 Task: Find a place to stay in Santa Vitória do Palmar, Brazil, from July 7 to July 14 for 1 guest, with a price range of ₹6000 to ₹9600, an entire place with 1 bedroom, host language Spanish, and free cancellation.
Action: Mouse moved to (500, 142)
Screenshot: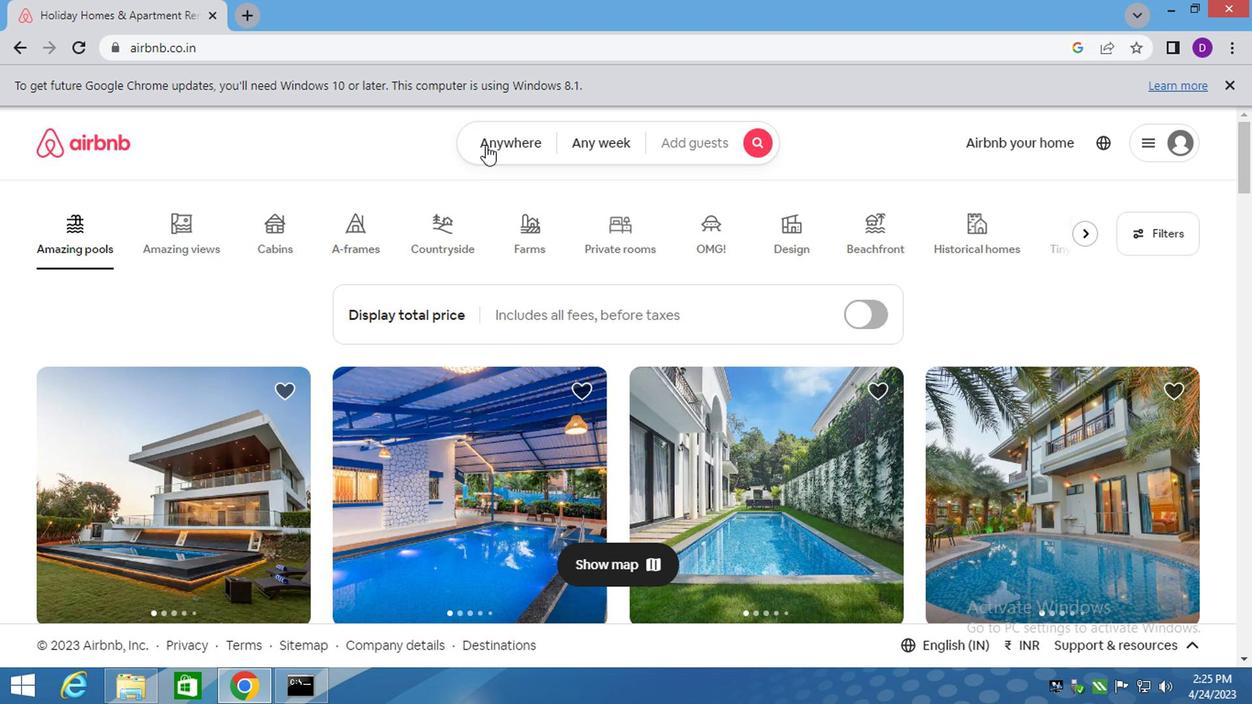 
Action: Mouse pressed left at (500, 142)
Screenshot: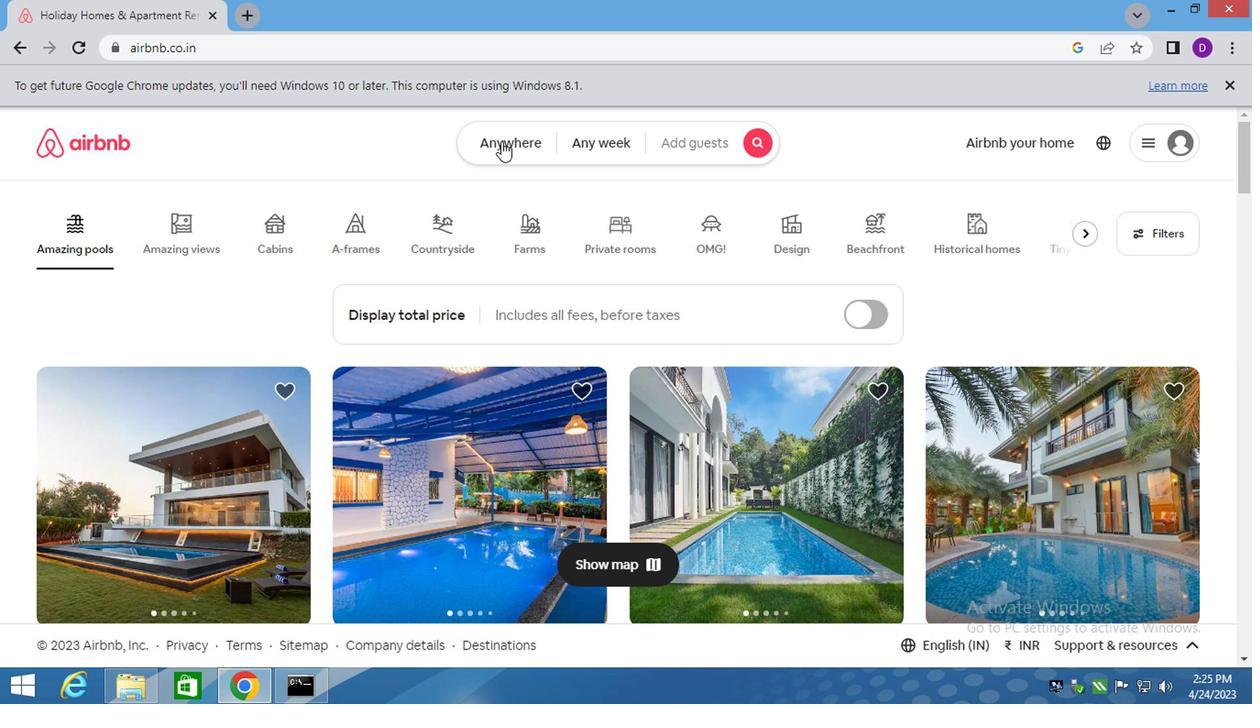 
Action: Mouse moved to (294, 213)
Screenshot: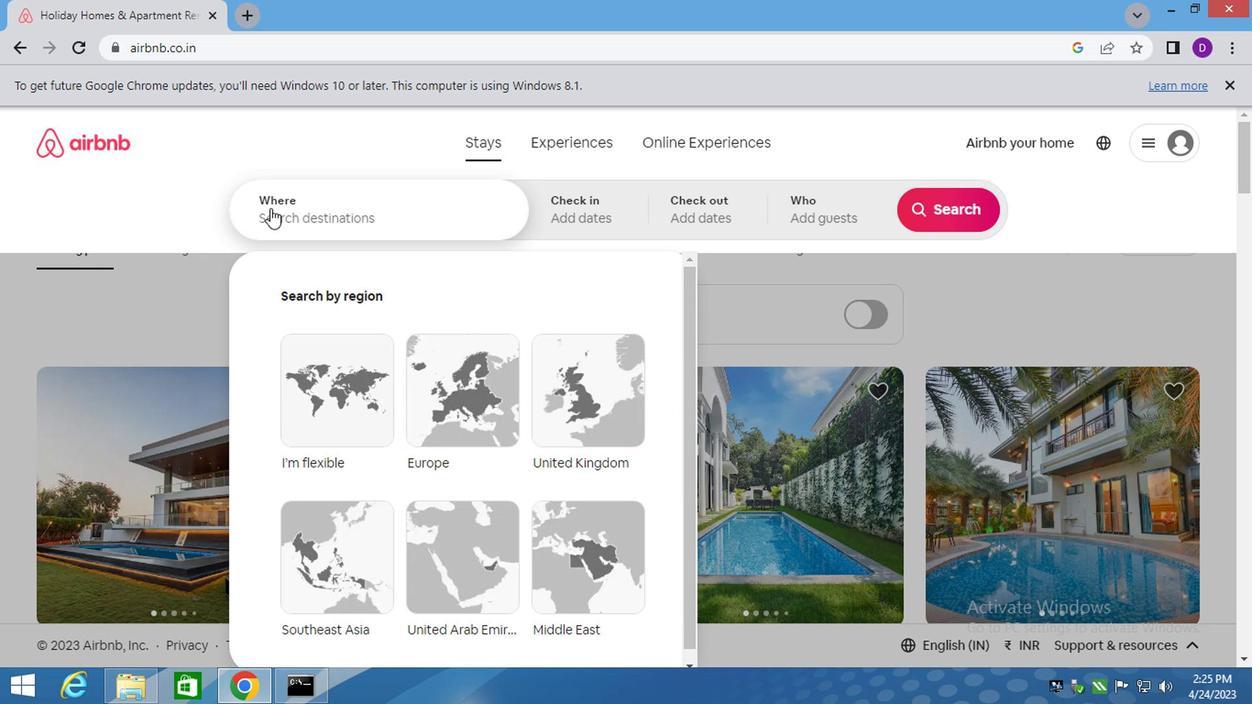 
Action: Mouse pressed left at (294, 213)
Screenshot: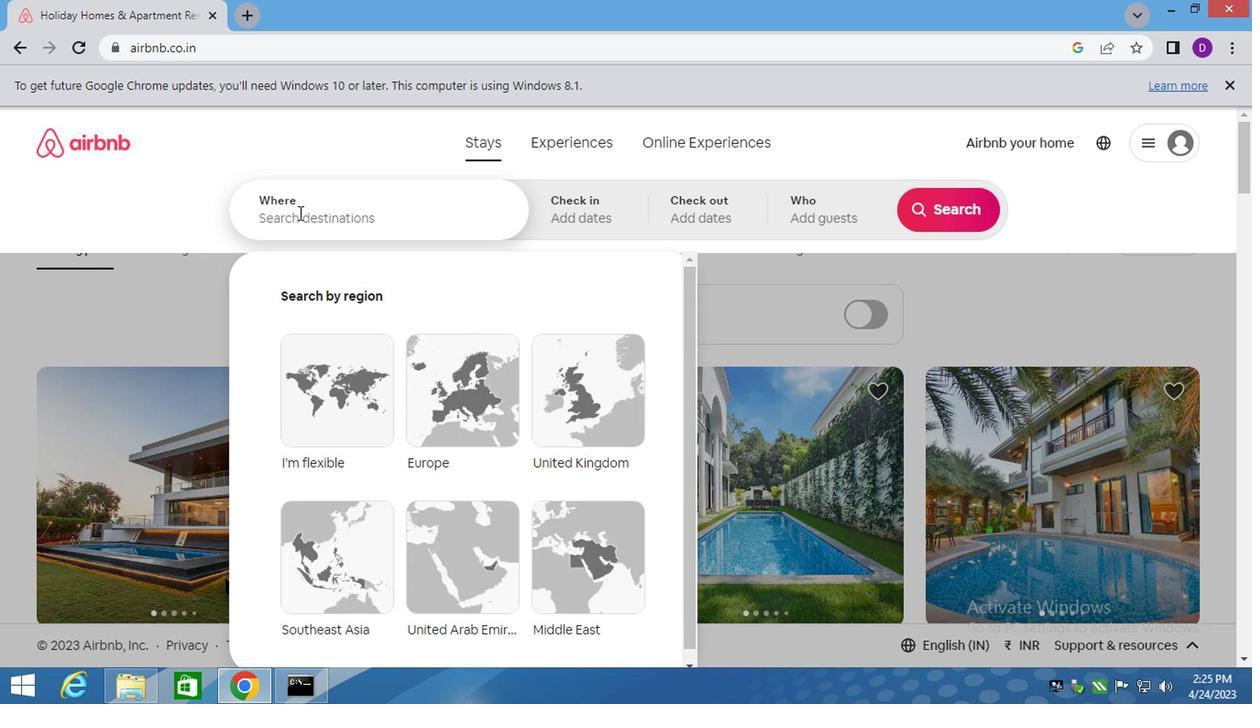 
Action: Mouse moved to (295, 213)
Screenshot: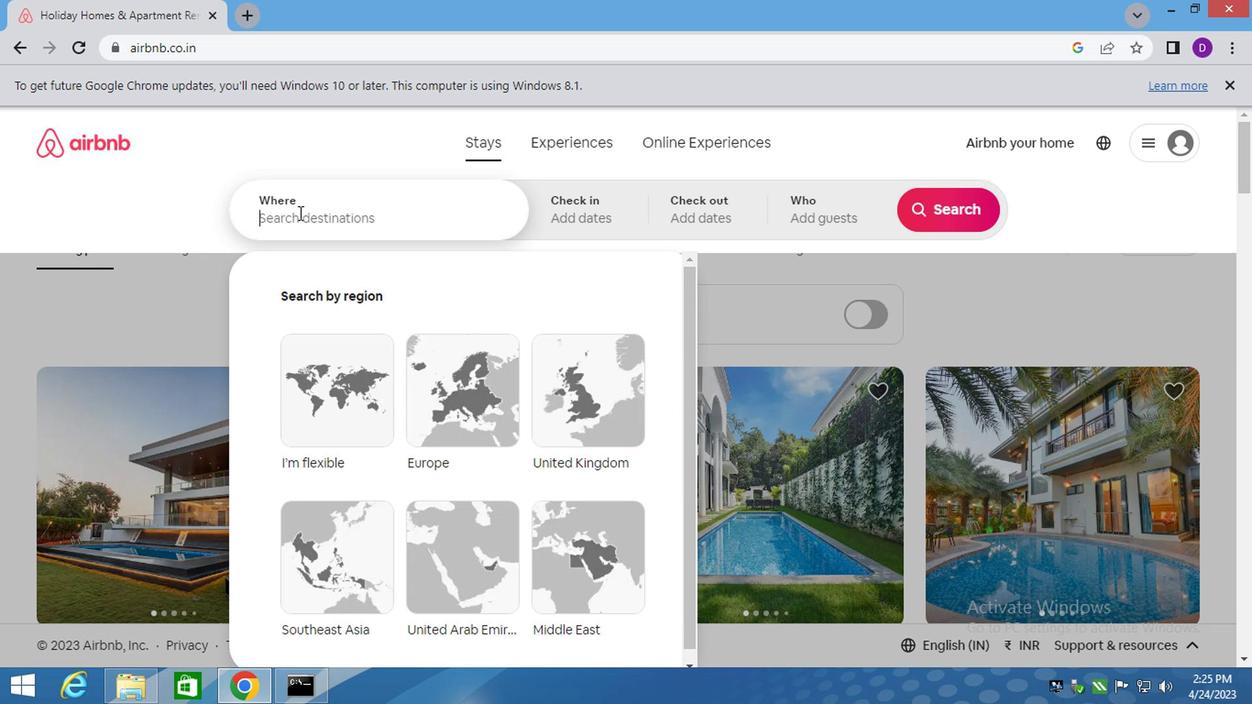 
Action: Key pressed <Key.shift>SANTA<Key.space>VITORIA<Key.shift><Key.shift><Key.shift><Key.shift><Key.shift><Key.shift><Key.shift><Key.space>DO<Key.shift><Key.shift><Key.shift><Key.shift><Key.shift><Key.shift><Key.shift><Key.space>
Screenshot: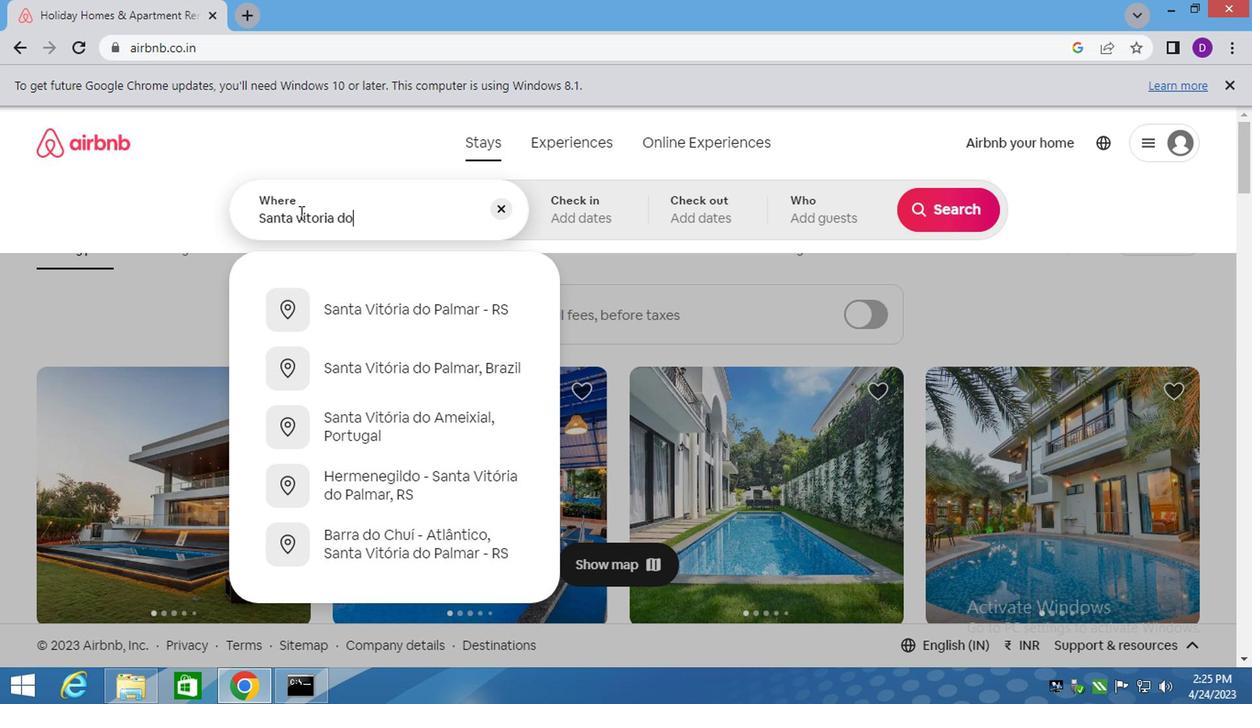 
Action: Mouse moved to (399, 367)
Screenshot: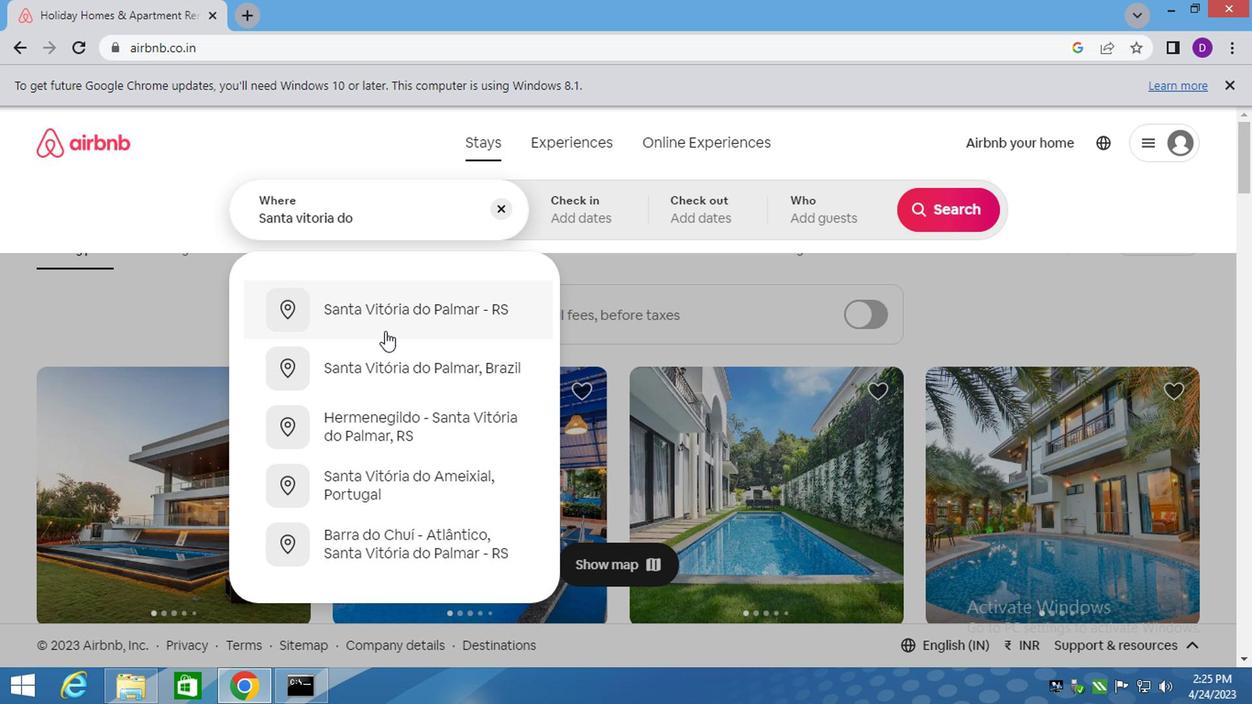 
Action: Mouse pressed left at (399, 367)
Screenshot: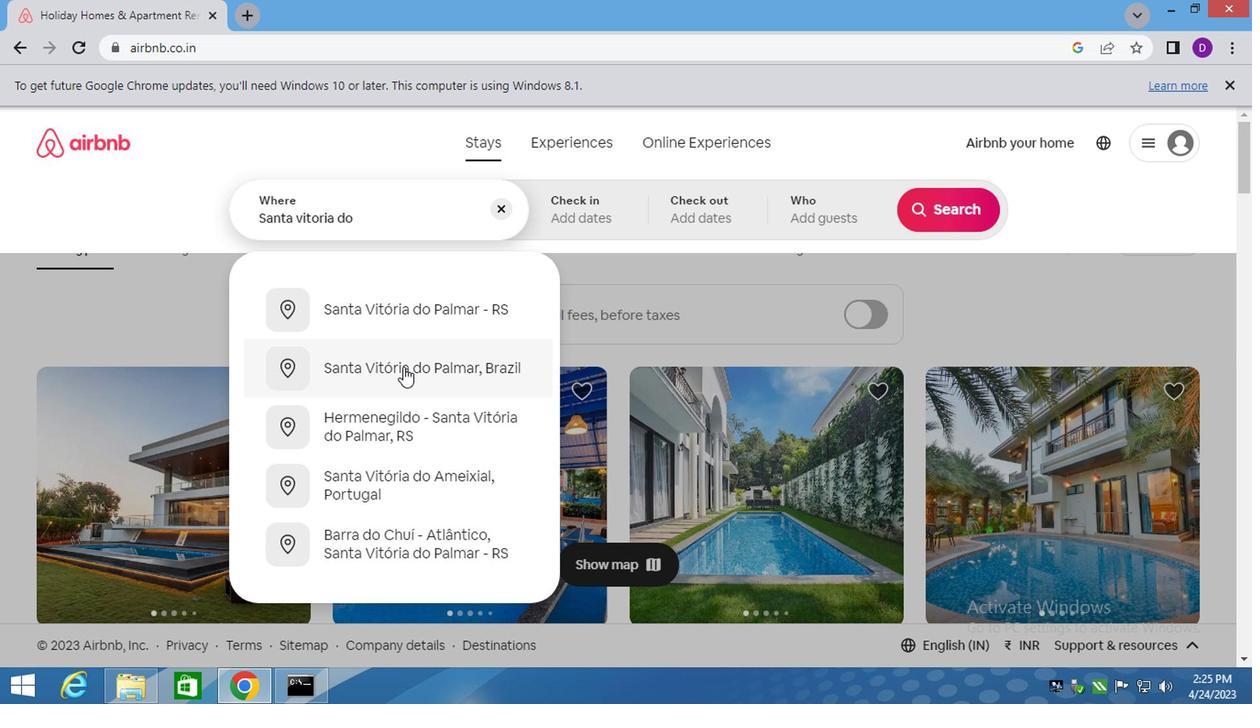 
Action: Mouse moved to (935, 358)
Screenshot: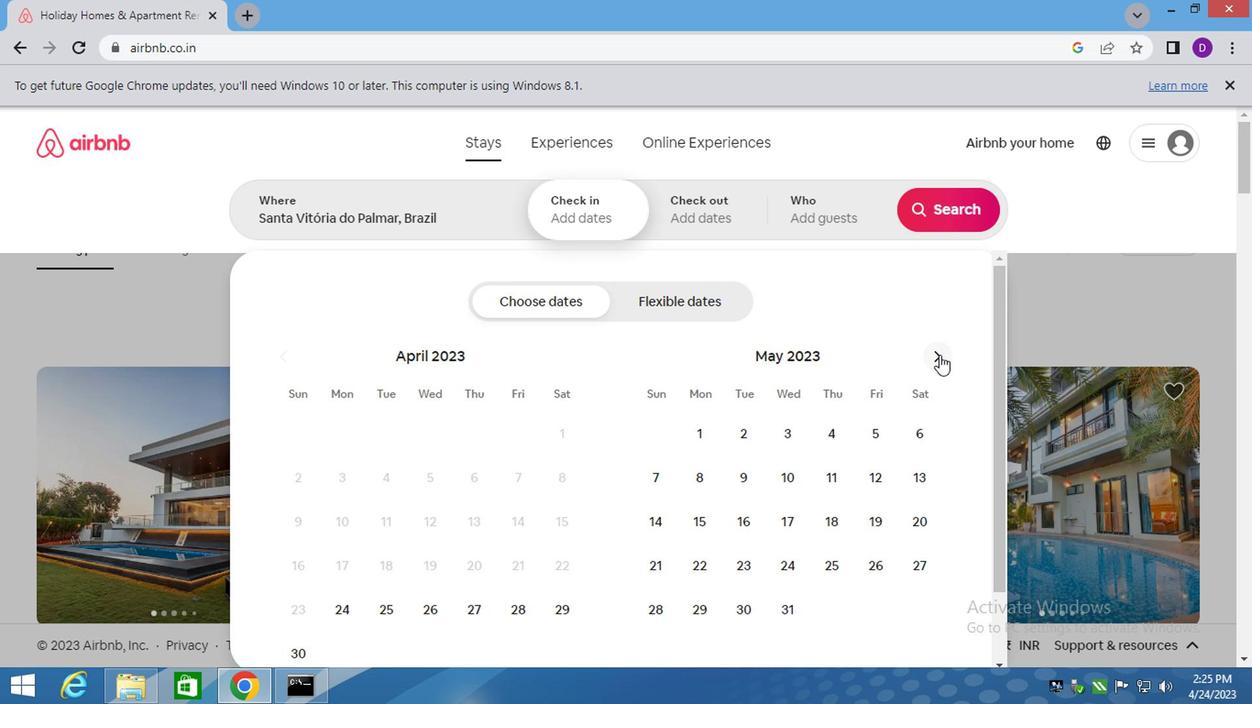 
Action: Mouse pressed left at (935, 358)
Screenshot: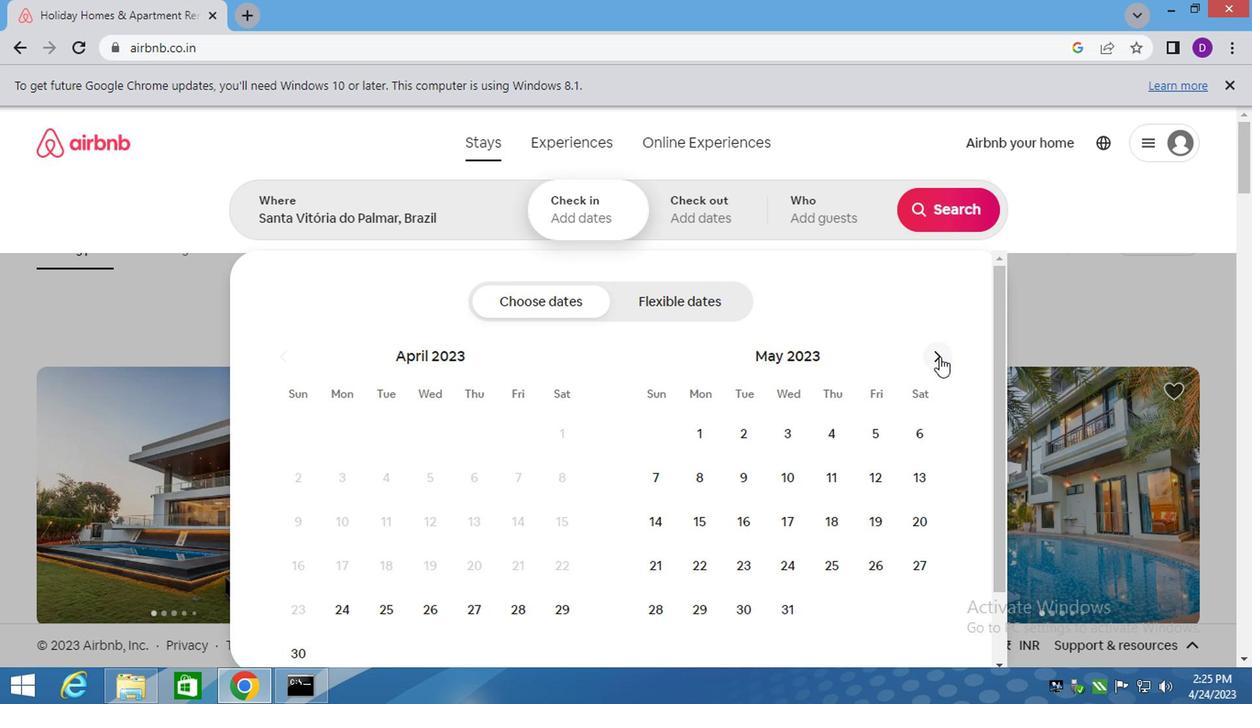
Action: Mouse pressed left at (935, 358)
Screenshot: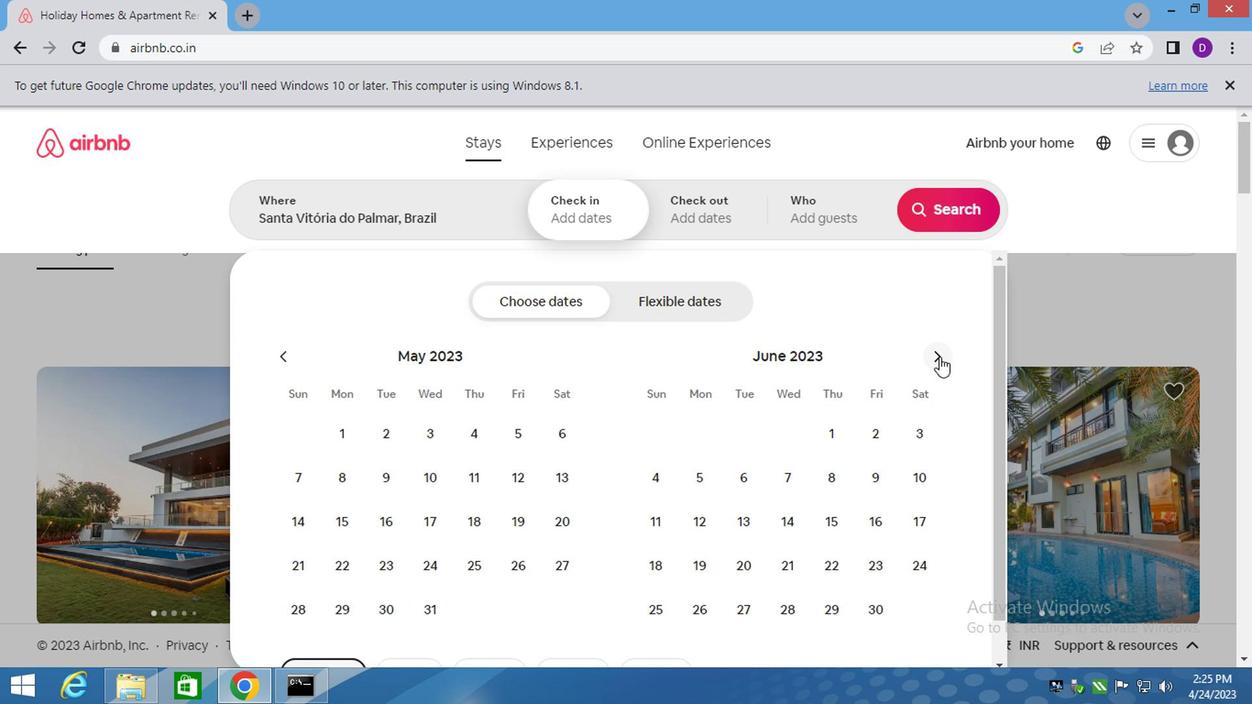 
Action: Mouse moved to (862, 484)
Screenshot: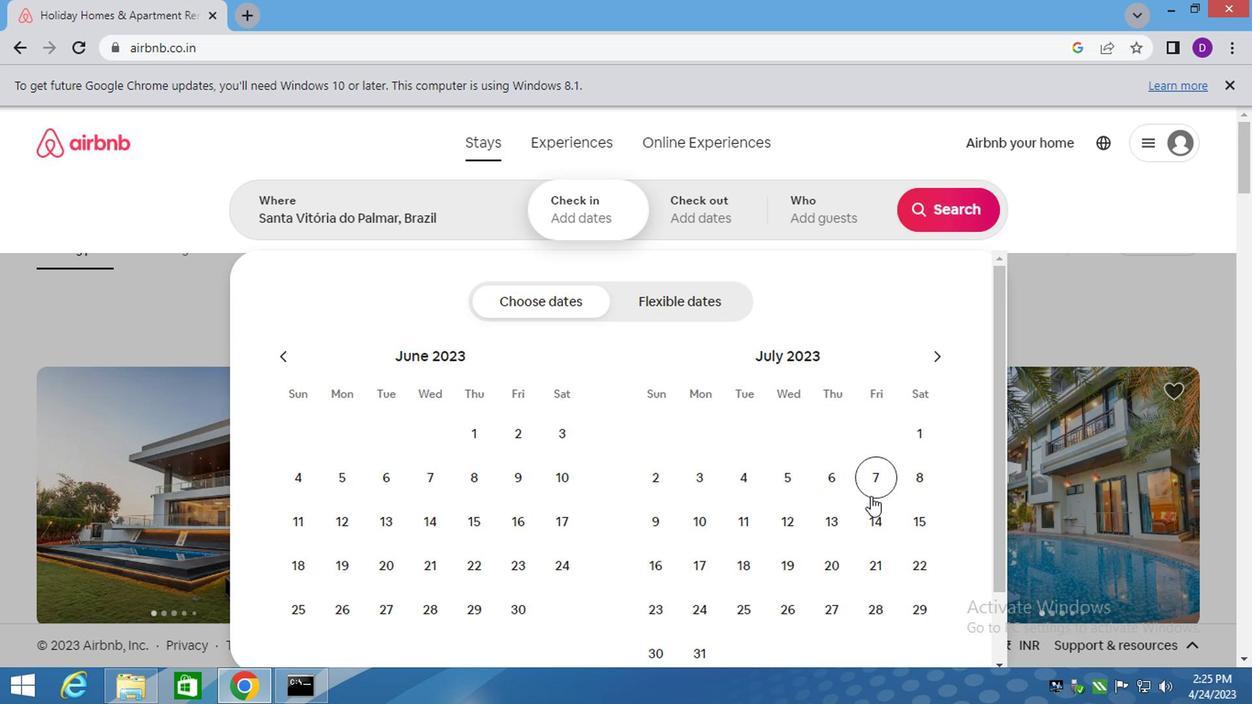 
Action: Mouse pressed left at (862, 484)
Screenshot: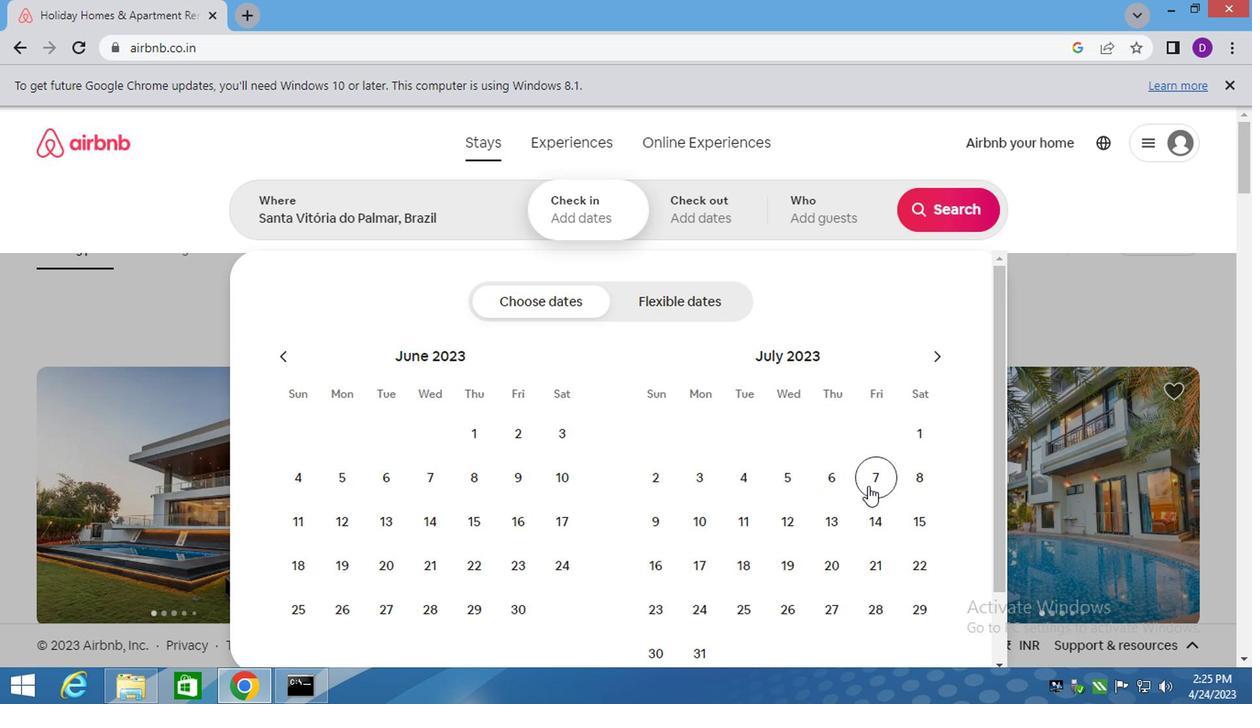 
Action: Mouse moved to (873, 521)
Screenshot: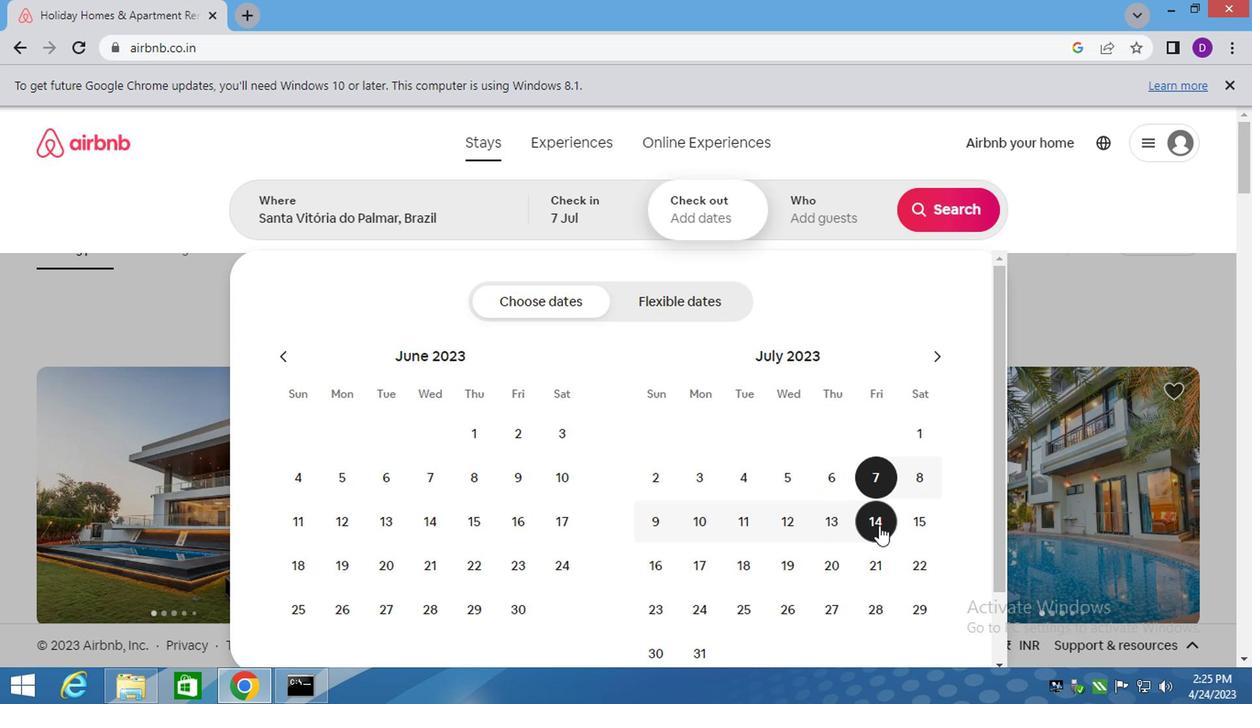 
Action: Mouse pressed left at (873, 521)
Screenshot: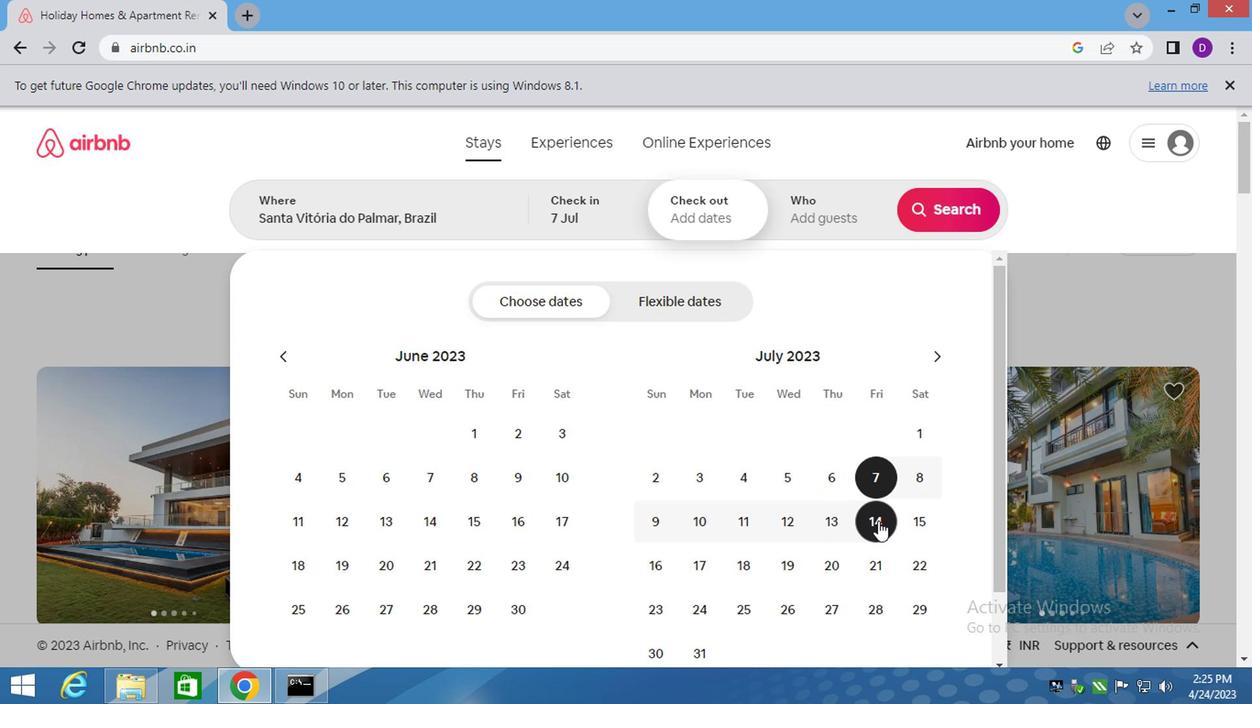 
Action: Mouse moved to (853, 215)
Screenshot: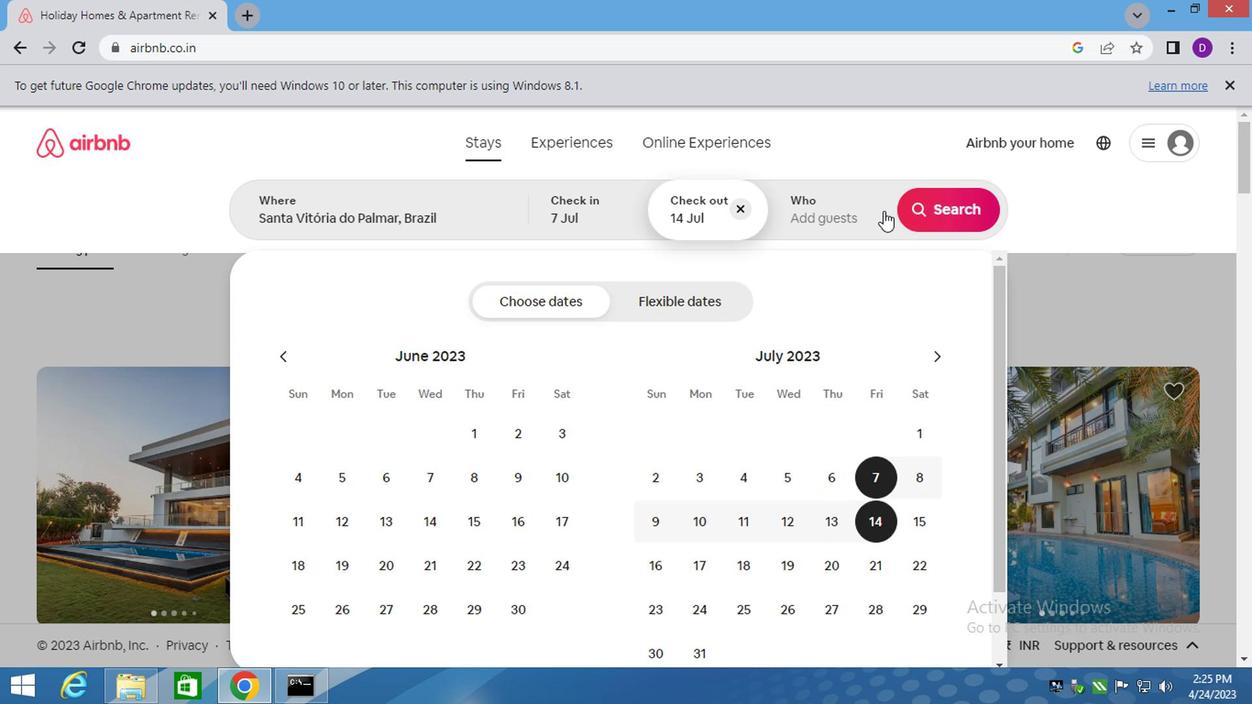 
Action: Mouse pressed left at (853, 215)
Screenshot: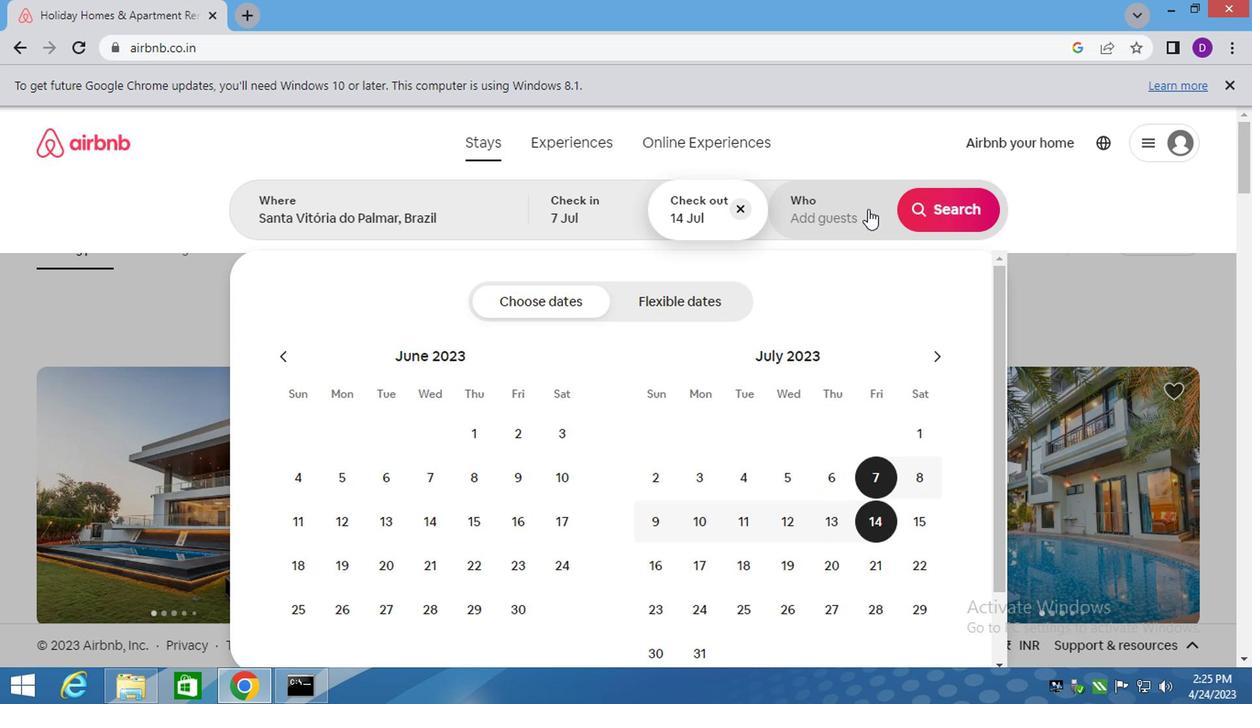 
Action: Mouse moved to (953, 311)
Screenshot: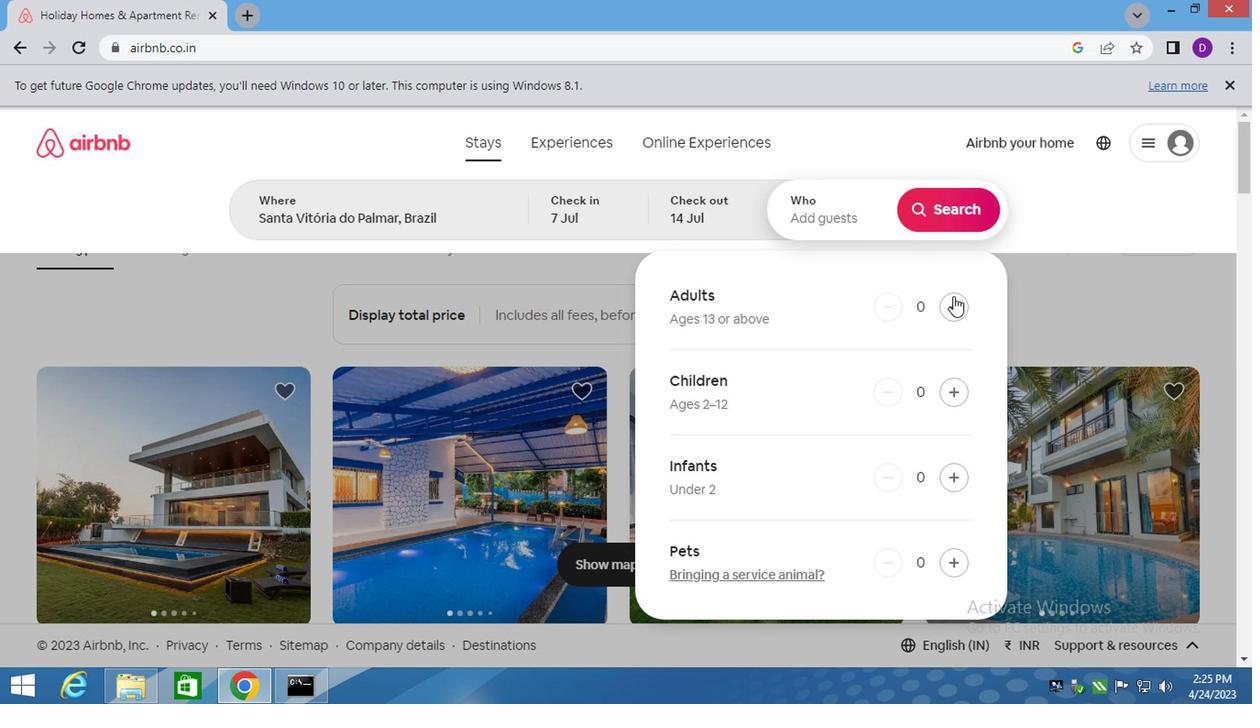 
Action: Mouse pressed left at (953, 311)
Screenshot: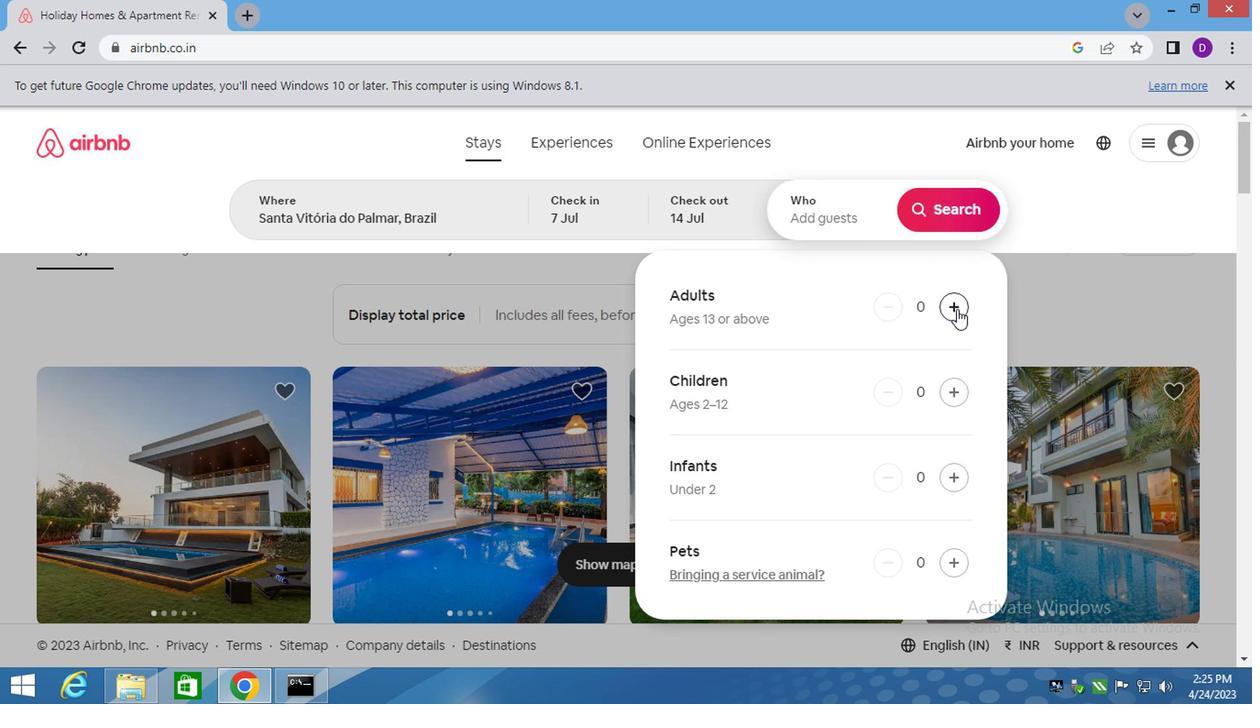 
Action: Mouse moved to (942, 206)
Screenshot: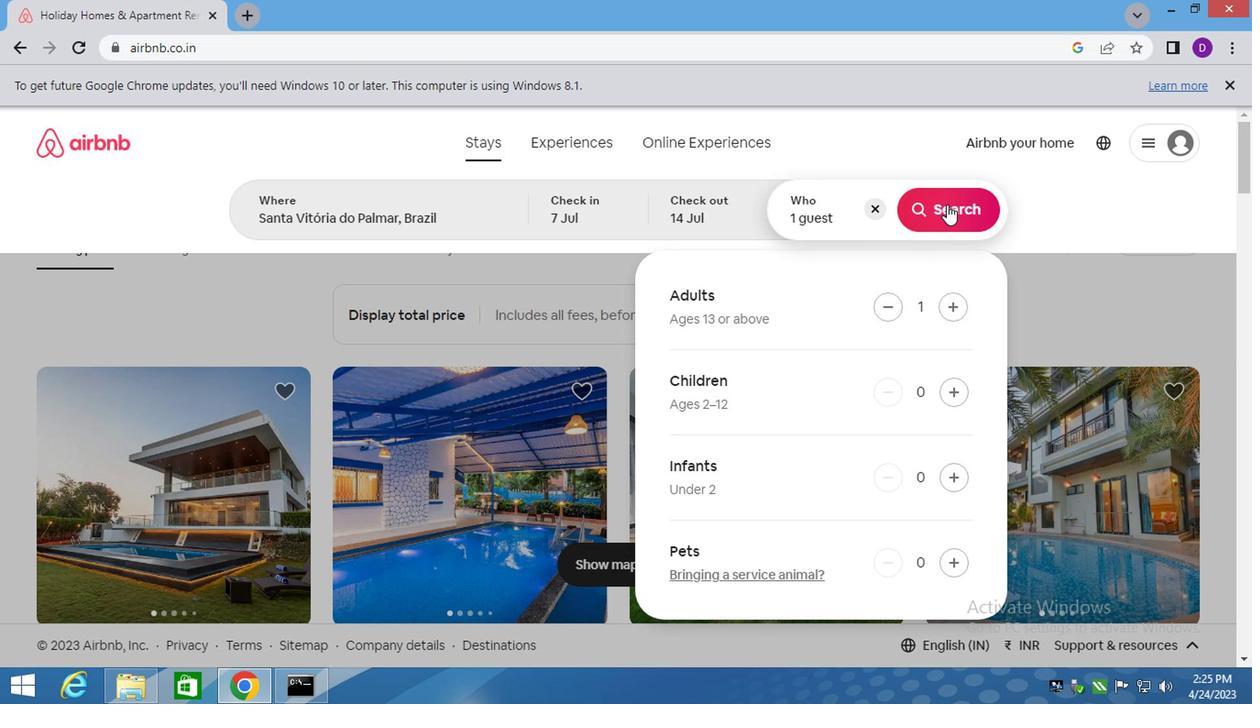 
Action: Mouse pressed left at (942, 206)
Screenshot: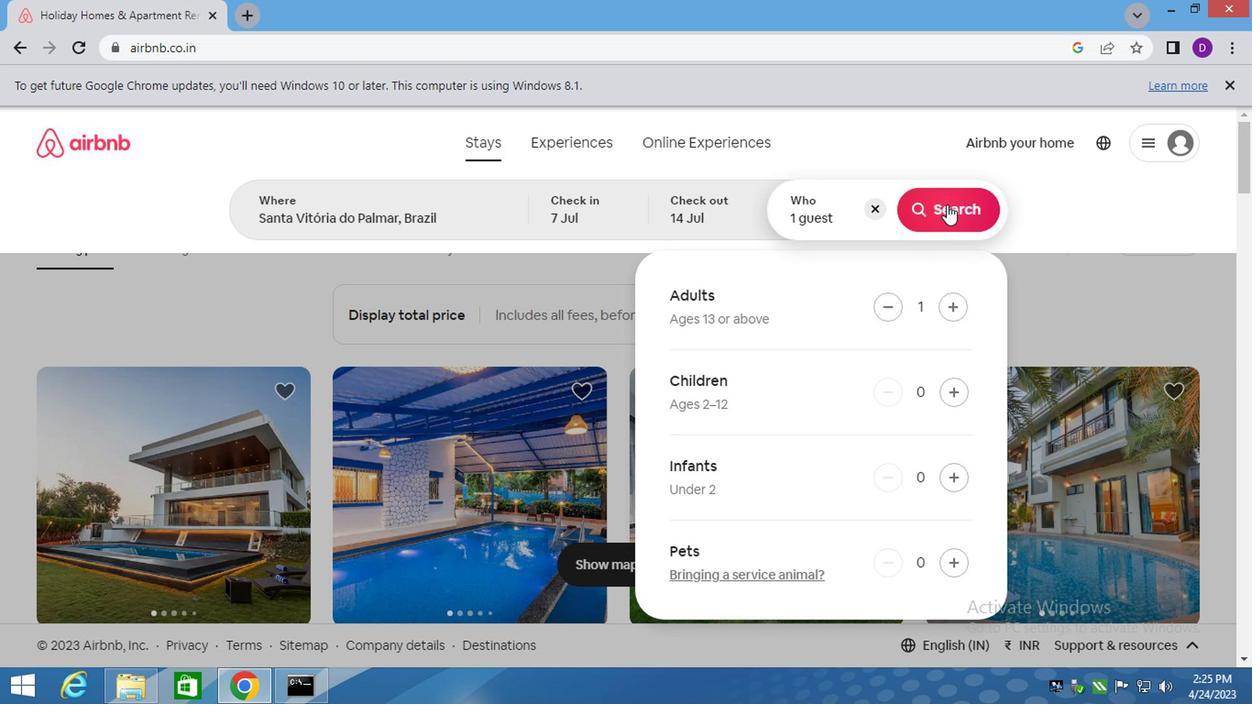 
Action: Mouse moved to (1157, 216)
Screenshot: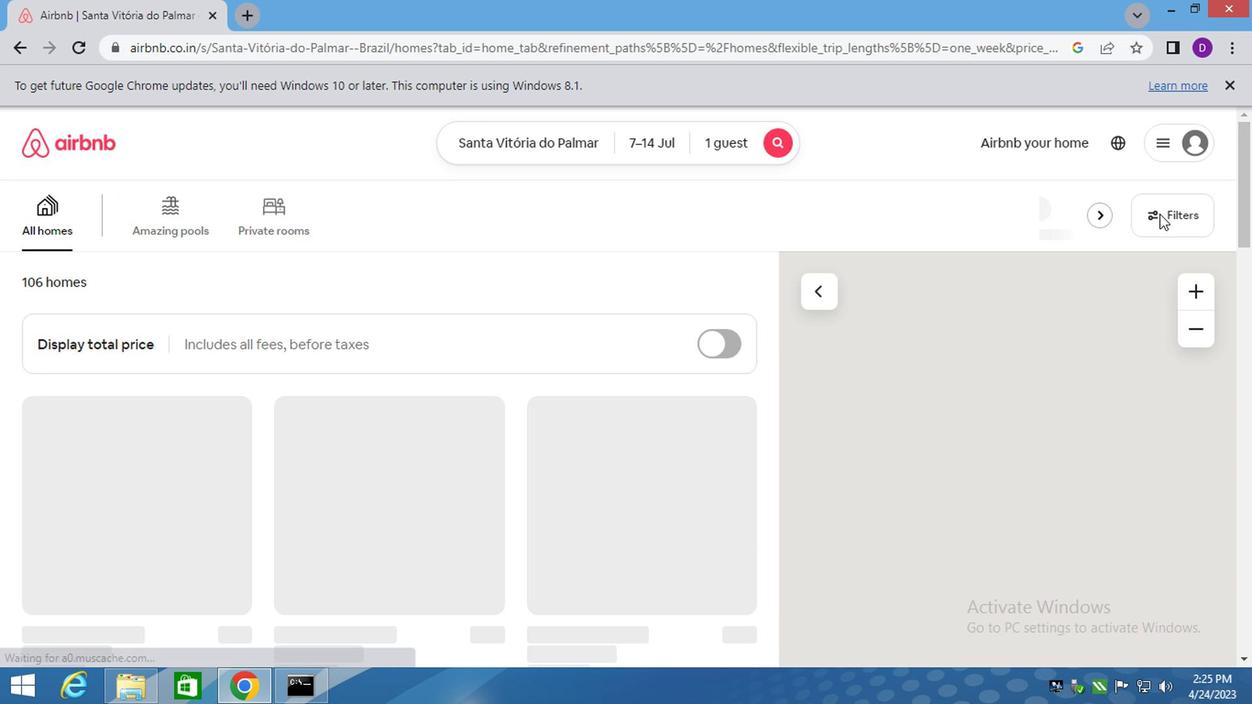 
Action: Mouse pressed left at (1157, 216)
Screenshot: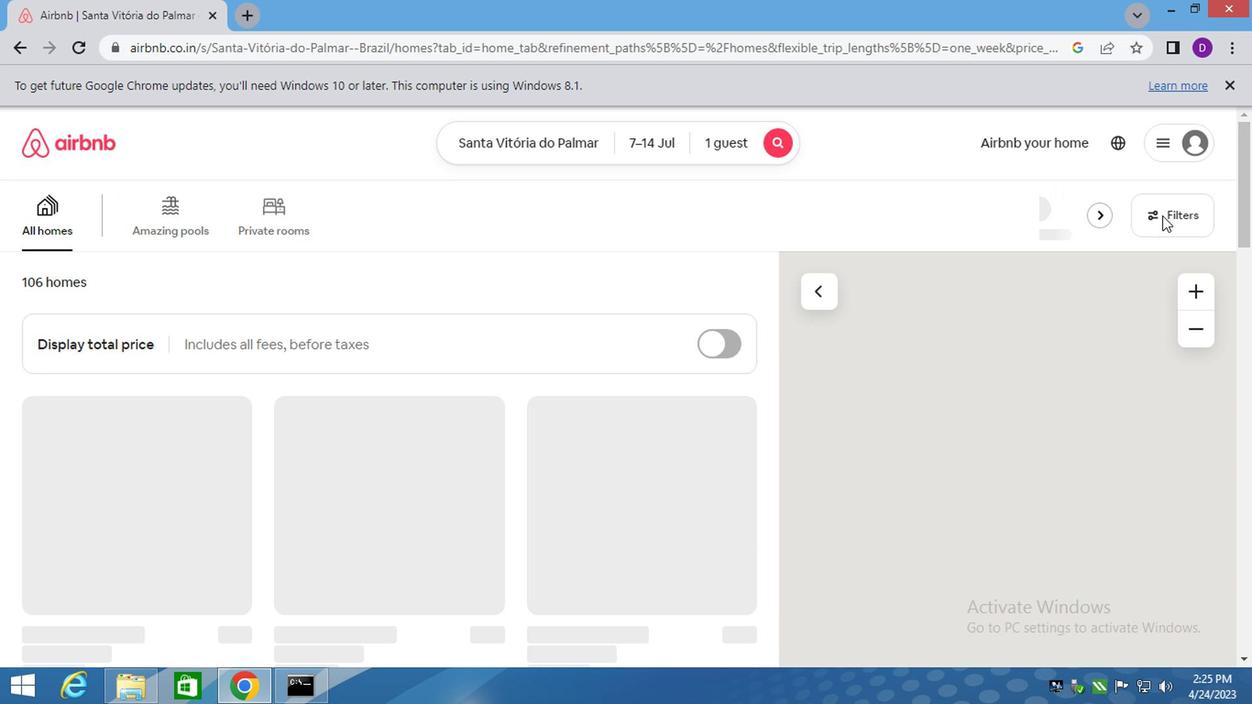 
Action: Mouse moved to (367, 444)
Screenshot: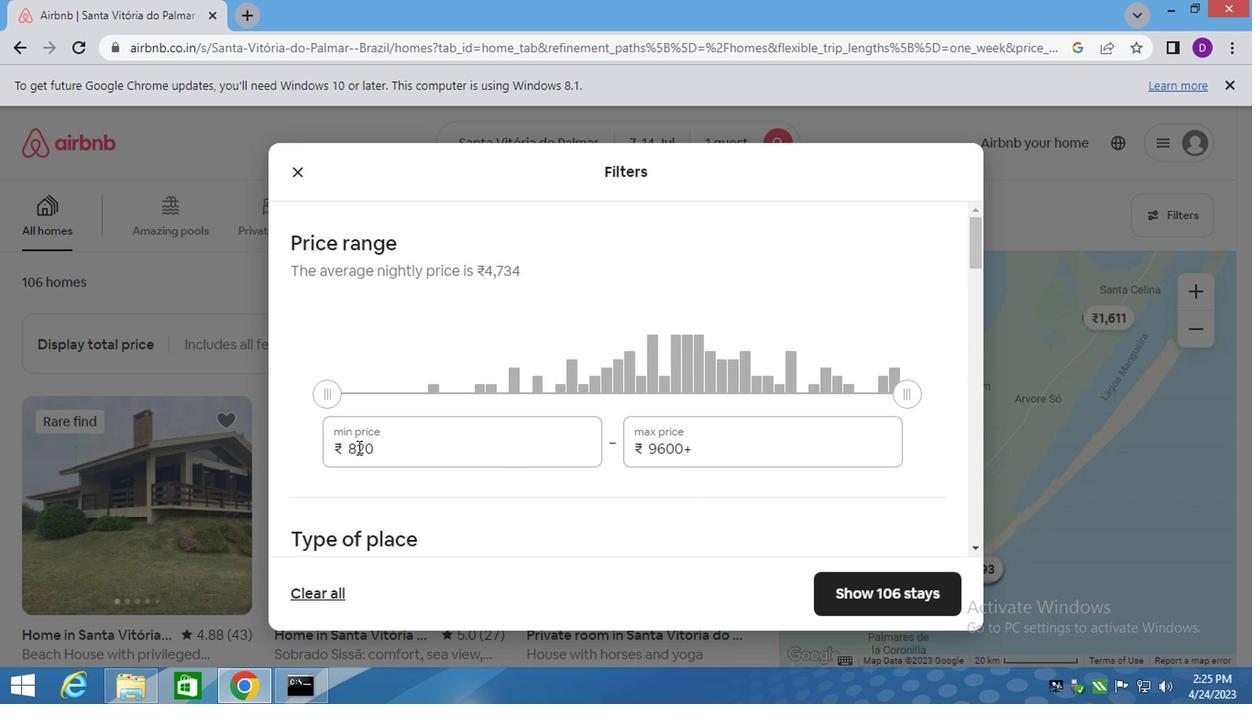 
Action: Mouse pressed left at (367, 444)
Screenshot: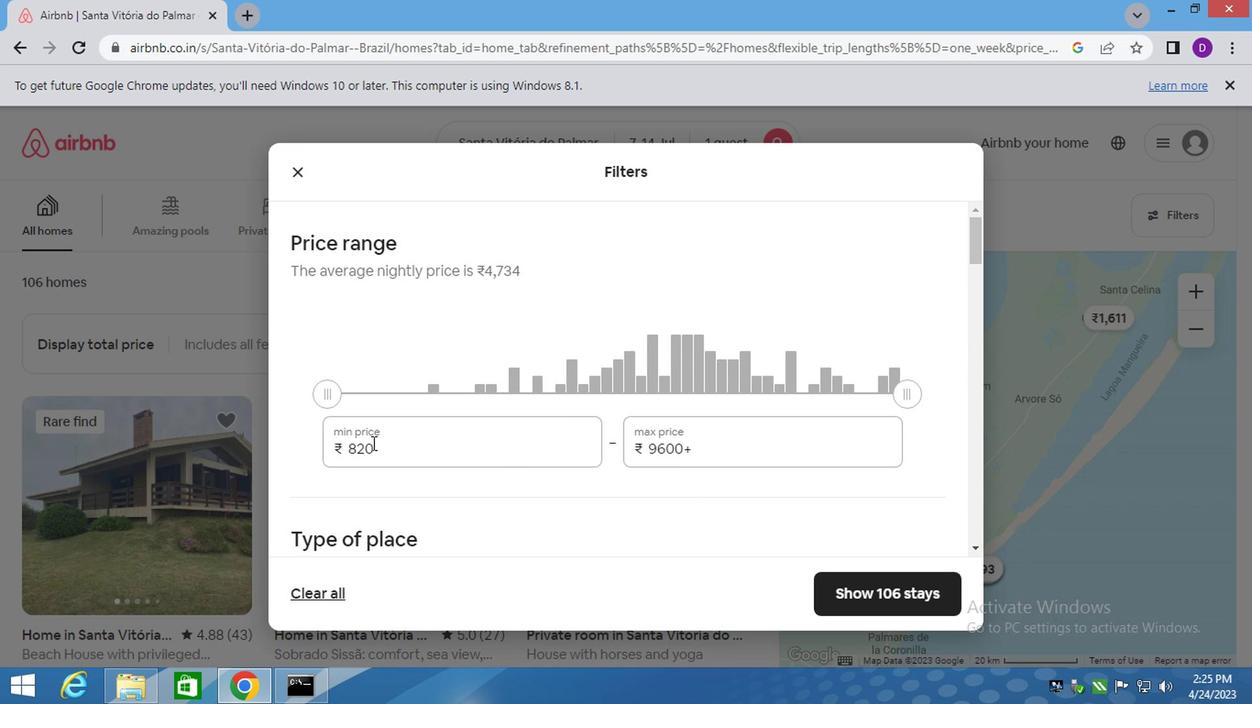 
Action: Mouse pressed left at (367, 444)
Screenshot: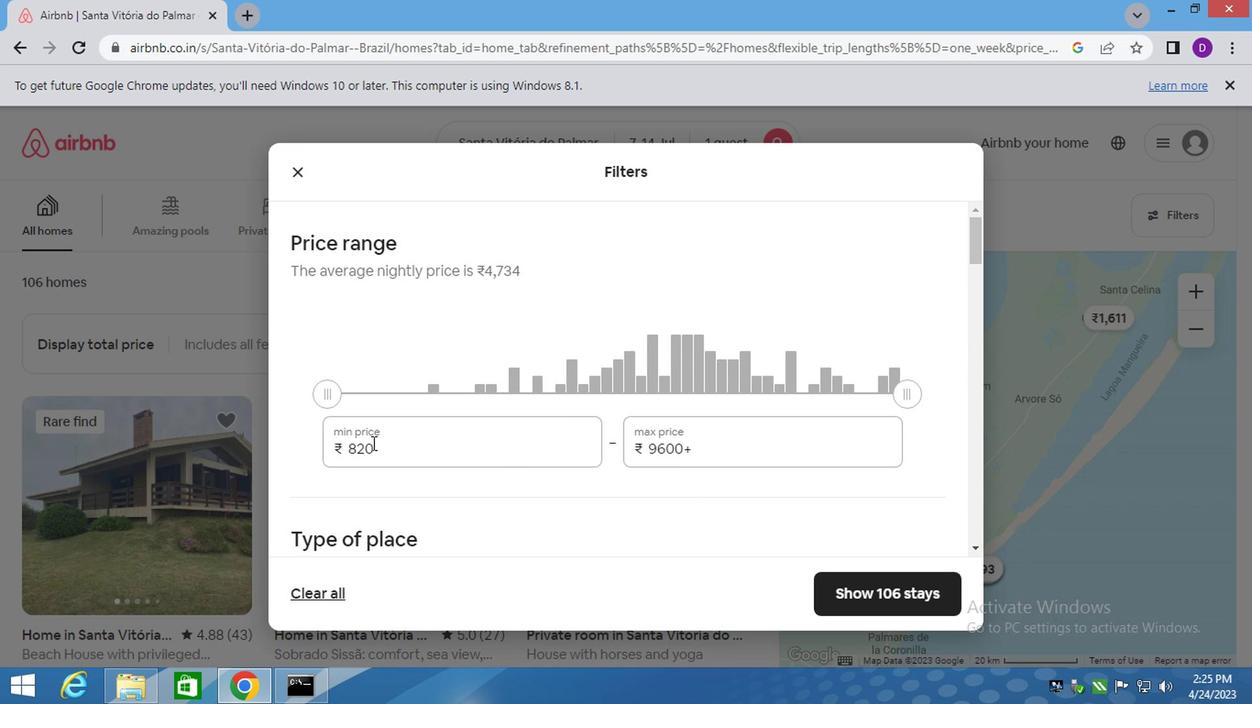 
Action: Key pressed 6000
Screenshot: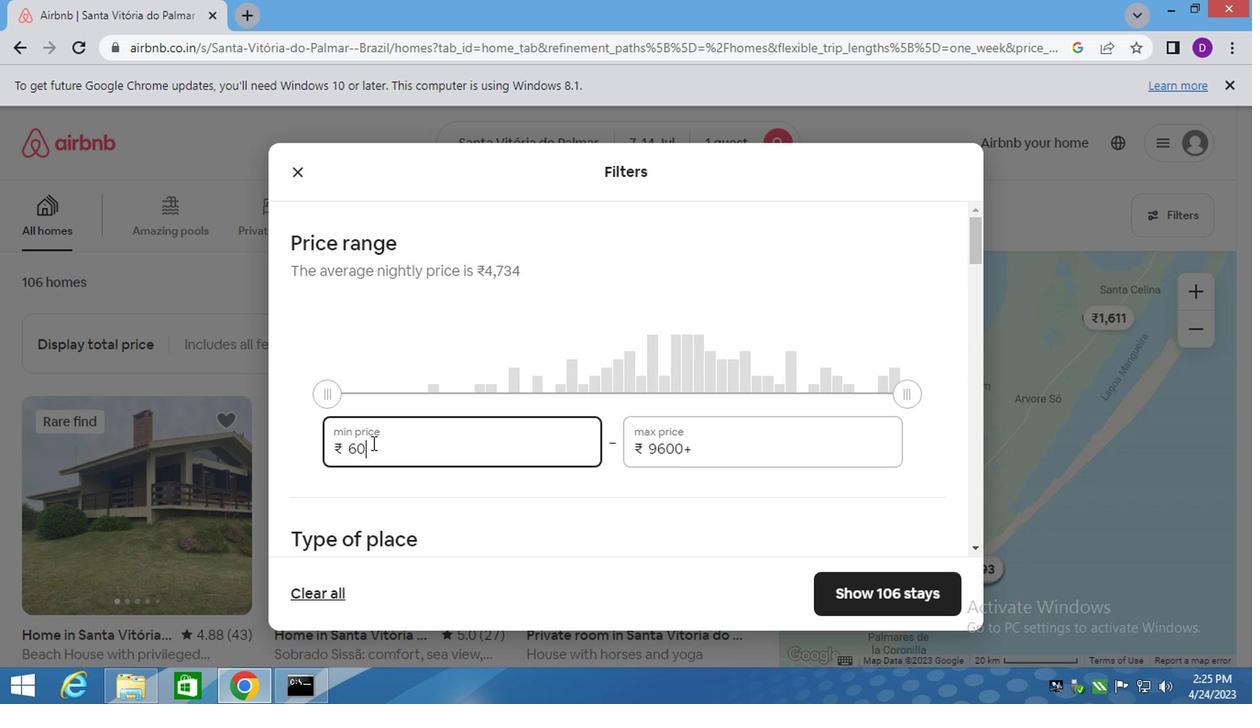 
Action: Mouse moved to (646, 442)
Screenshot: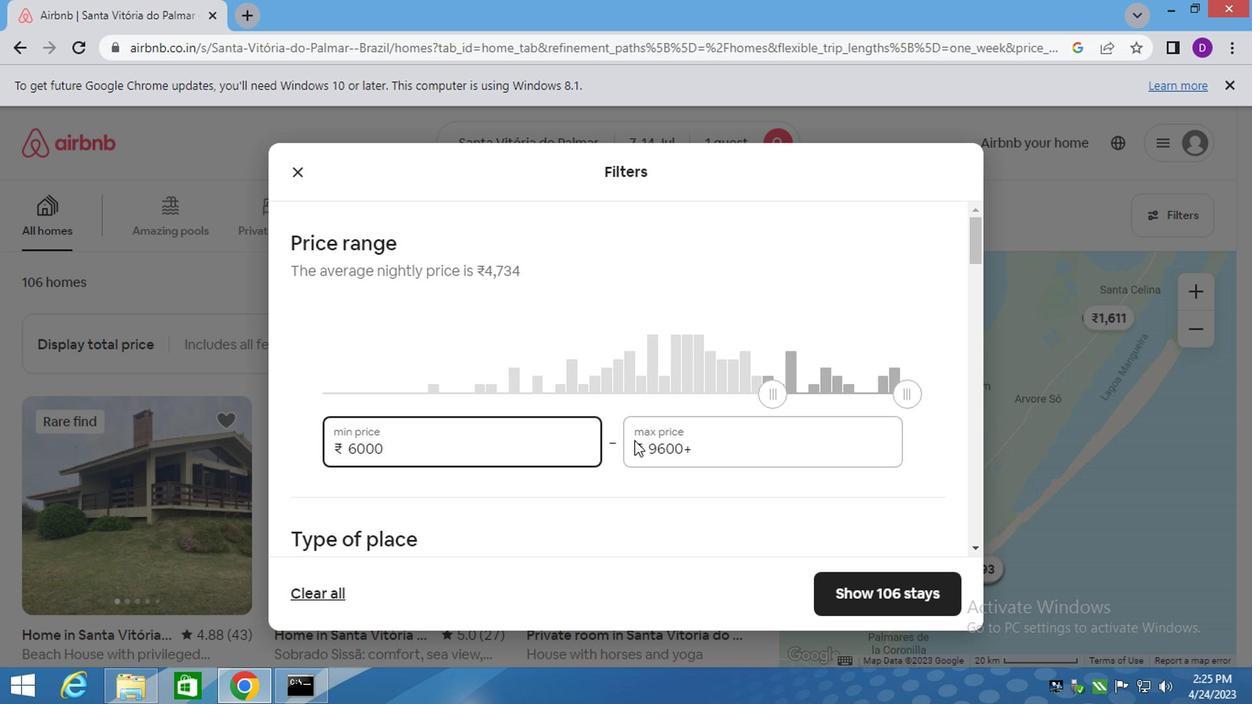 
Action: Mouse pressed left at (646, 442)
Screenshot: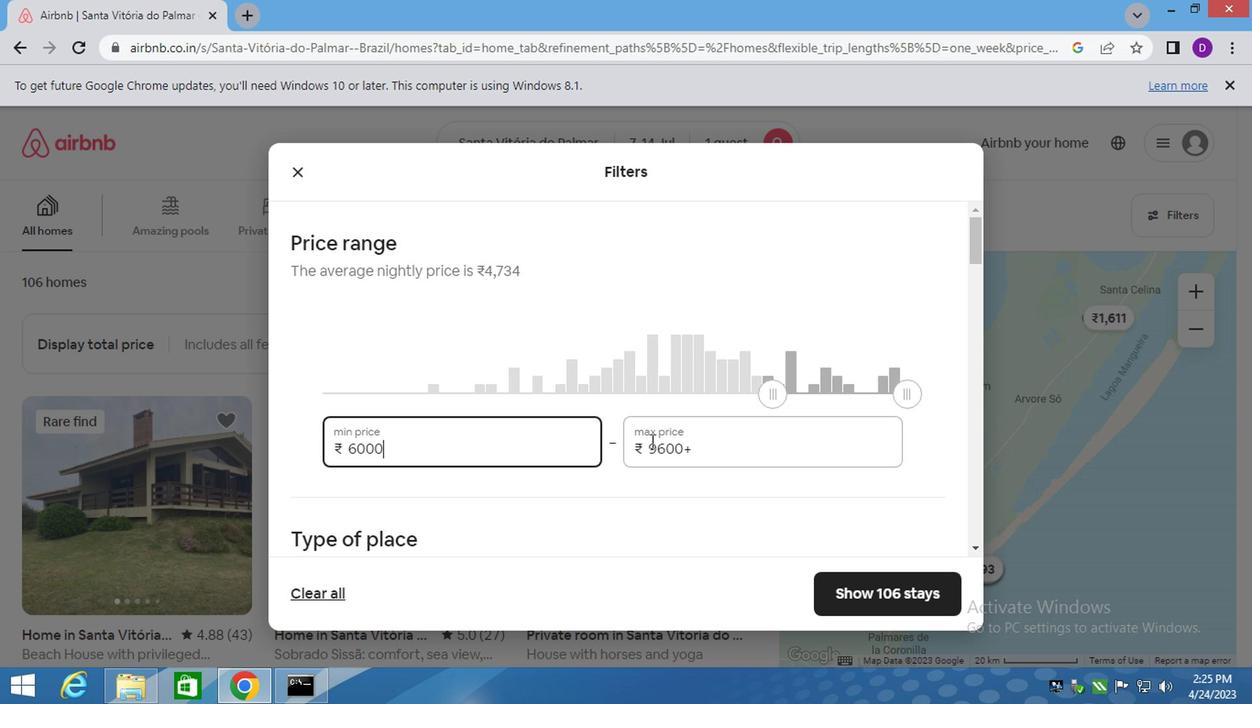 
Action: Mouse pressed left at (646, 442)
Screenshot: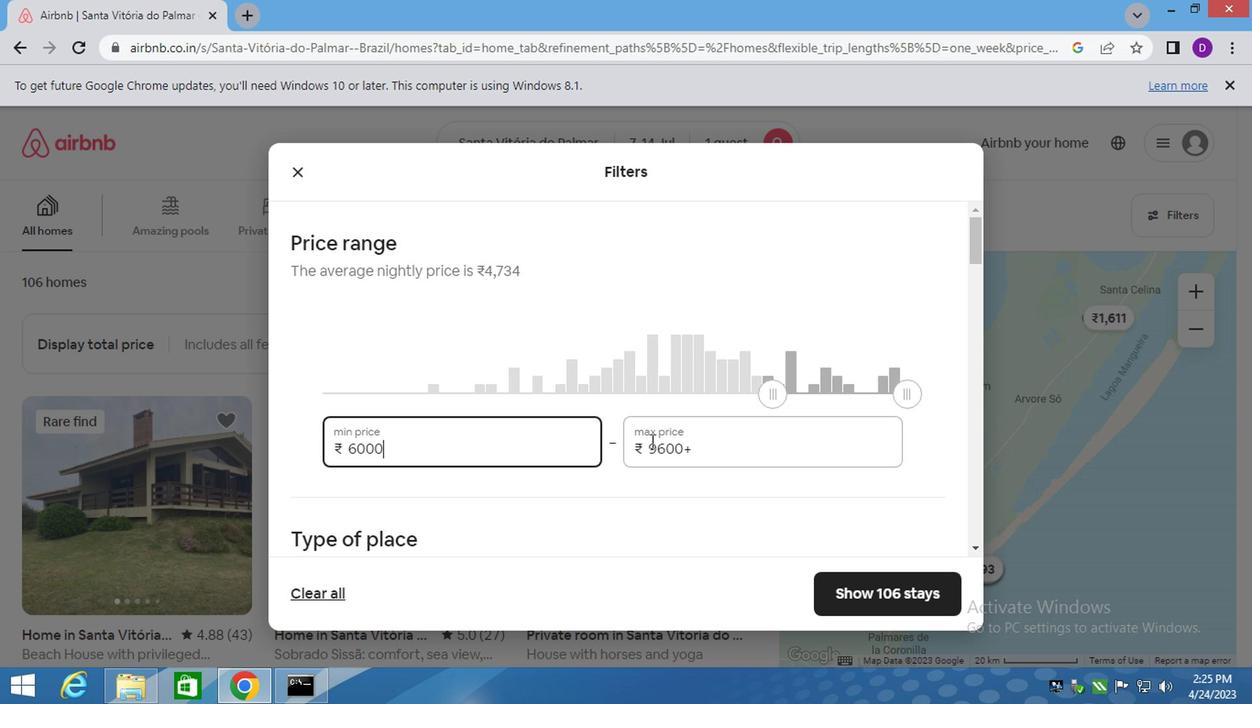 
Action: Mouse pressed left at (646, 442)
Screenshot: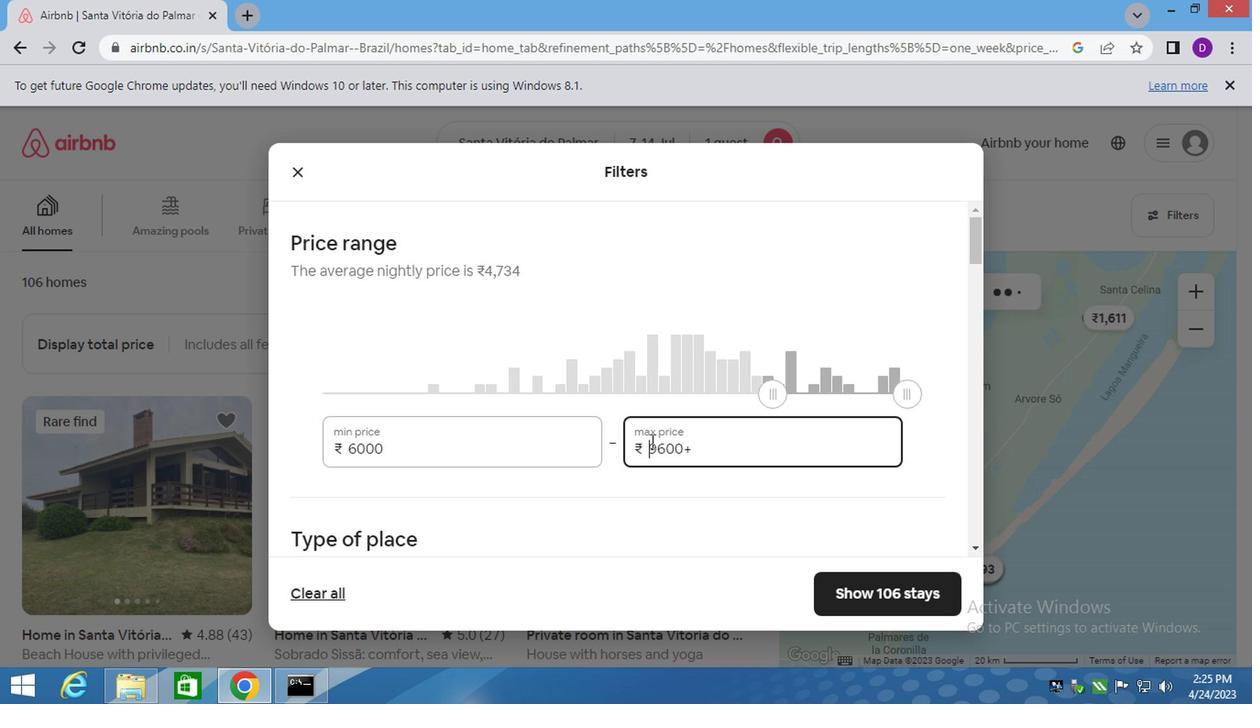 
Action: Key pressed 14000
Screenshot: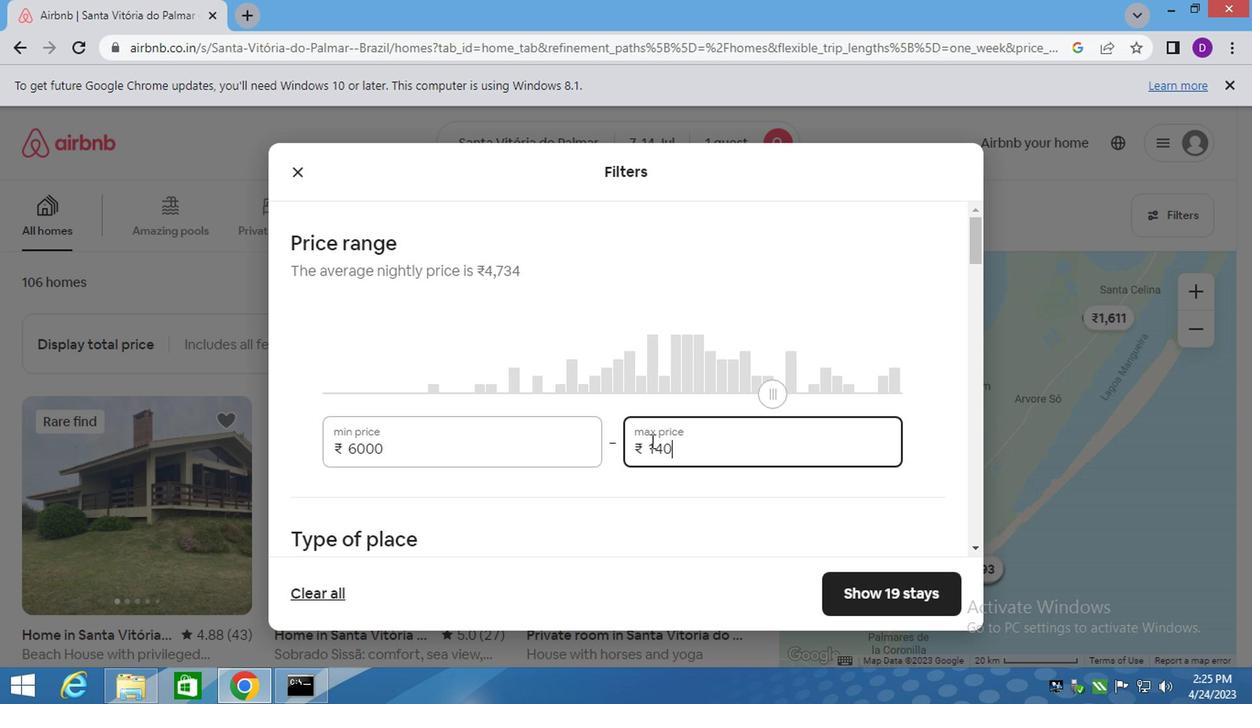 
Action: Mouse moved to (644, 451)
Screenshot: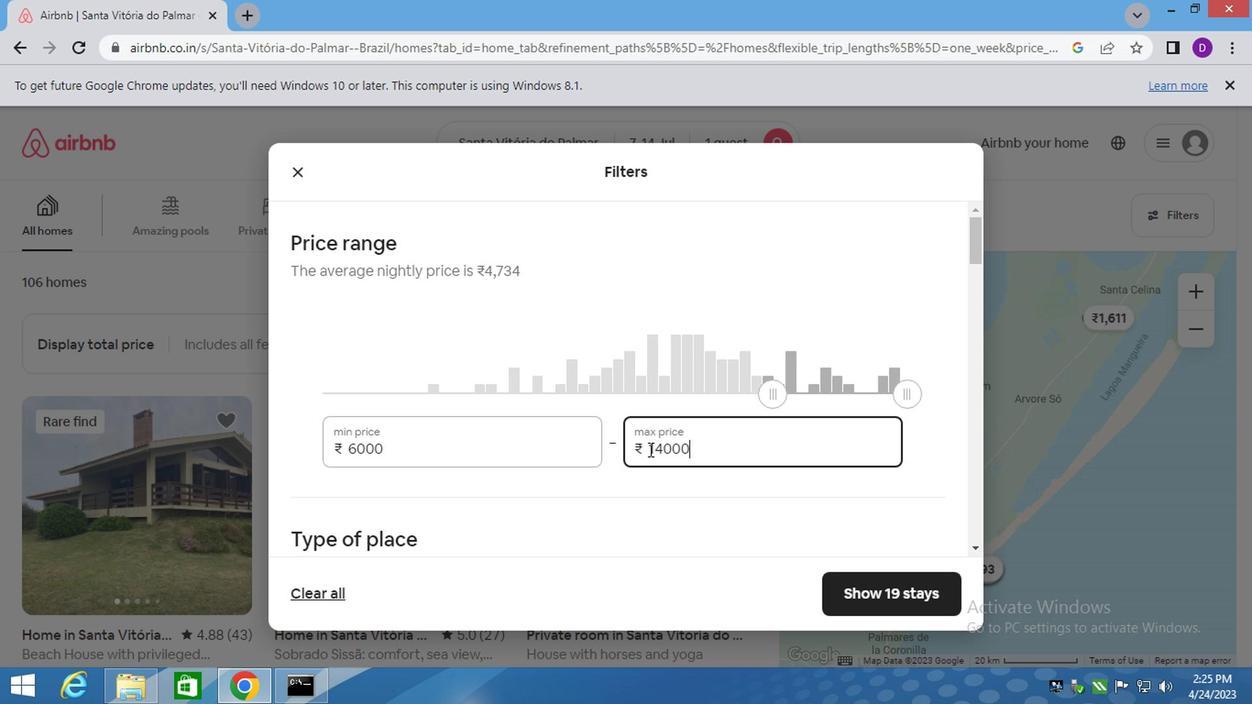 
Action: Mouse scrolled (644, 451) with delta (0, 0)
Screenshot: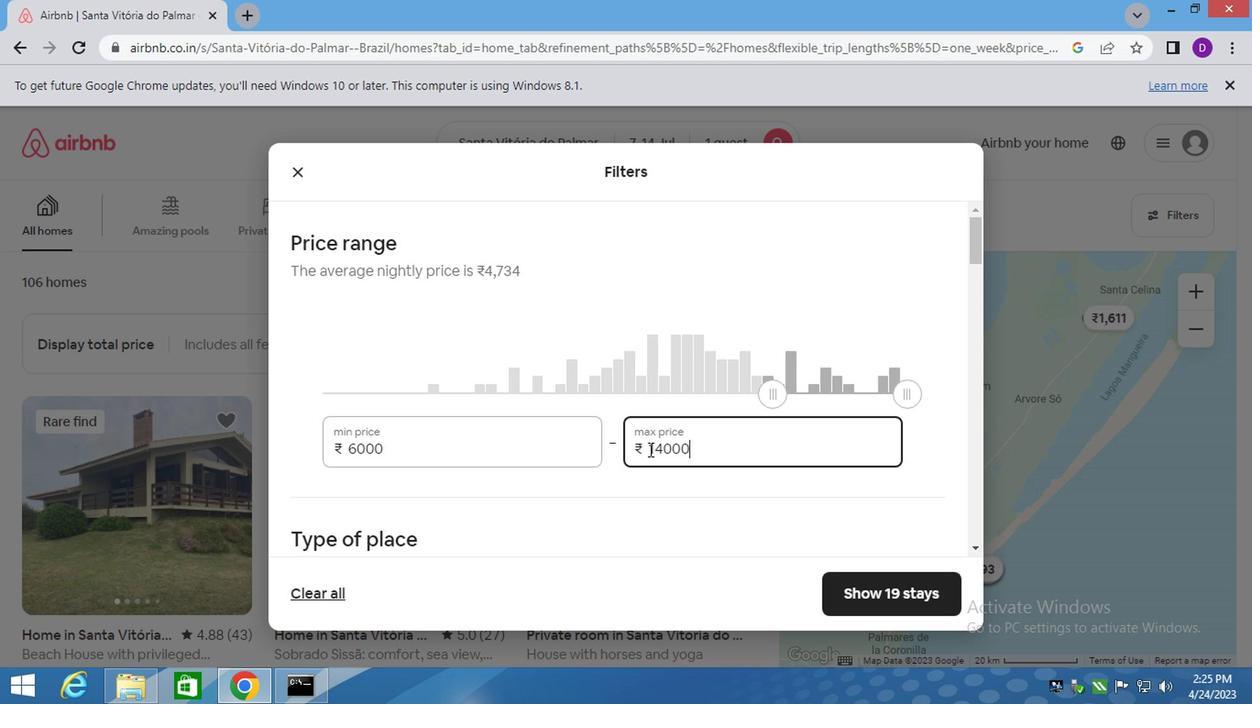 
Action: Mouse scrolled (644, 451) with delta (0, 0)
Screenshot: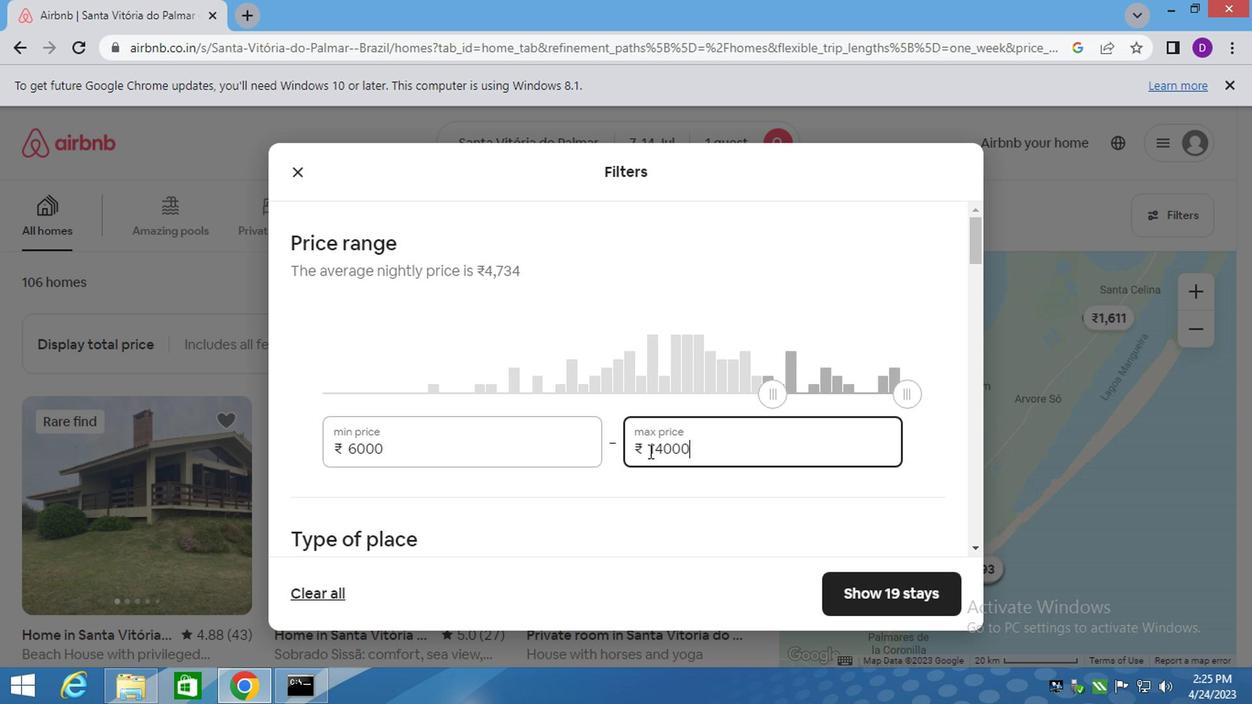
Action: Mouse moved to (405, 406)
Screenshot: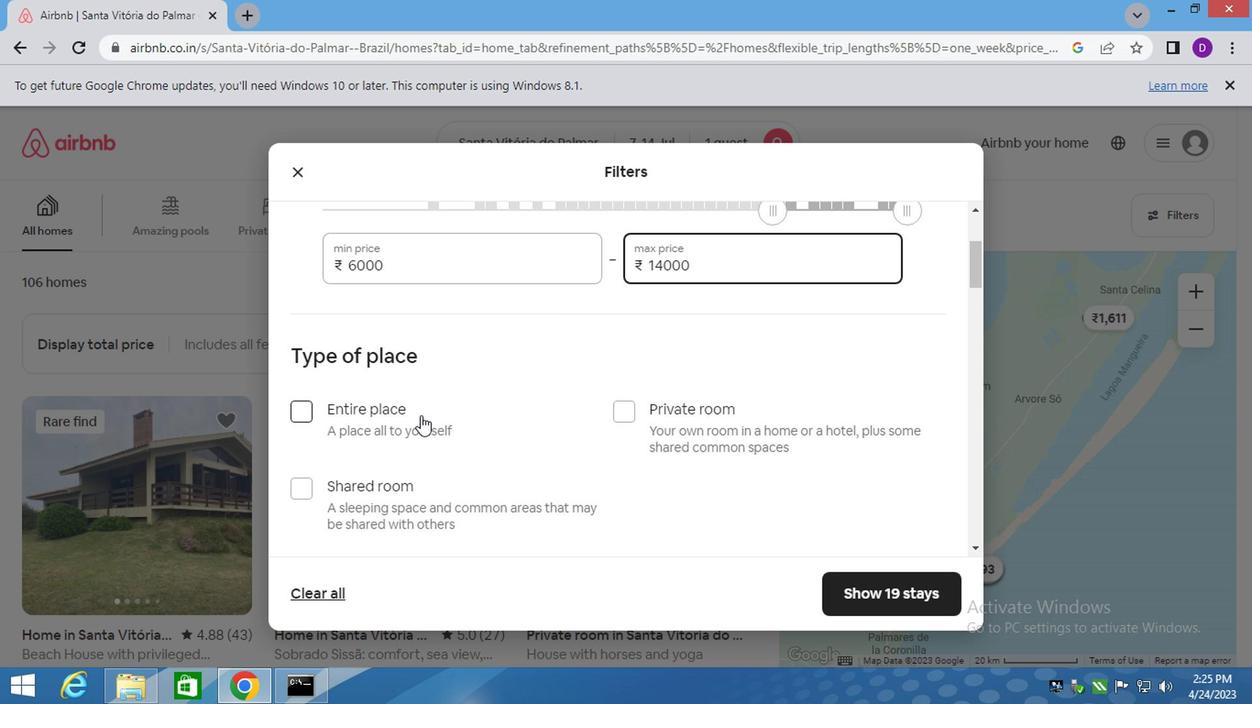 
Action: Mouse pressed left at (405, 406)
Screenshot: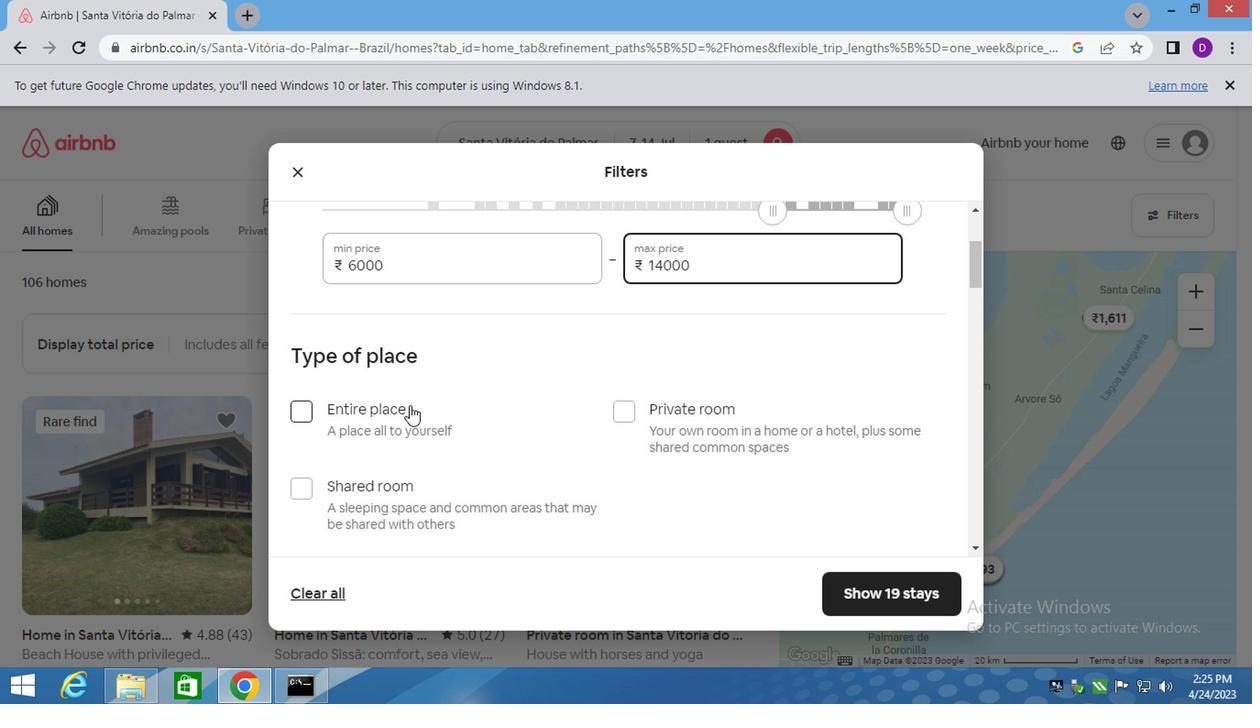 
Action: Mouse moved to (408, 412)
Screenshot: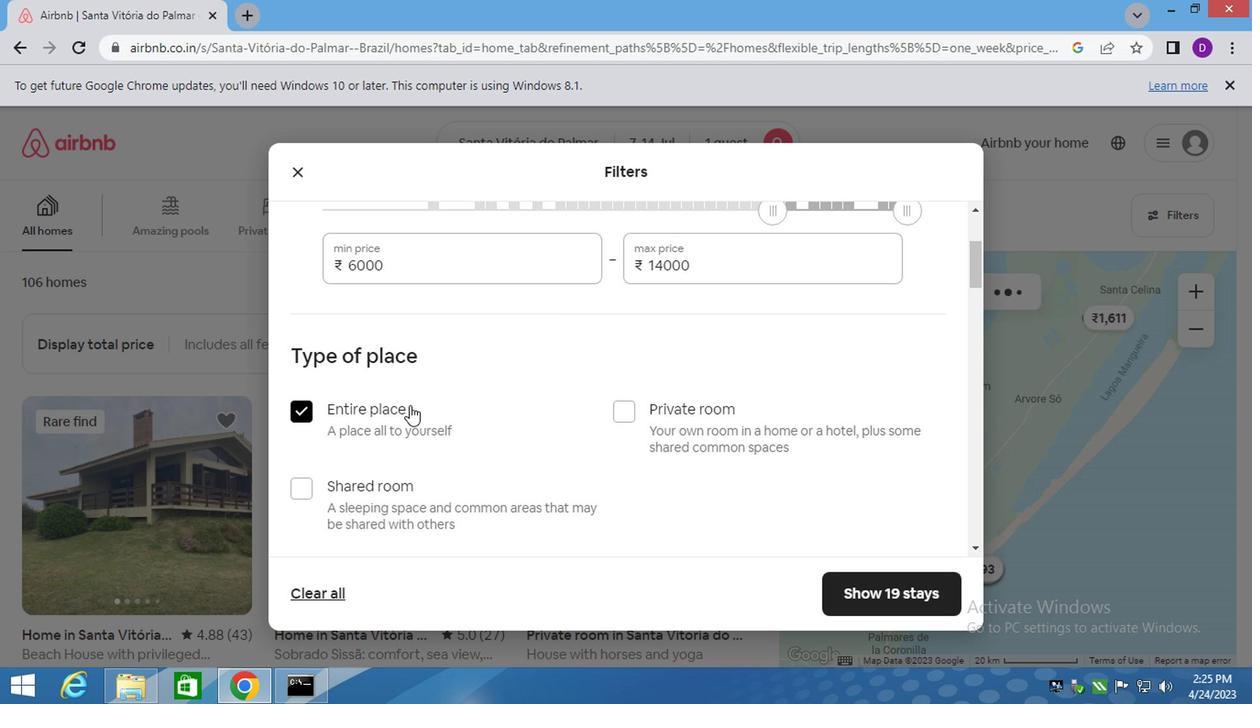 
Action: Mouse scrolled (408, 412) with delta (0, 0)
Screenshot: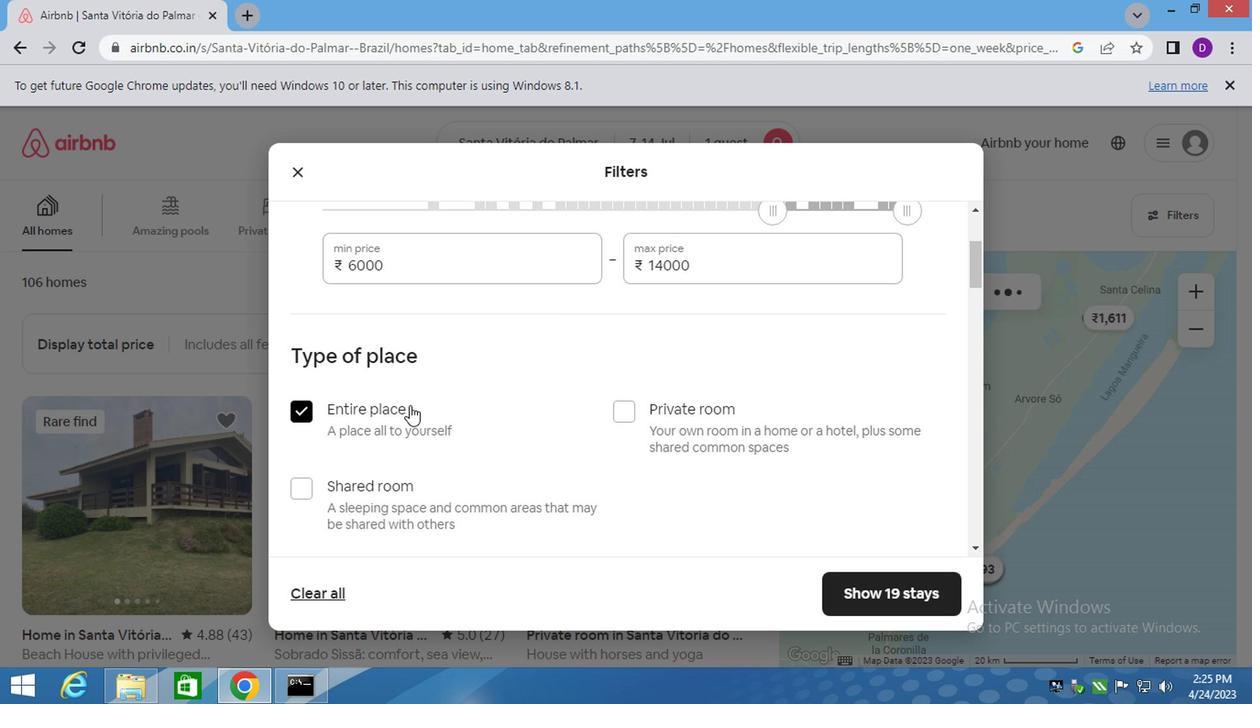 
Action: Mouse moved to (410, 413)
Screenshot: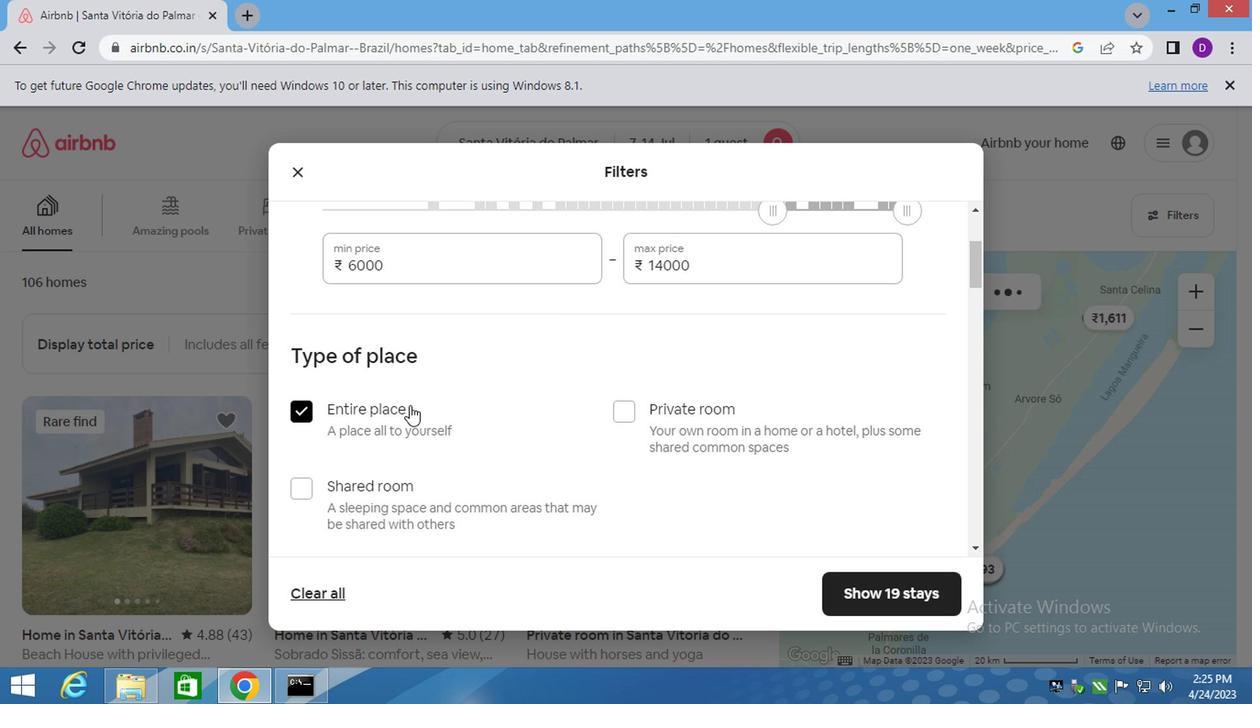 
Action: Mouse scrolled (410, 412) with delta (0, 0)
Screenshot: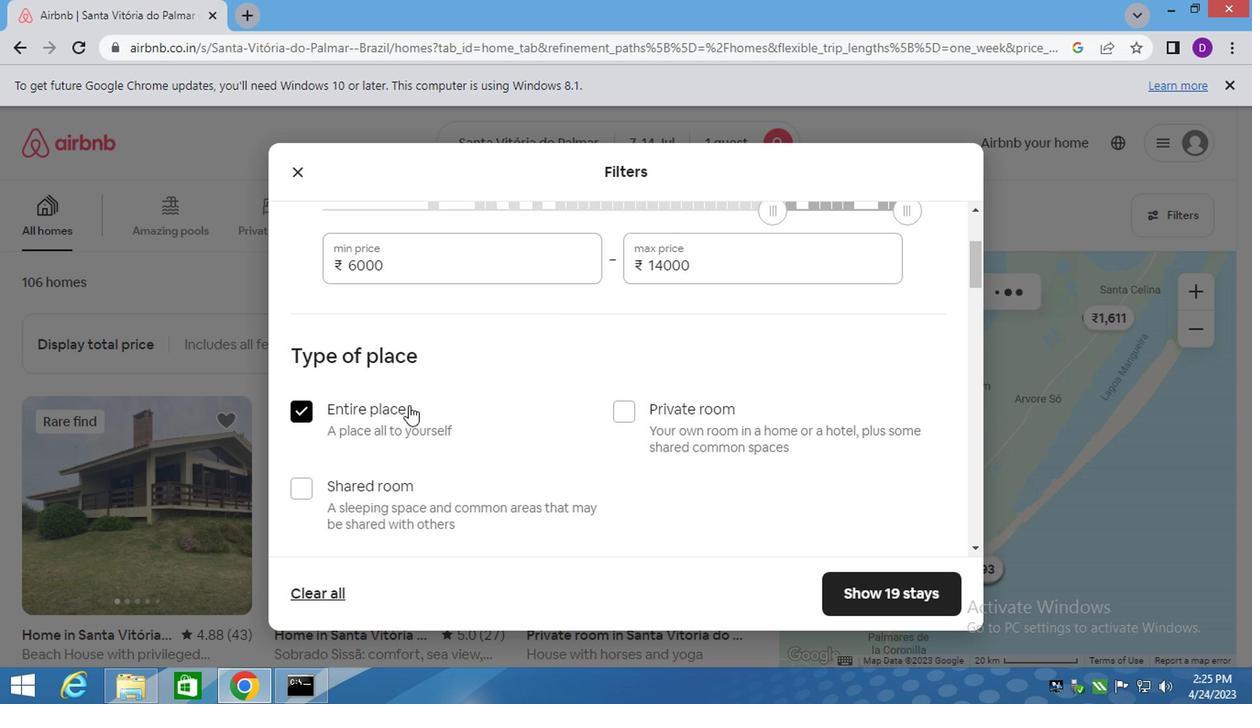 
Action: Mouse moved to (414, 415)
Screenshot: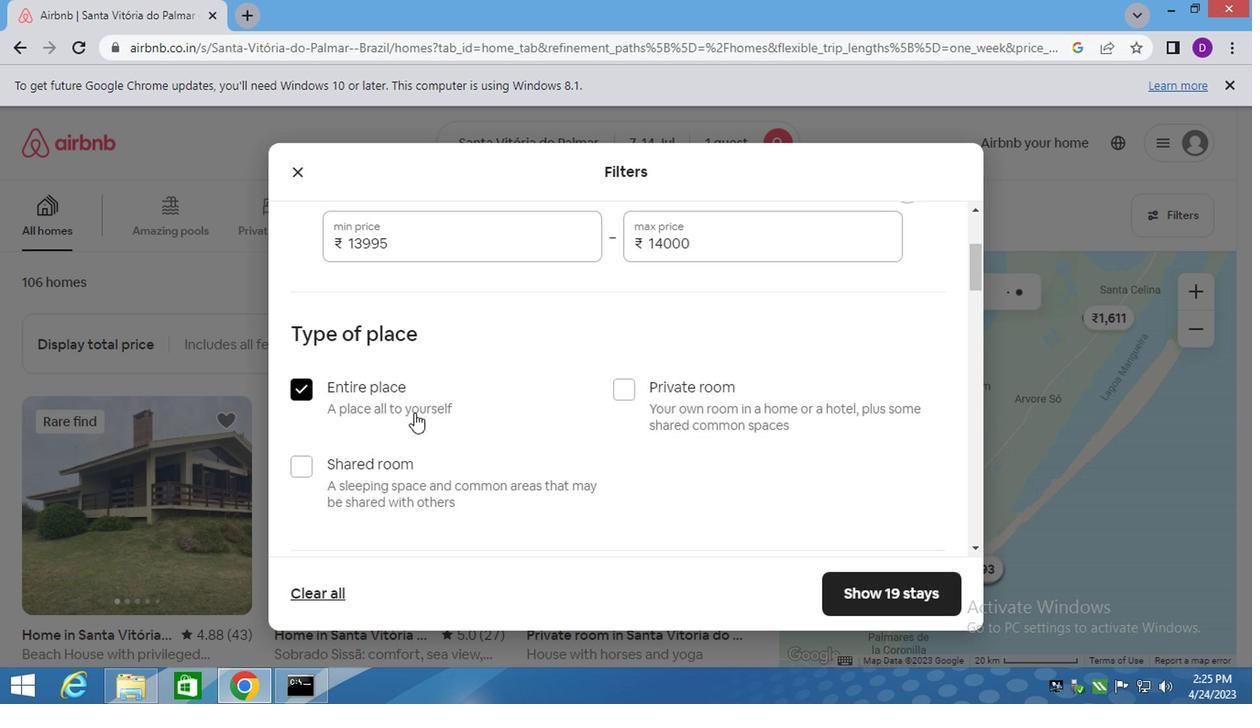 
Action: Mouse scrolled (410, 412) with delta (0, 0)
Screenshot: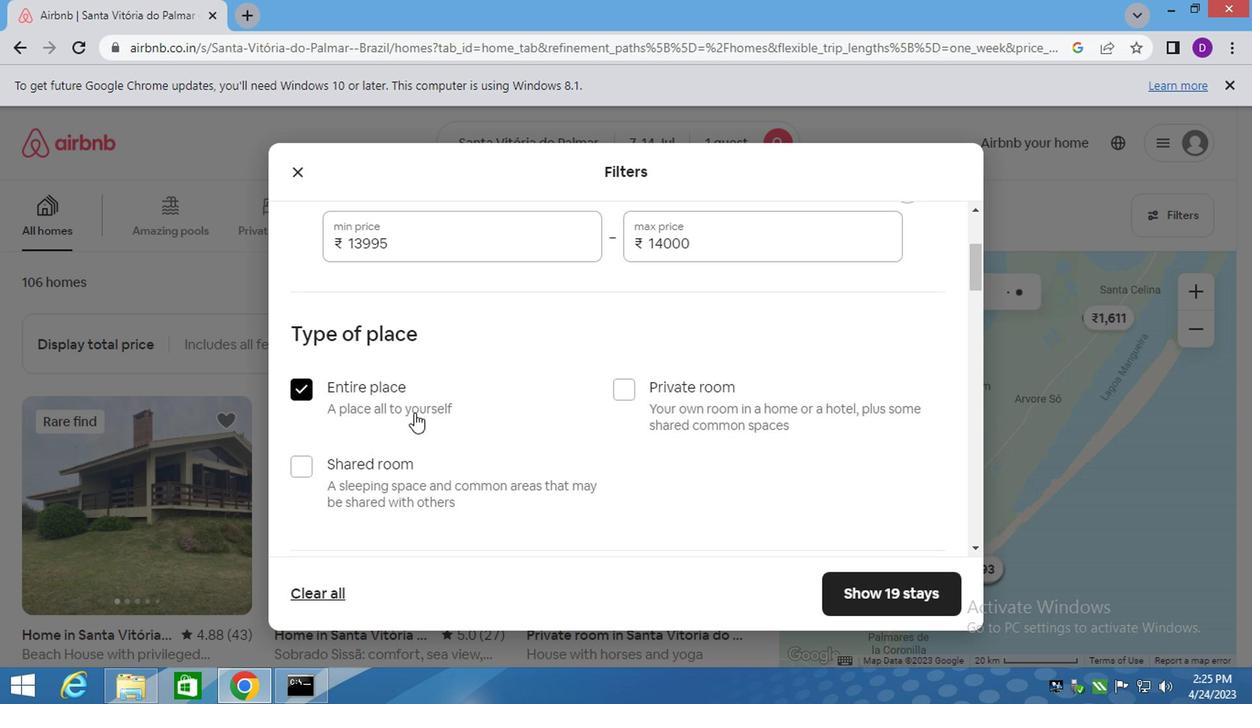 
Action: Mouse scrolled (414, 414) with delta (0, 0)
Screenshot: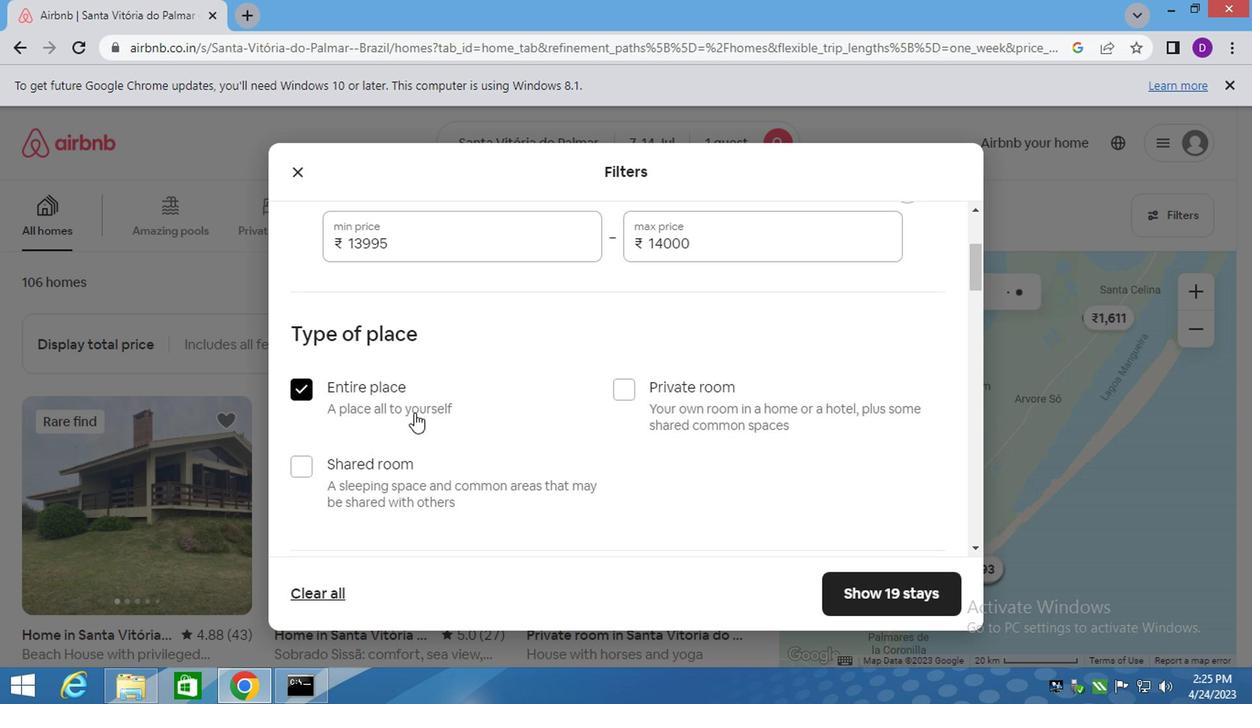 
Action: Mouse moved to (469, 406)
Screenshot: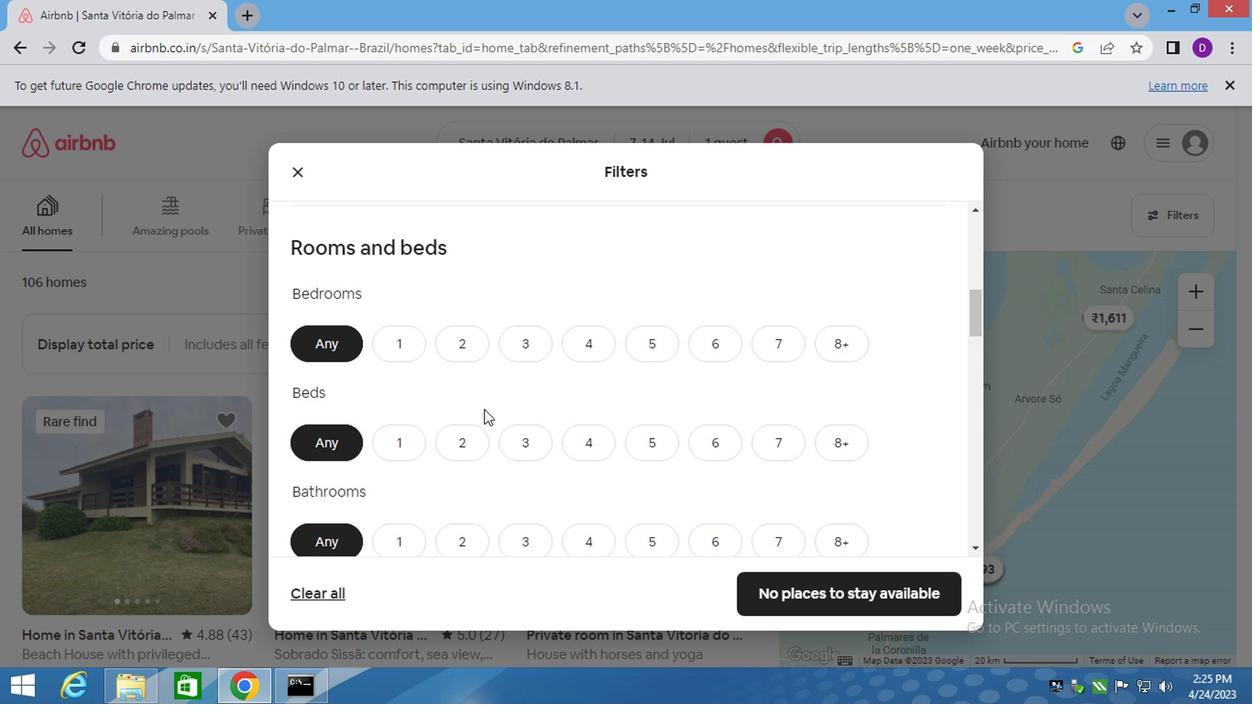 
Action: Mouse scrolled (469, 407) with delta (0, 1)
Screenshot: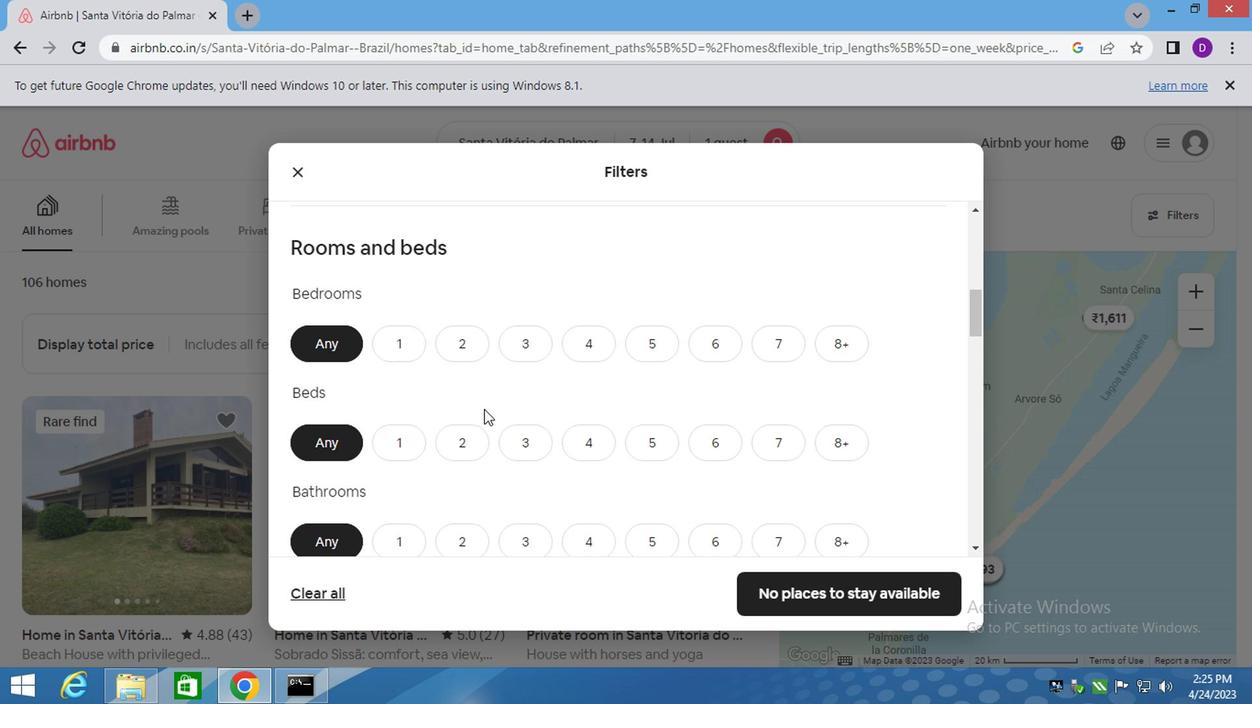 
Action: Mouse moved to (469, 405)
Screenshot: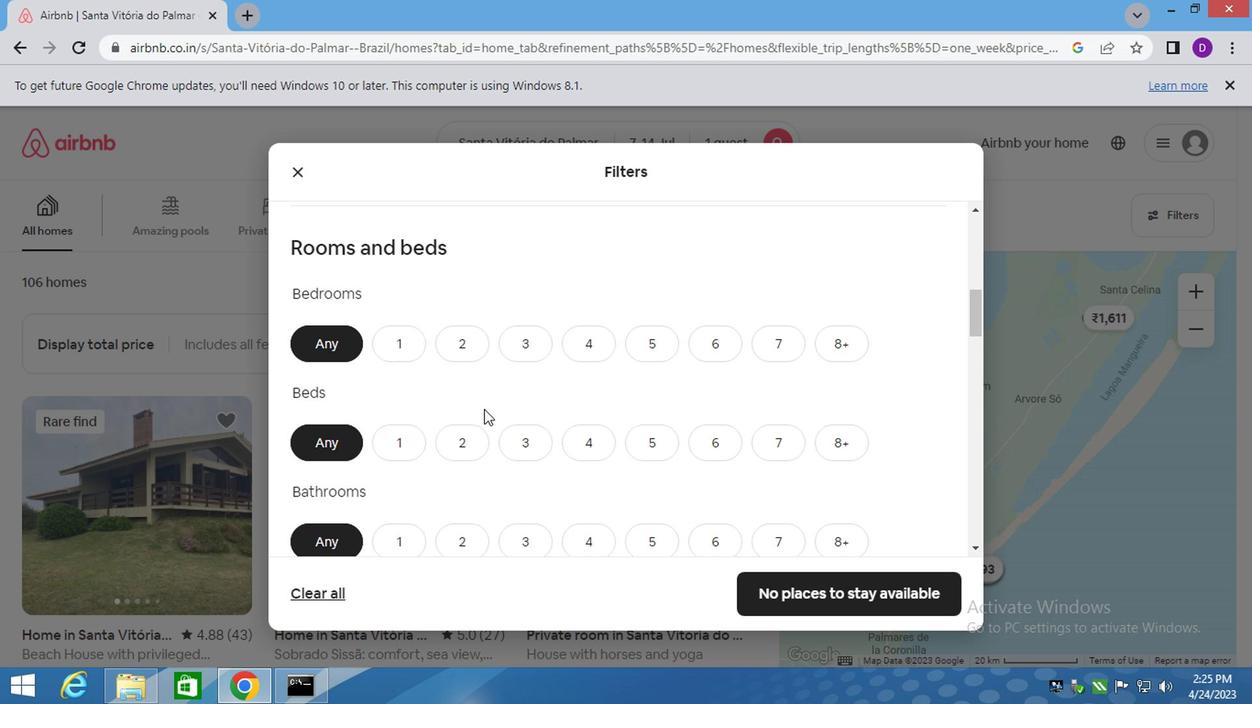 
Action: Mouse scrolled (469, 406) with delta (0, 0)
Screenshot: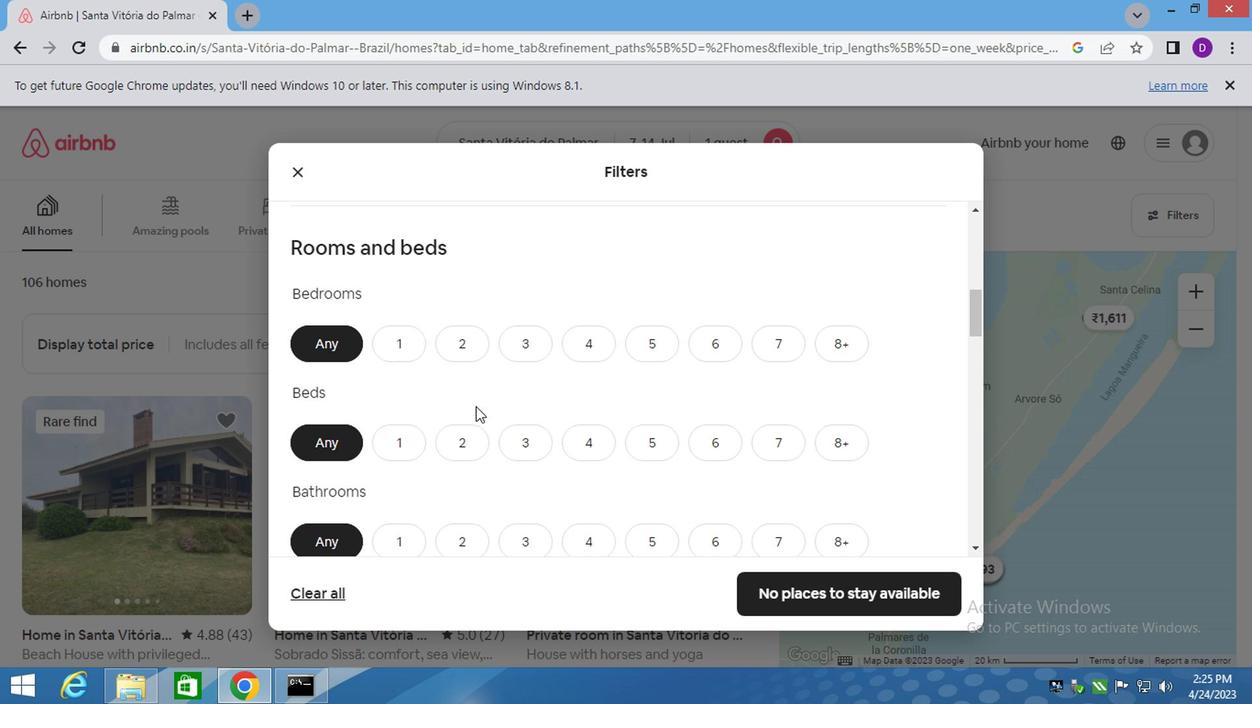 
Action: Mouse moved to (469, 405)
Screenshot: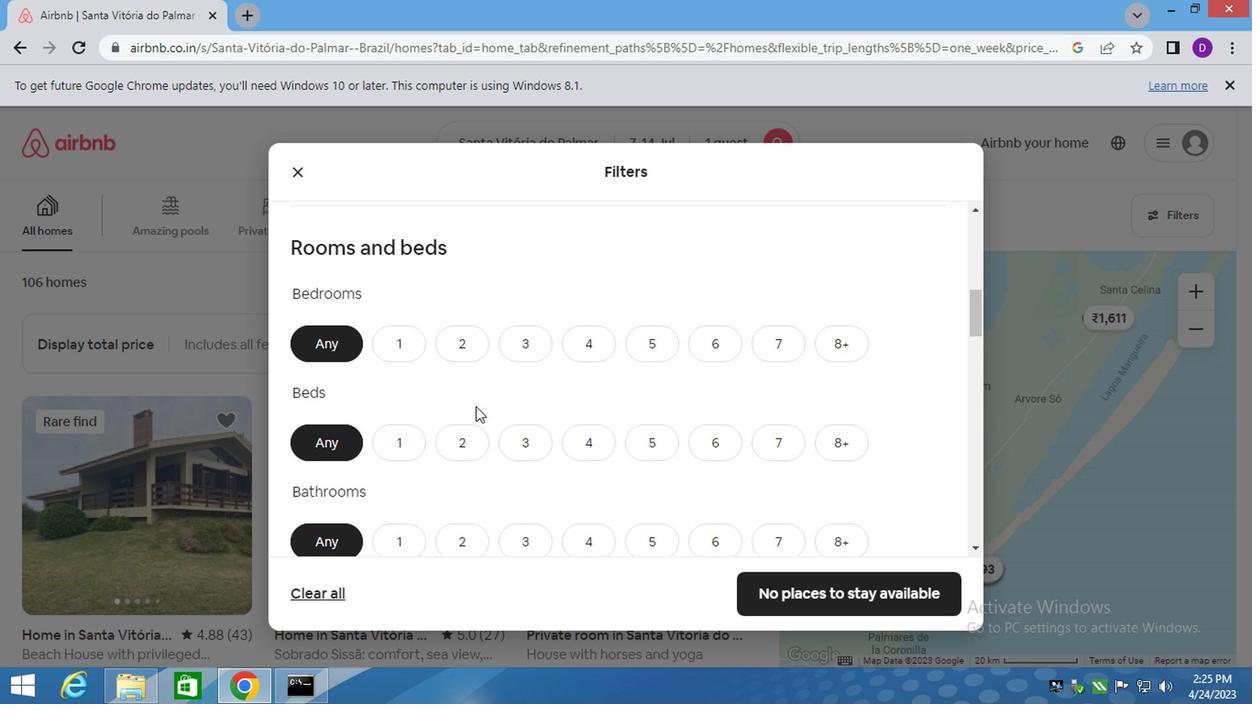 
Action: Mouse scrolled (469, 406) with delta (0, 0)
Screenshot: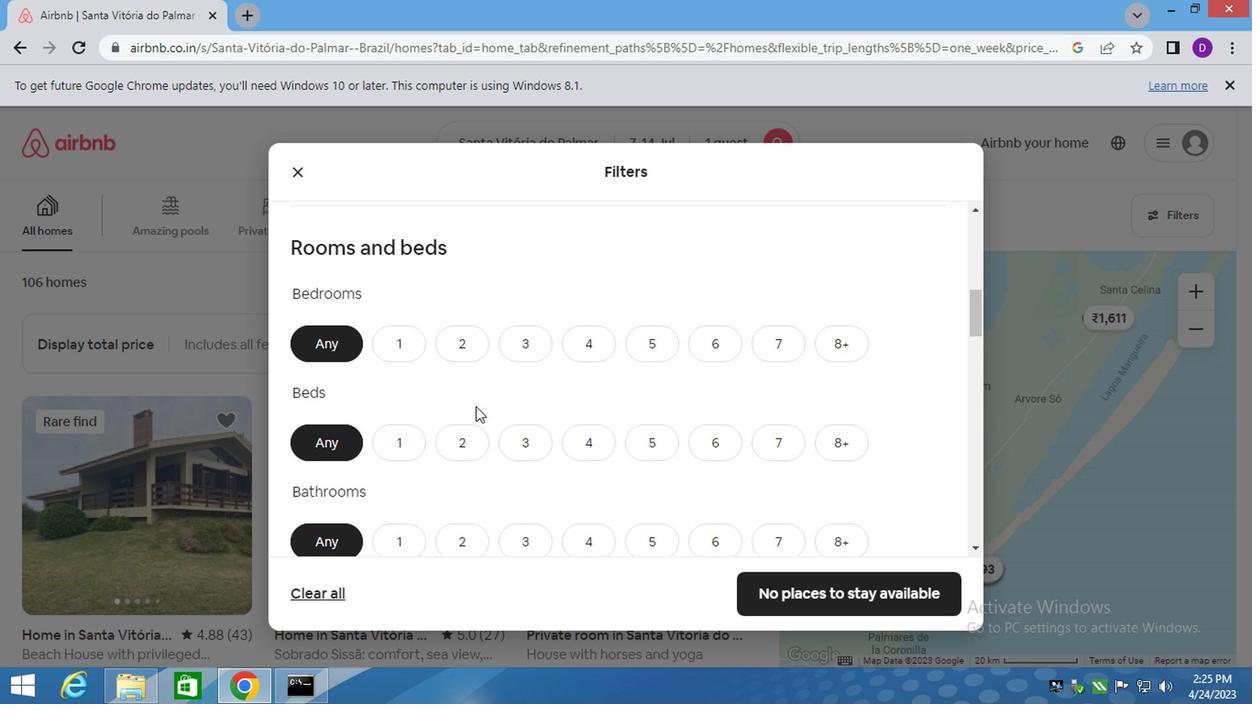 
Action: Mouse moved to (375, 395)
Screenshot: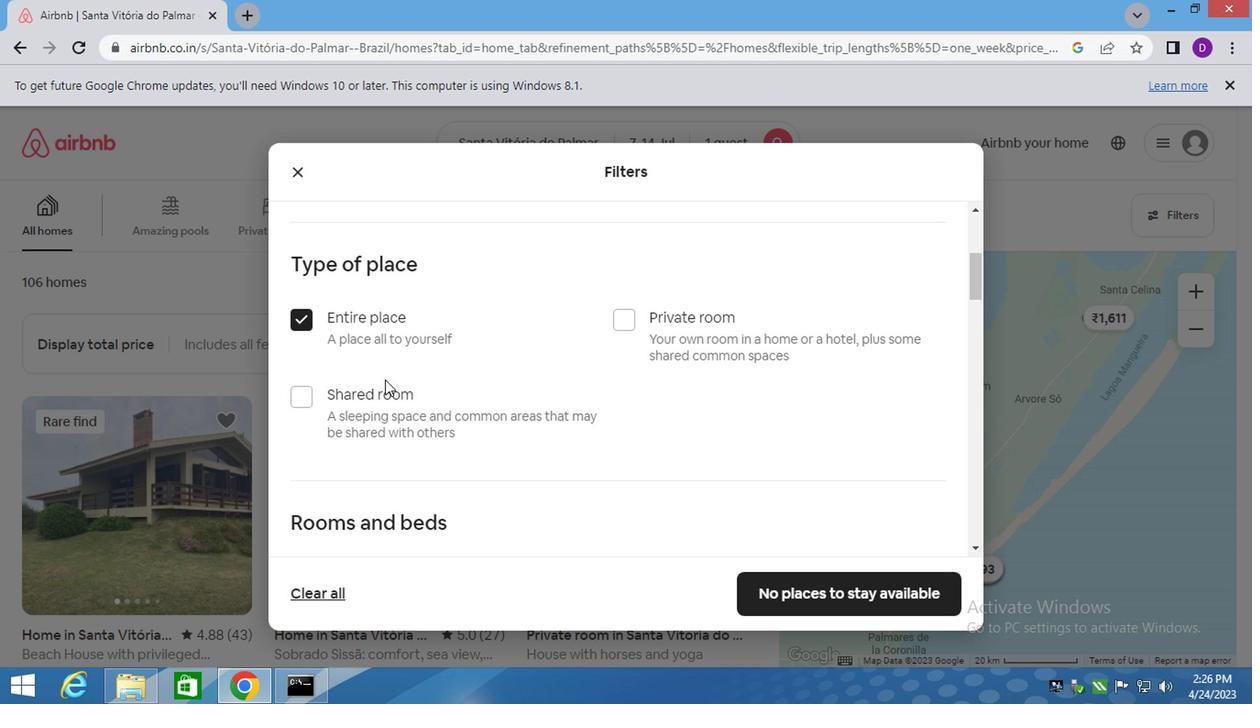 
Action: Mouse pressed left at (375, 395)
Screenshot: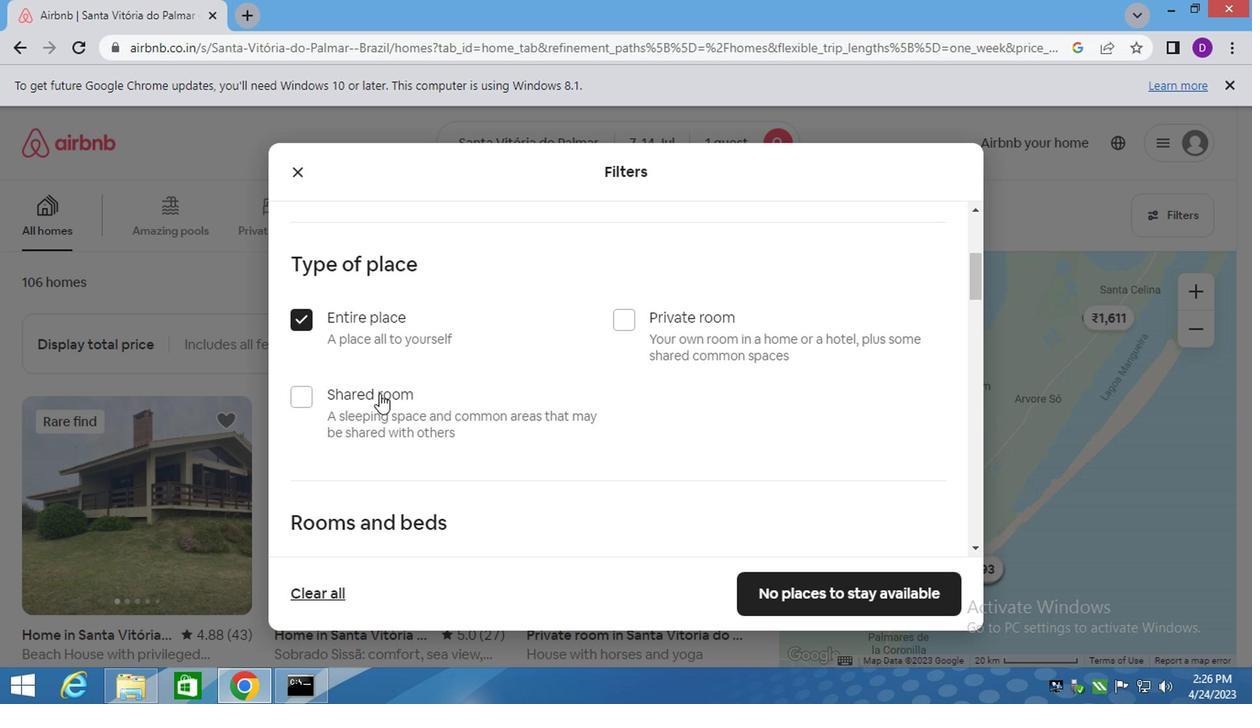 
Action: Mouse moved to (365, 324)
Screenshot: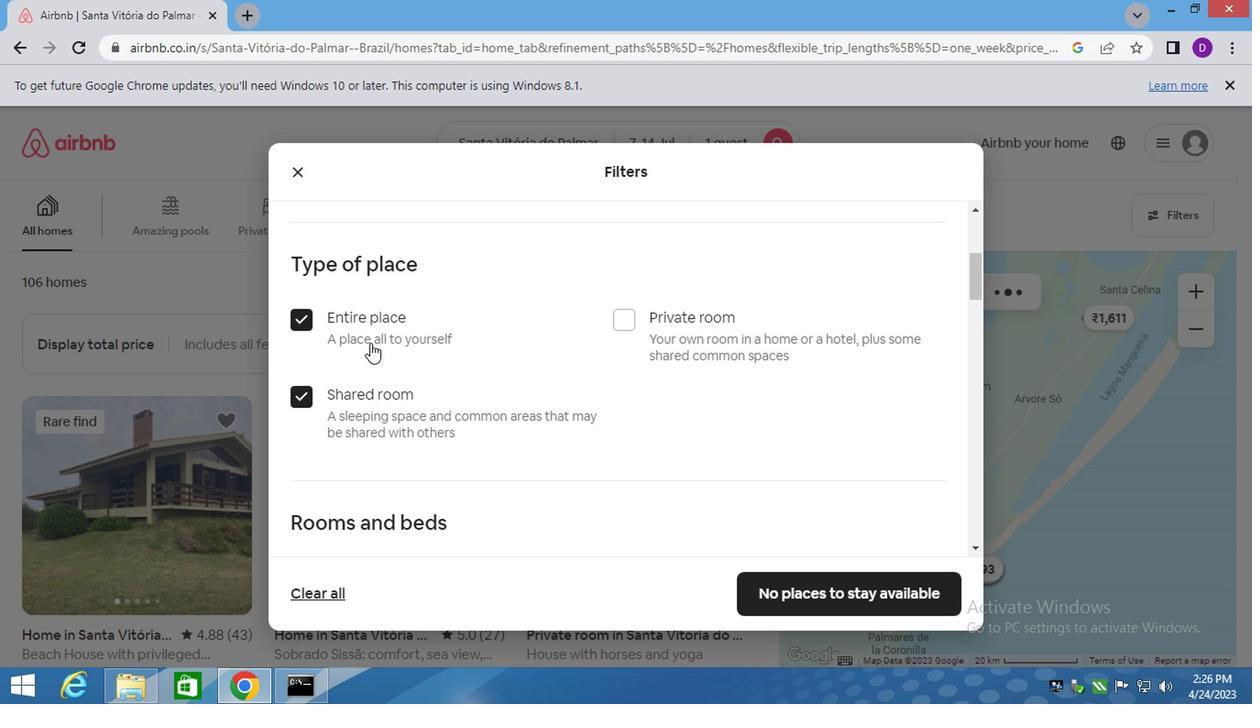 
Action: Mouse pressed left at (365, 324)
Screenshot: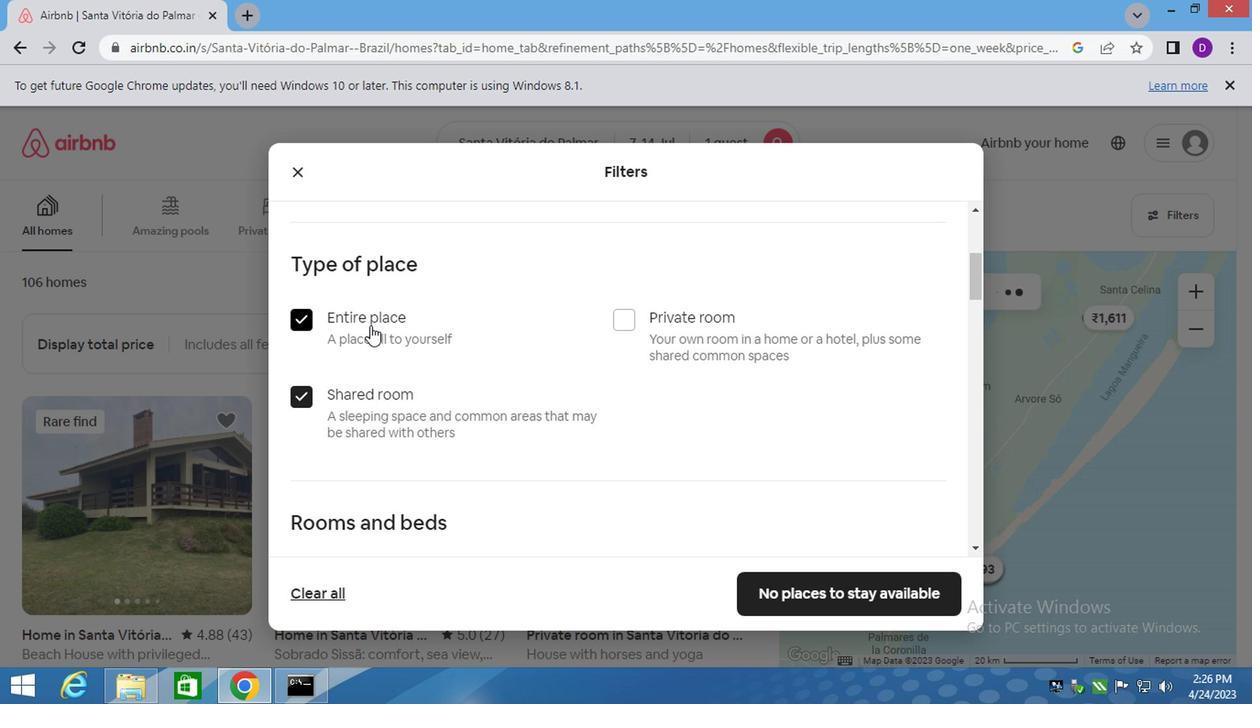 
Action: Mouse moved to (481, 386)
Screenshot: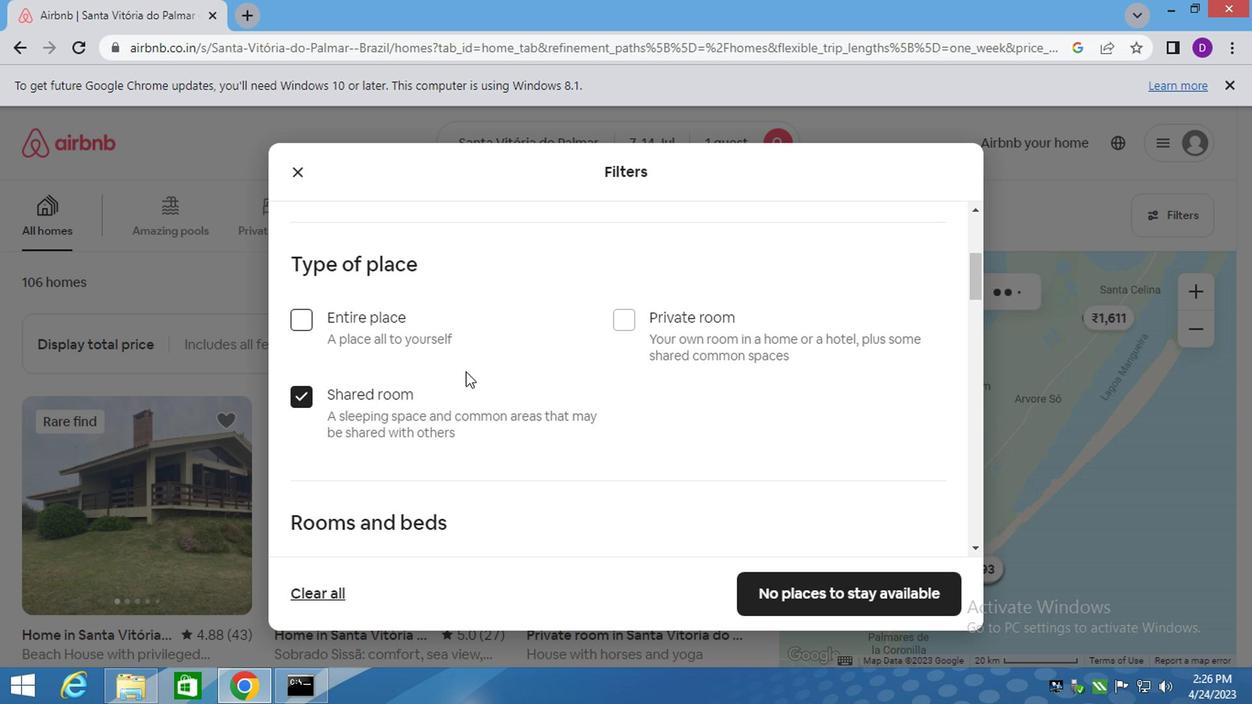 
Action: Mouse scrolled (480, 384) with delta (0, -1)
Screenshot: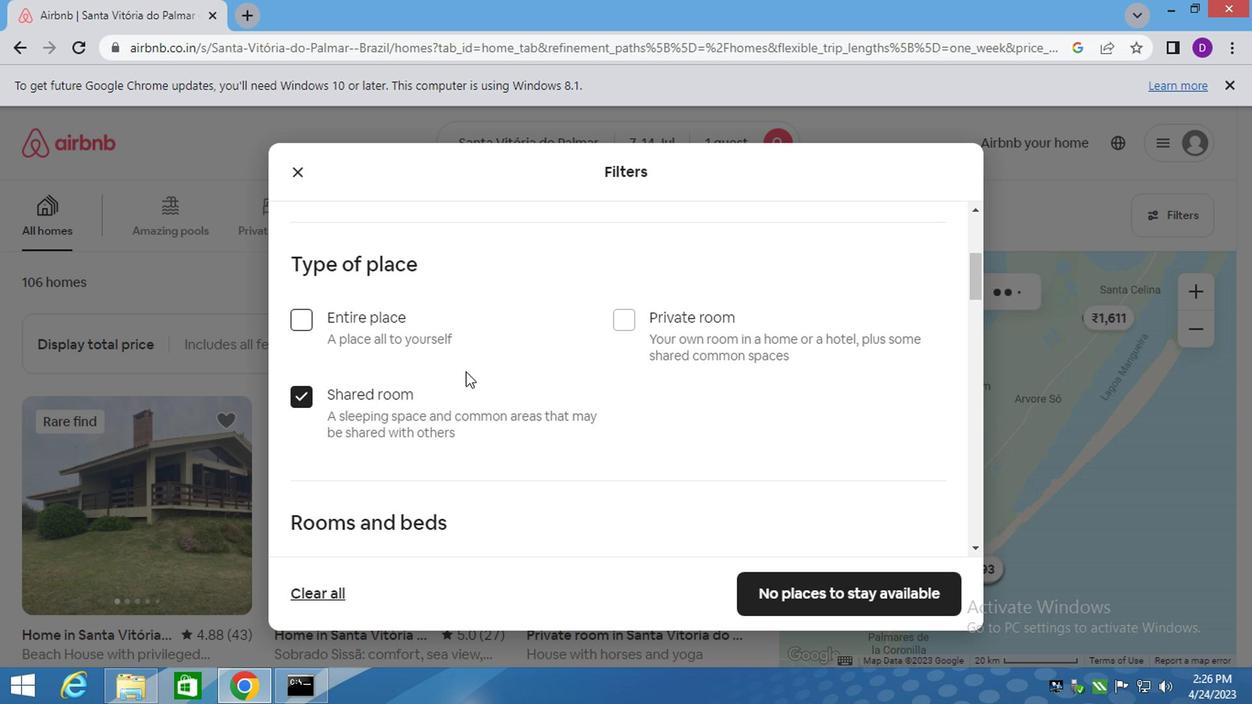 
Action: Mouse moved to (485, 390)
Screenshot: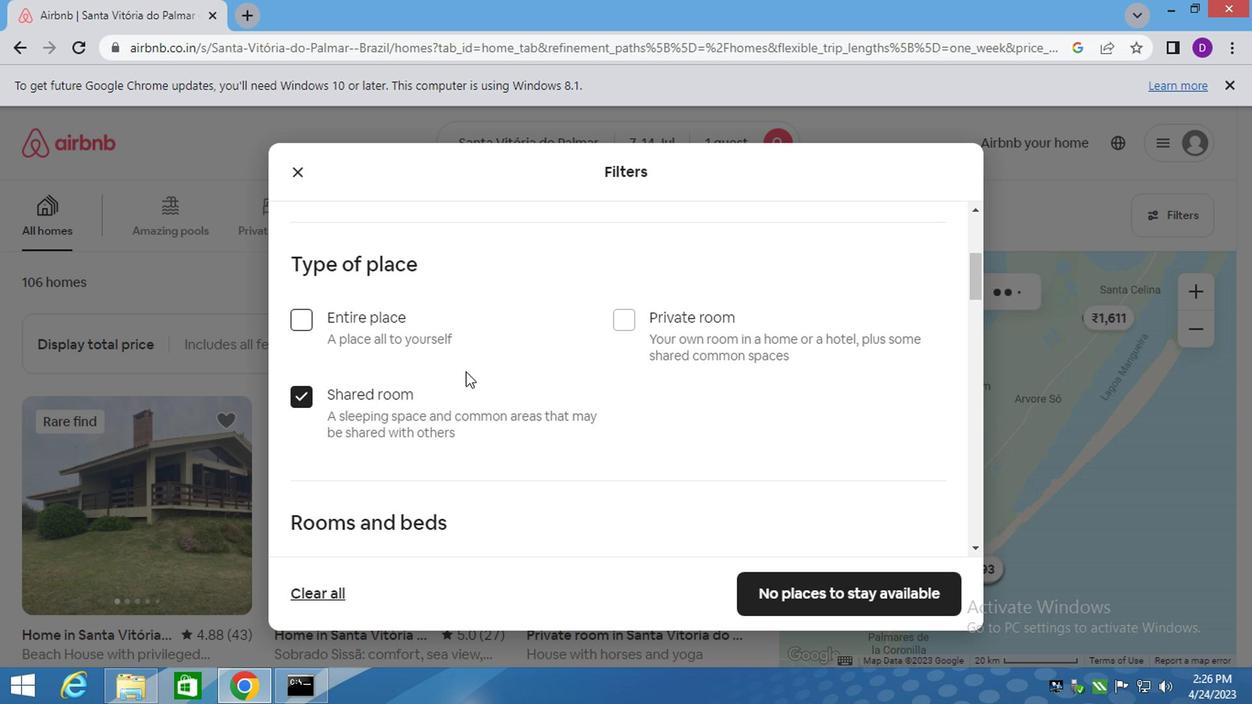 
Action: Mouse scrolled (485, 388) with delta (0, -1)
Screenshot: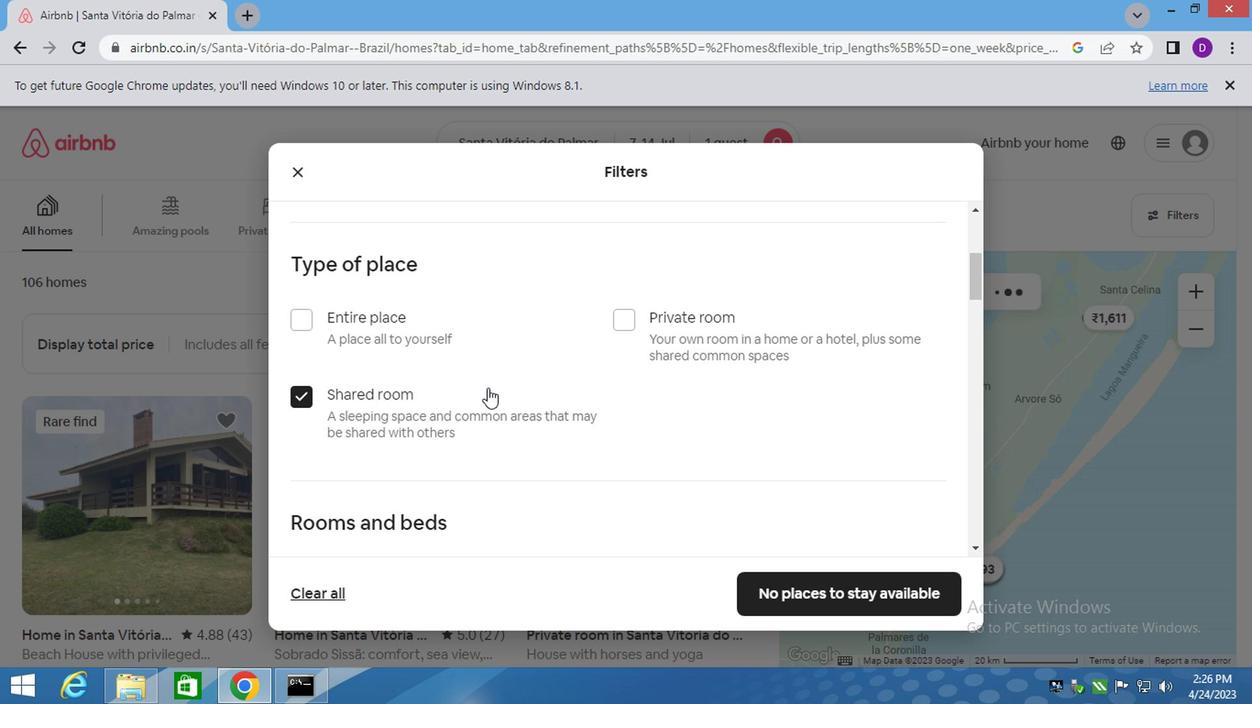 
Action: Mouse moved to (492, 395)
Screenshot: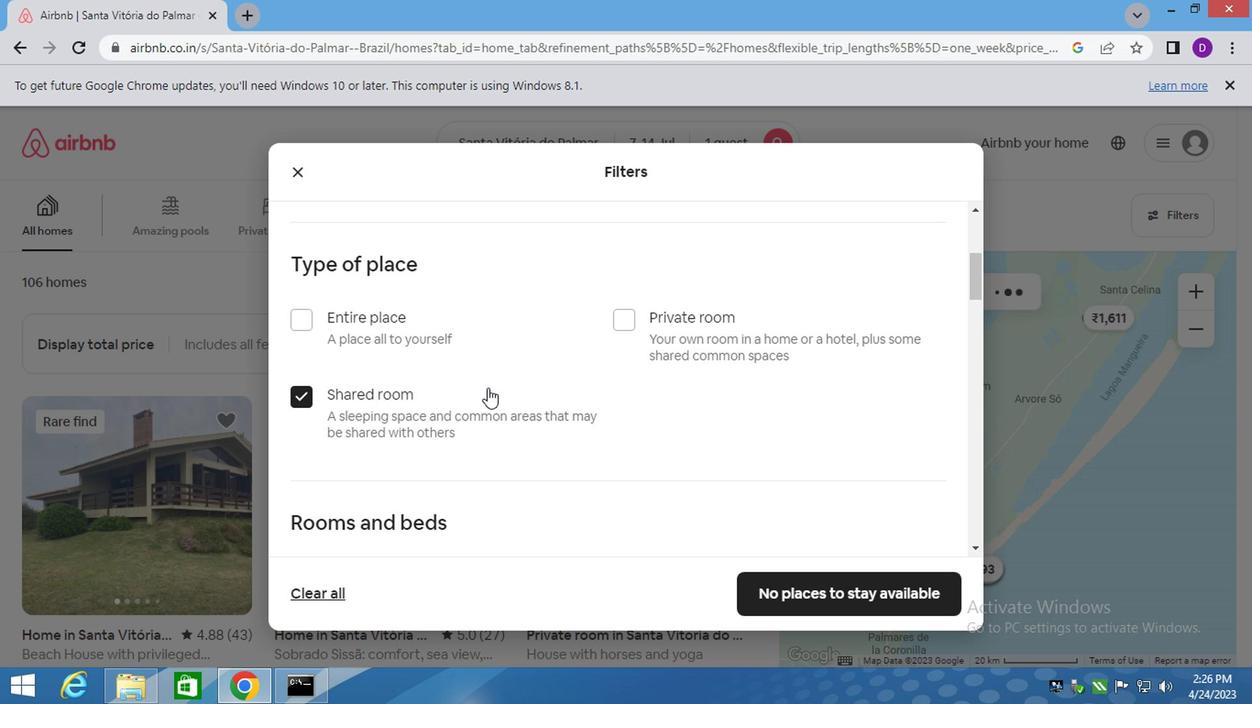 
Action: Mouse scrolled (491, 394) with delta (0, 0)
Screenshot: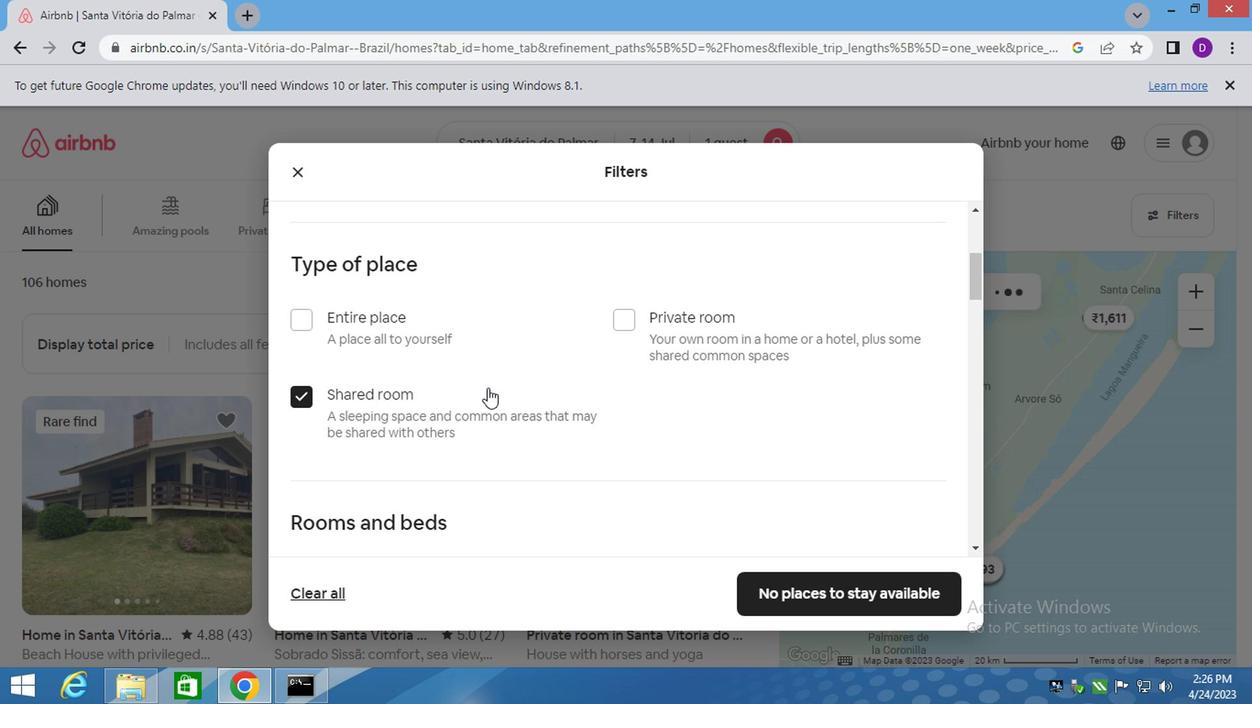 
Action: Mouse moved to (386, 345)
Screenshot: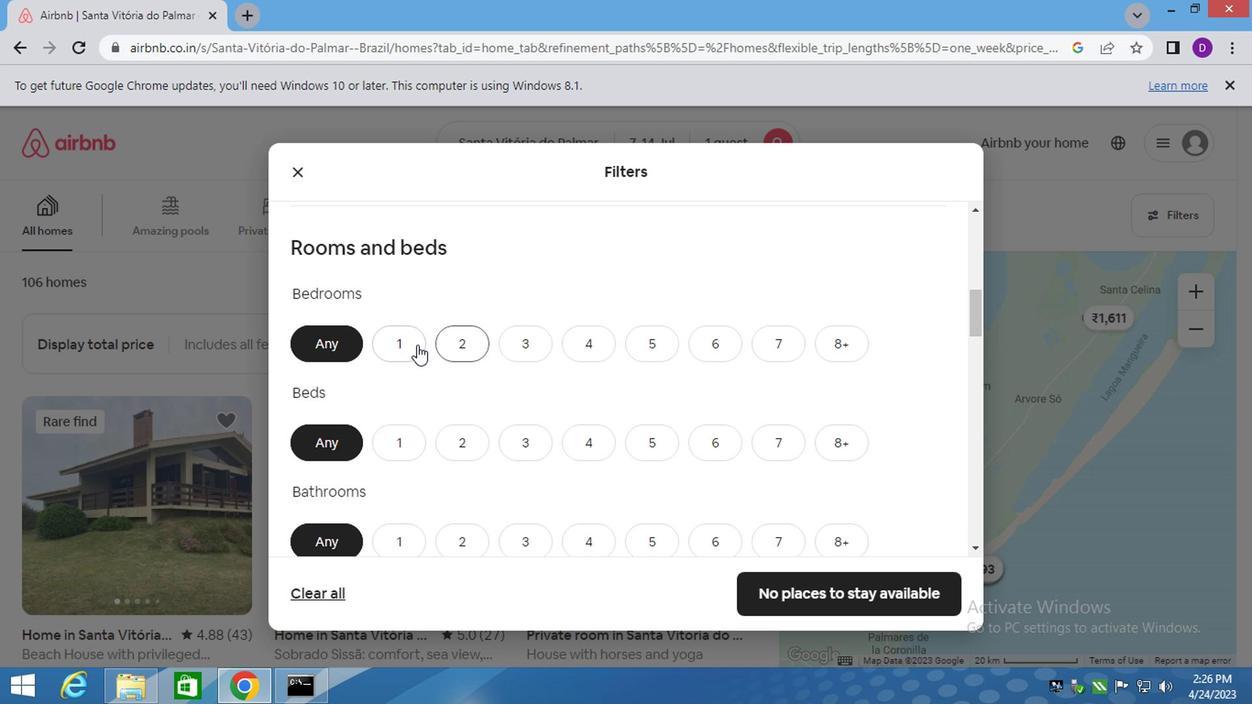 
Action: Mouse pressed left at (386, 345)
Screenshot: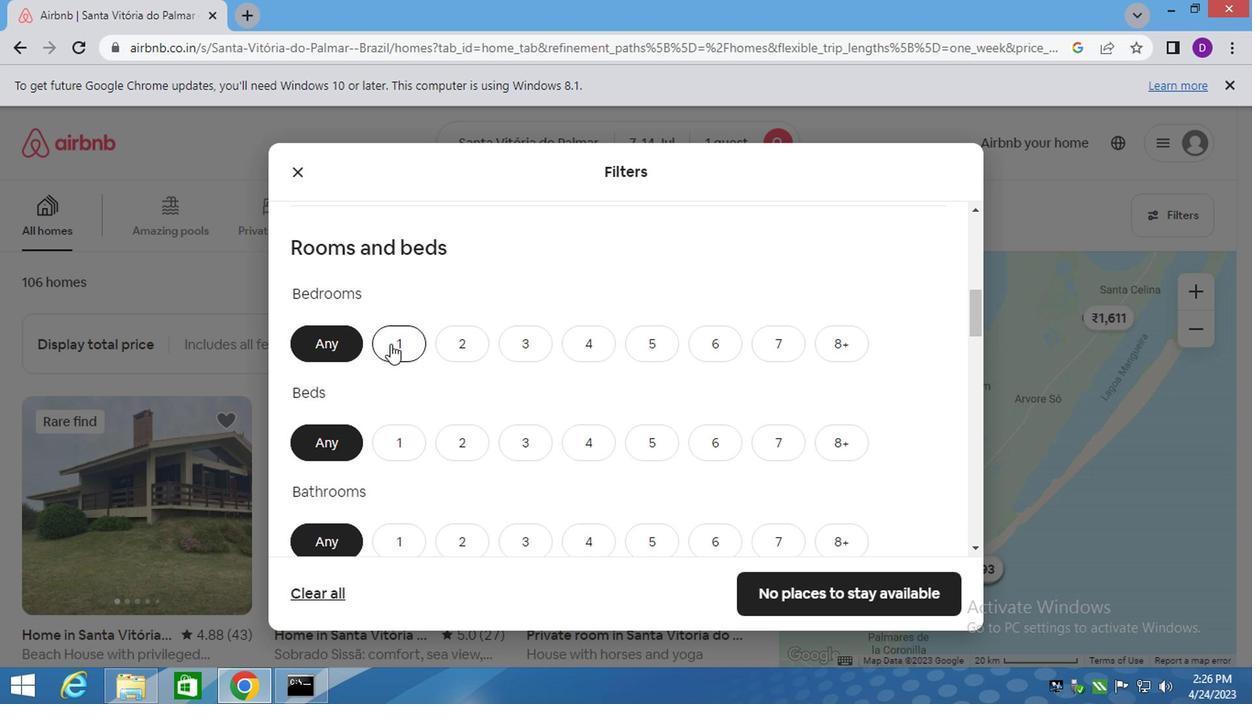
Action: Mouse moved to (391, 446)
Screenshot: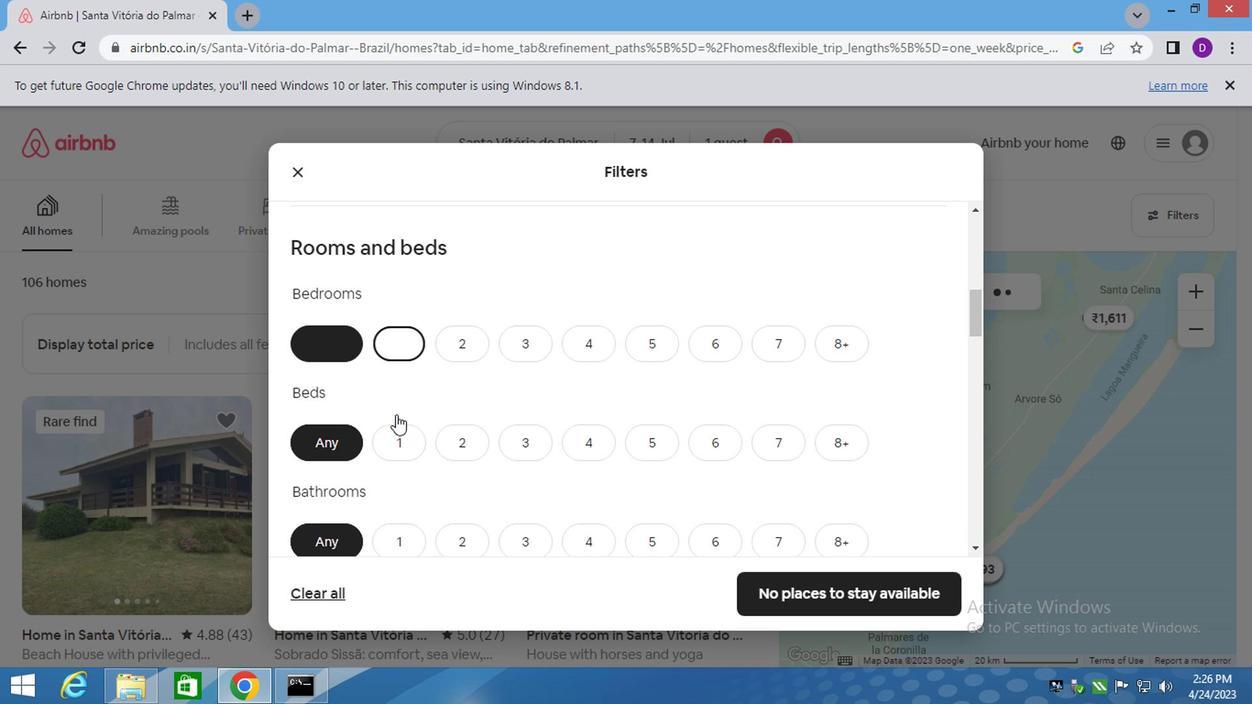 
Action: Mouse pressed left at (391, 446)
Screenshot: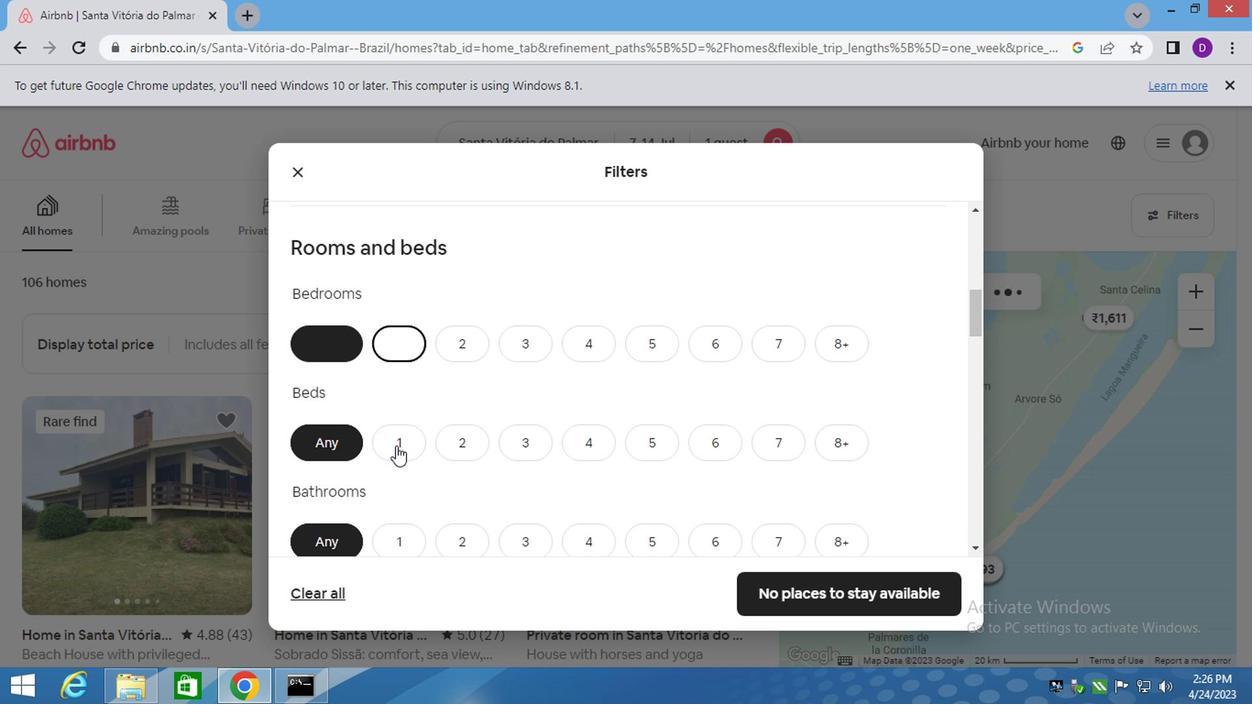 
Action: Mouse moved to (387, 525)
Screenshot: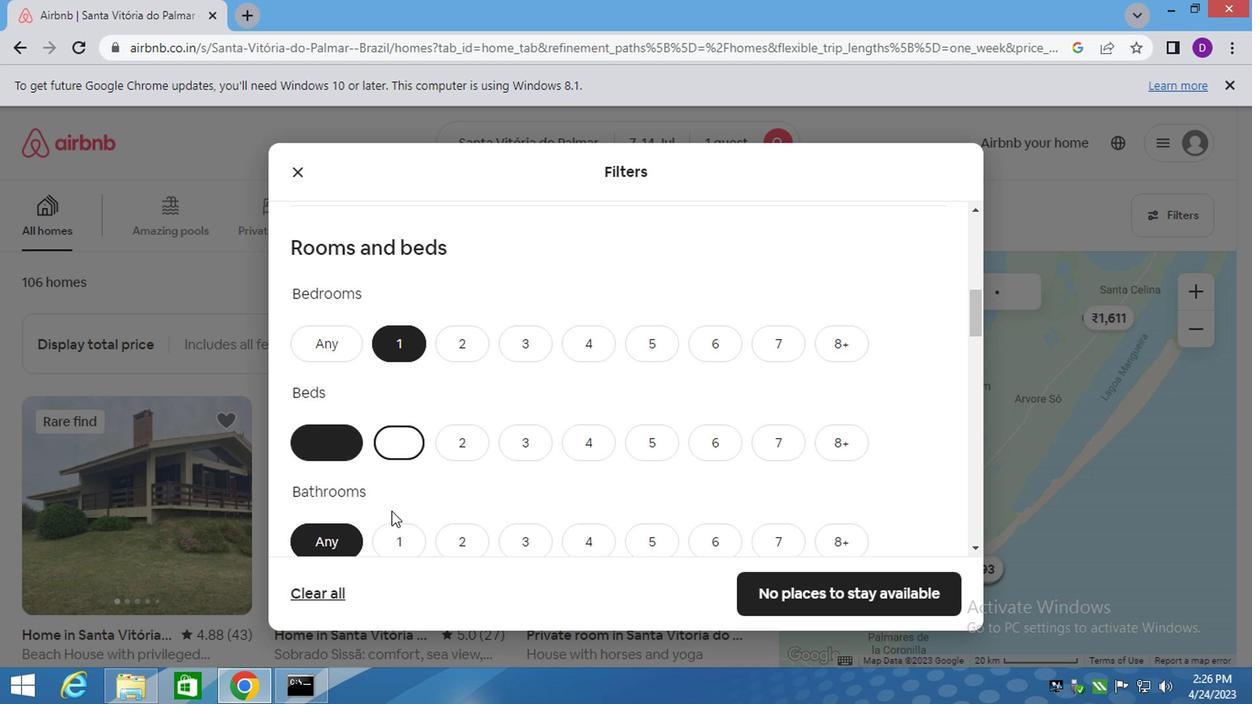 
Action: Mouse pressed left at (387, 525)
Screenshot: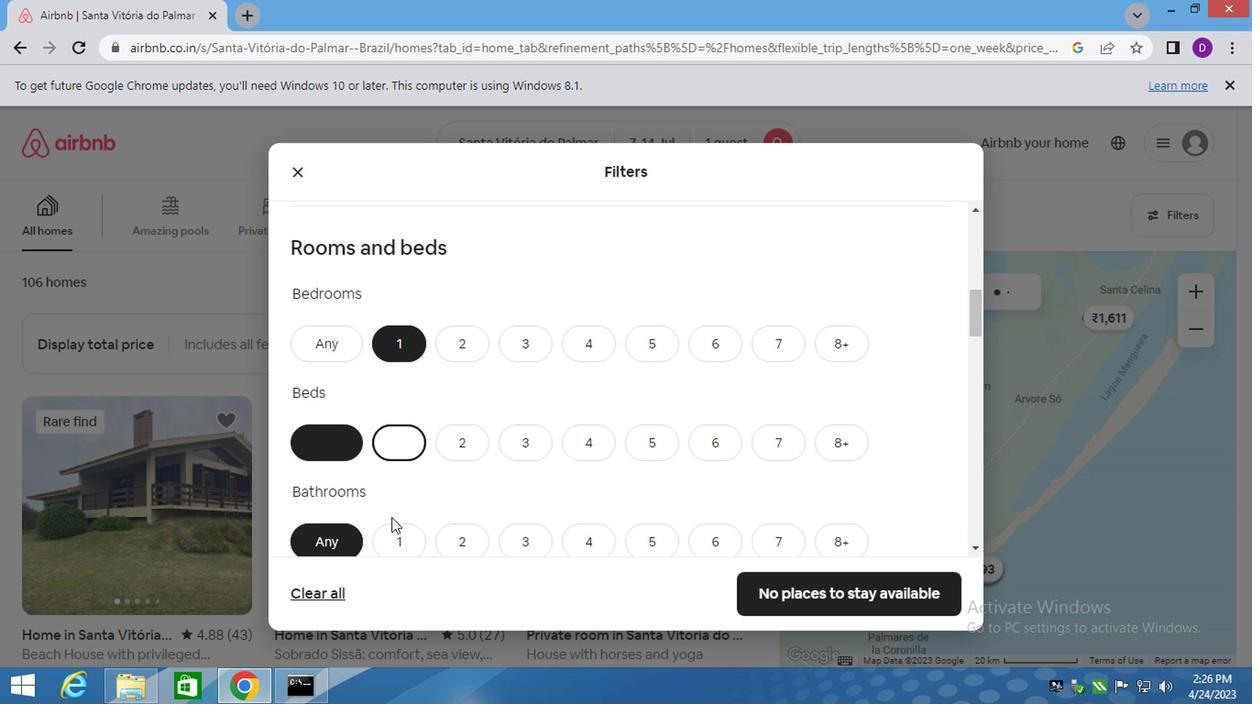 
Action: Mouse moved to (523, 470)
Screenshot: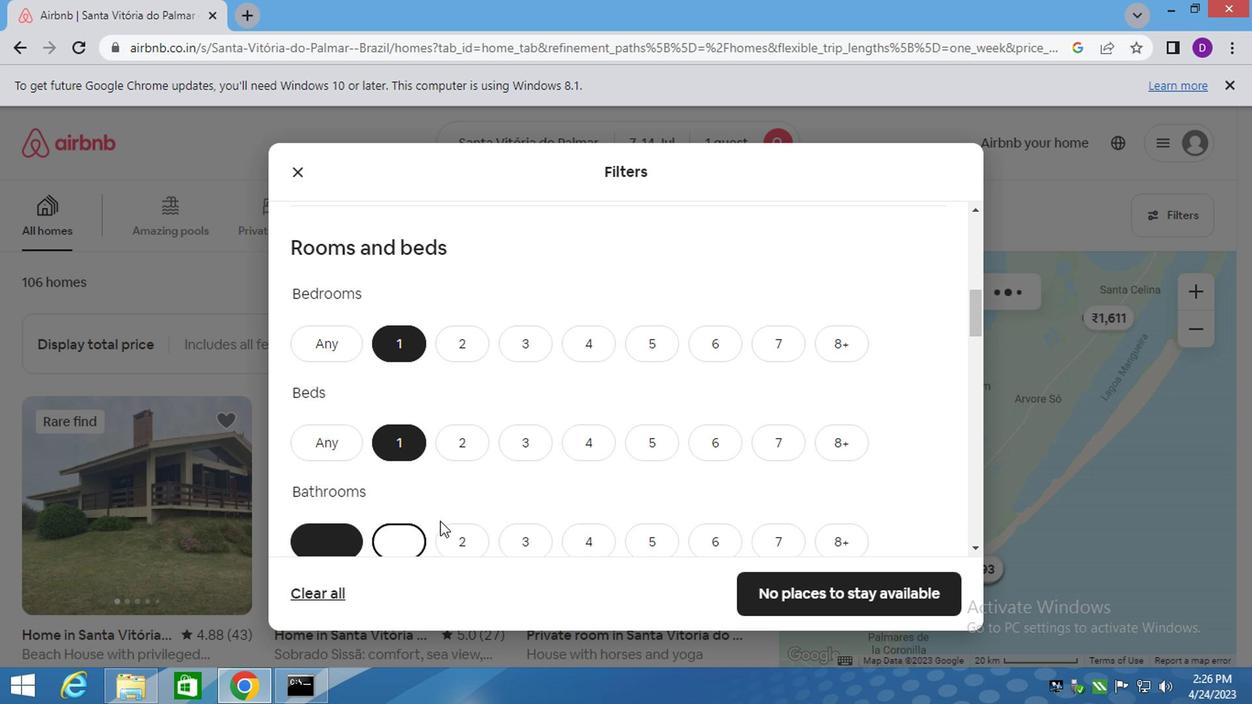 
Action: Mouse scrolled (521, 470) with delta (0, -1)
Screenshot: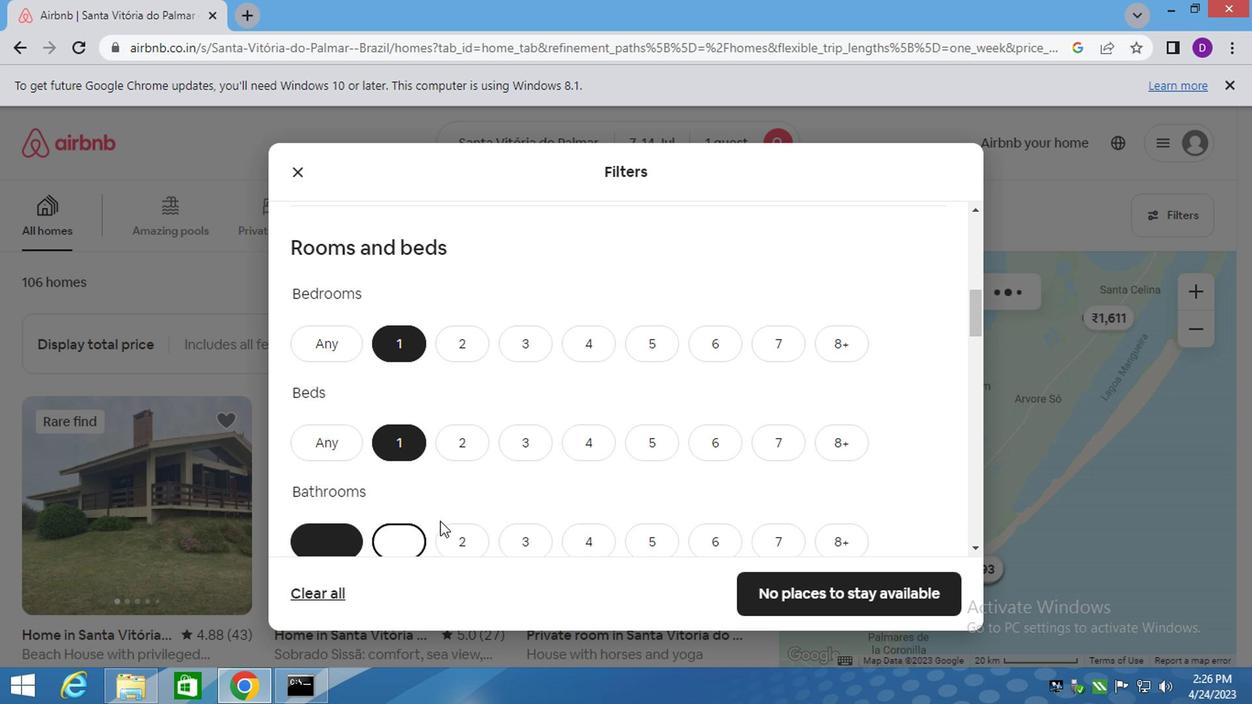 
Action: Mouse moved to (523, 469)
Screenshot: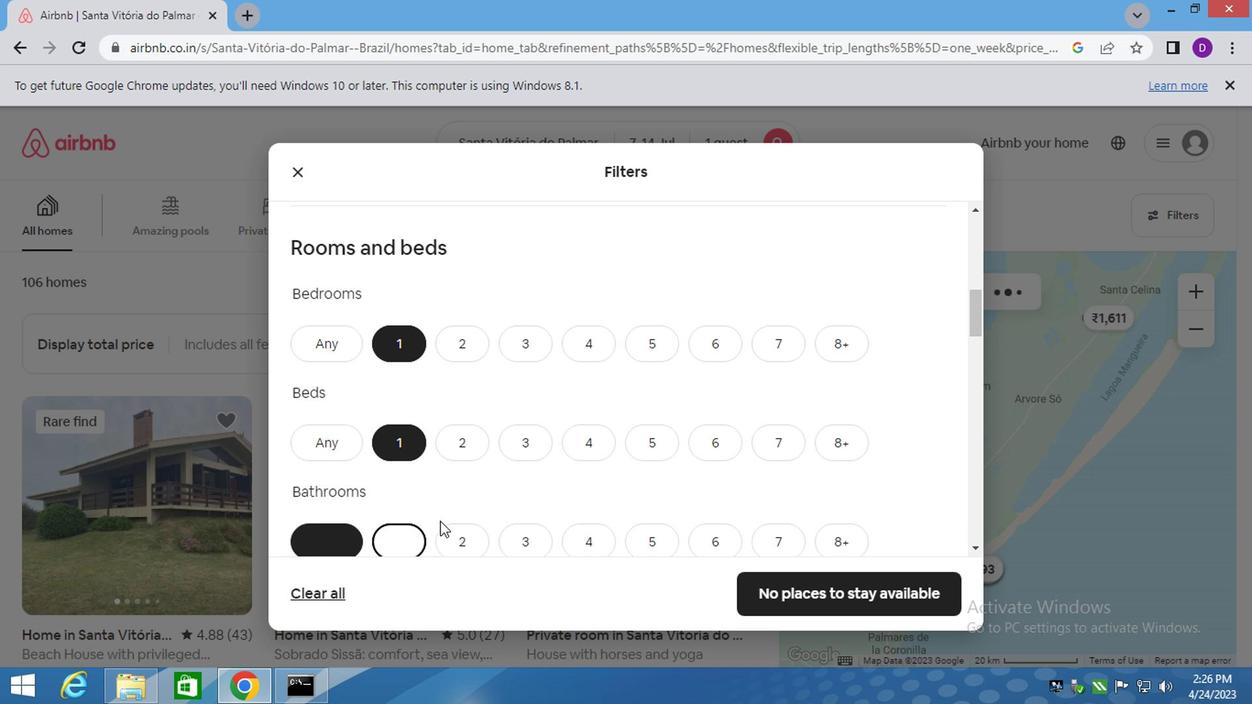 
Action: Mouse scrolled (523, 468) with delta (0, 0)
Screenshot: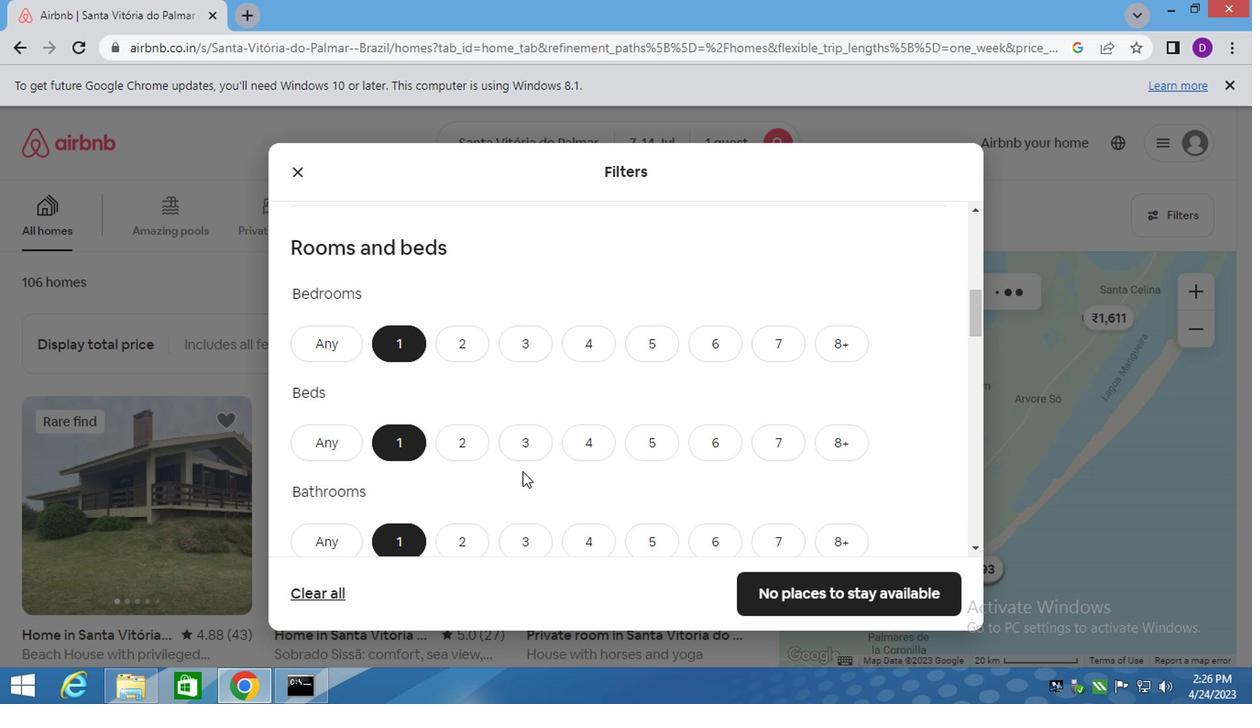 
Action: Mouse moved to (530, 464)
Screenshot: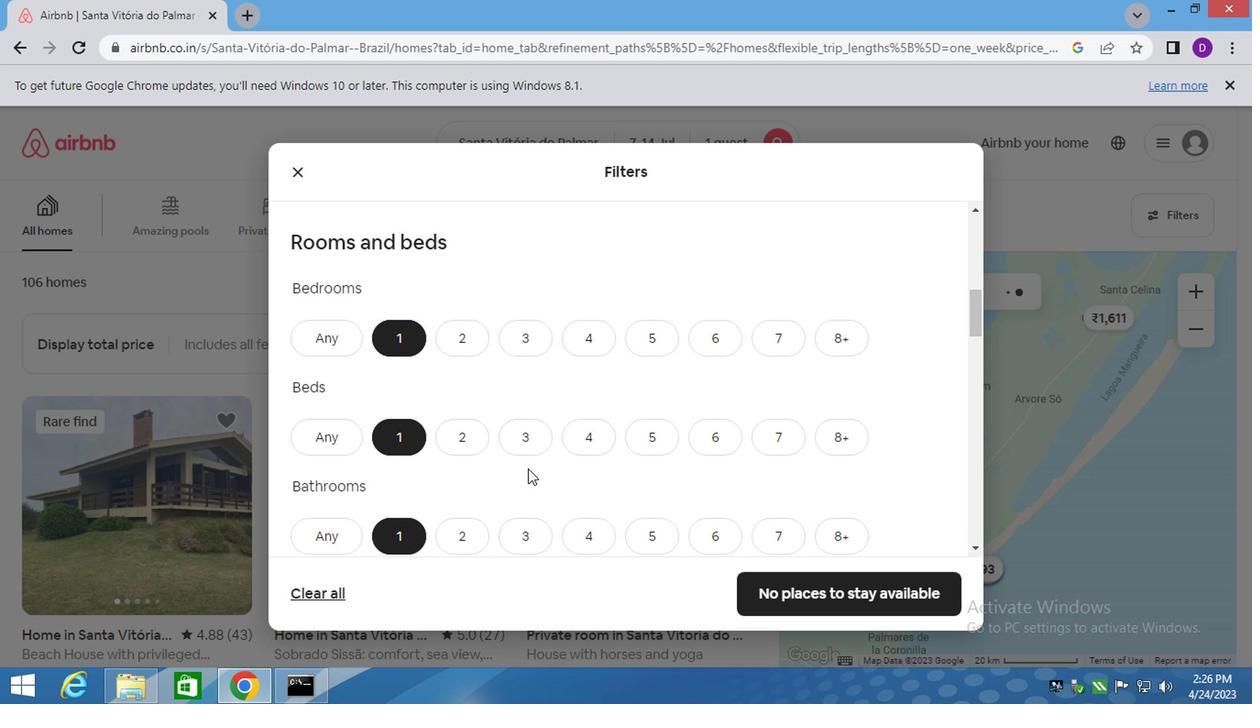 
Action: Mouse scrolled (528, 465) with delta (0, 0)
Screenshot: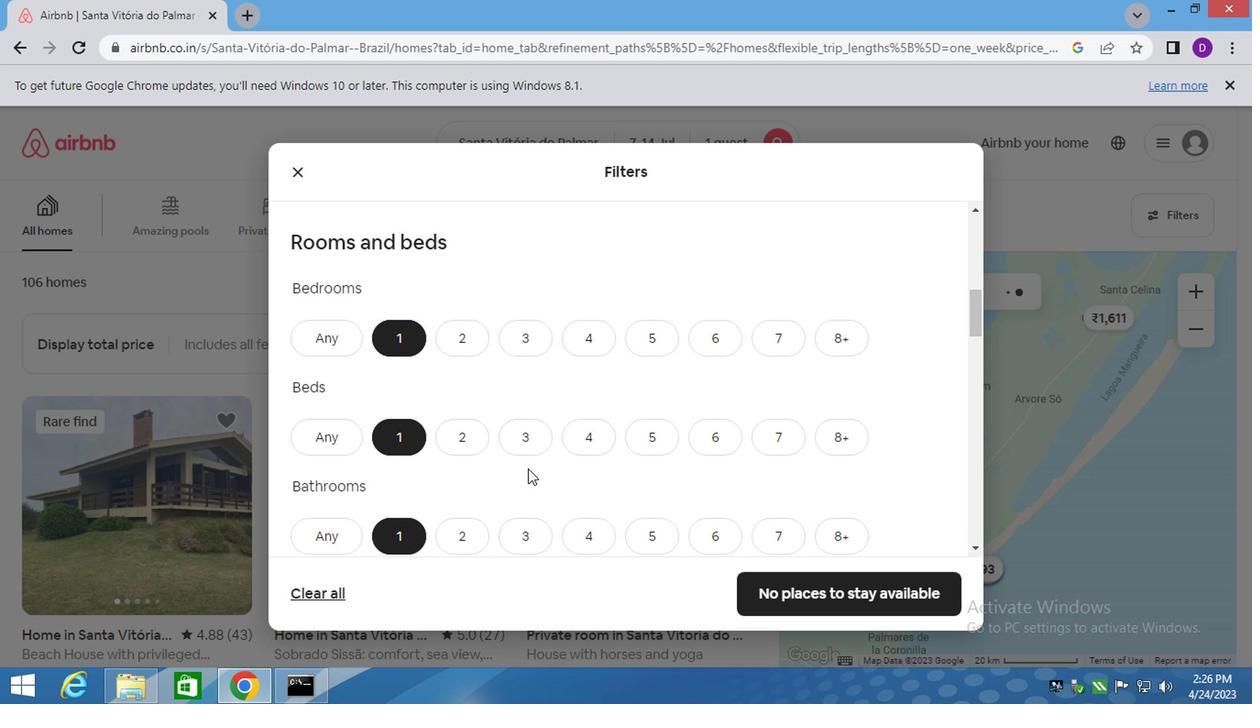 
Action: Mouse moved to (540, 442)
Screenshot: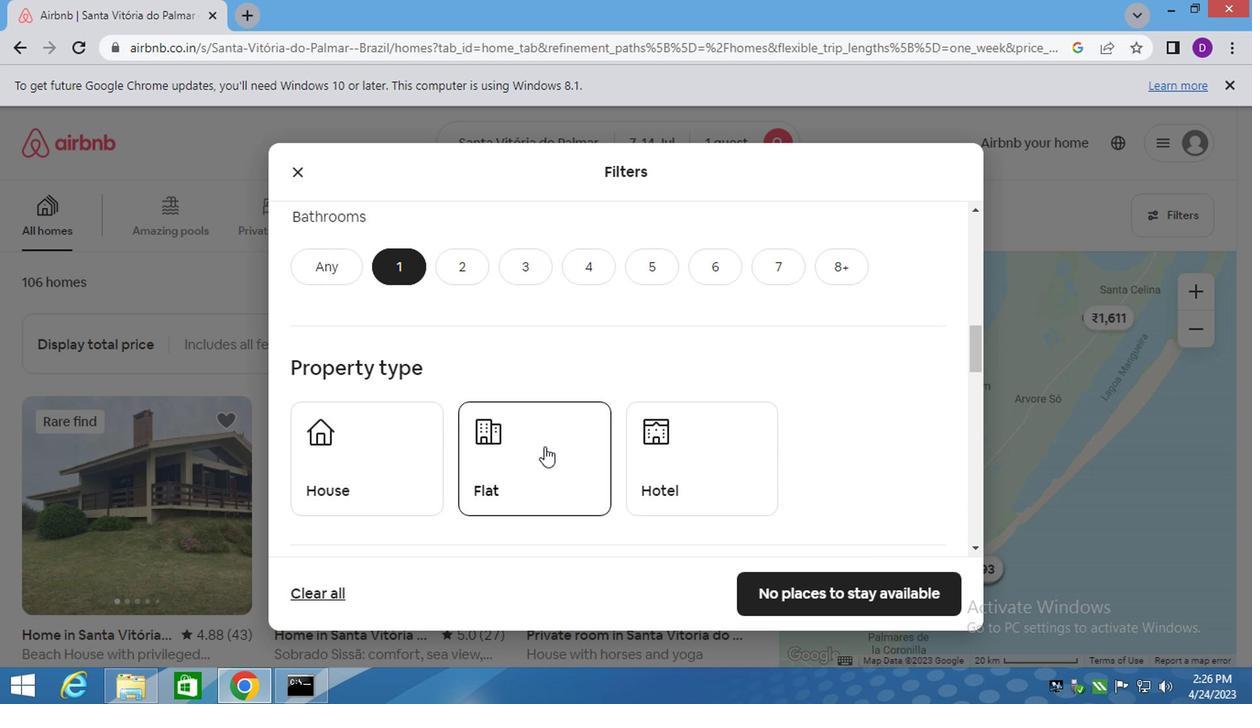 
Action: Mouse scrolled (540, 442) with delta (0, 0)
Screenshot: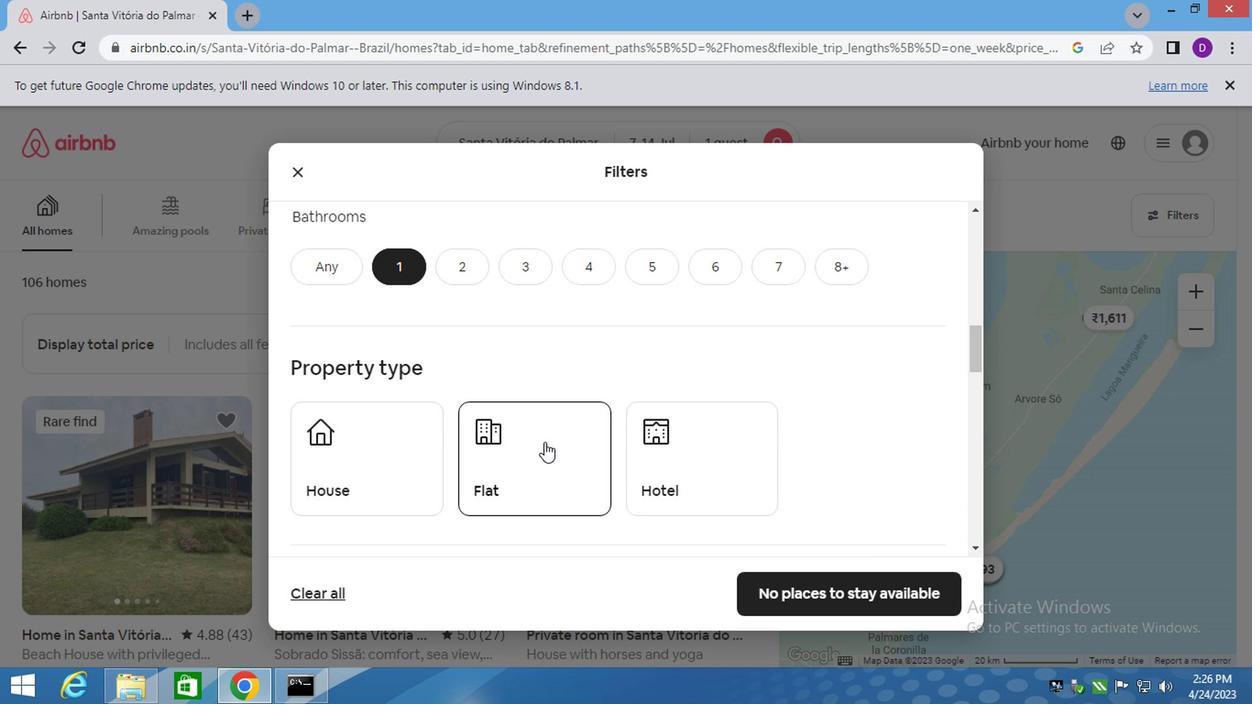 
Action: Mouse moved to (375, 381)
Screenshot: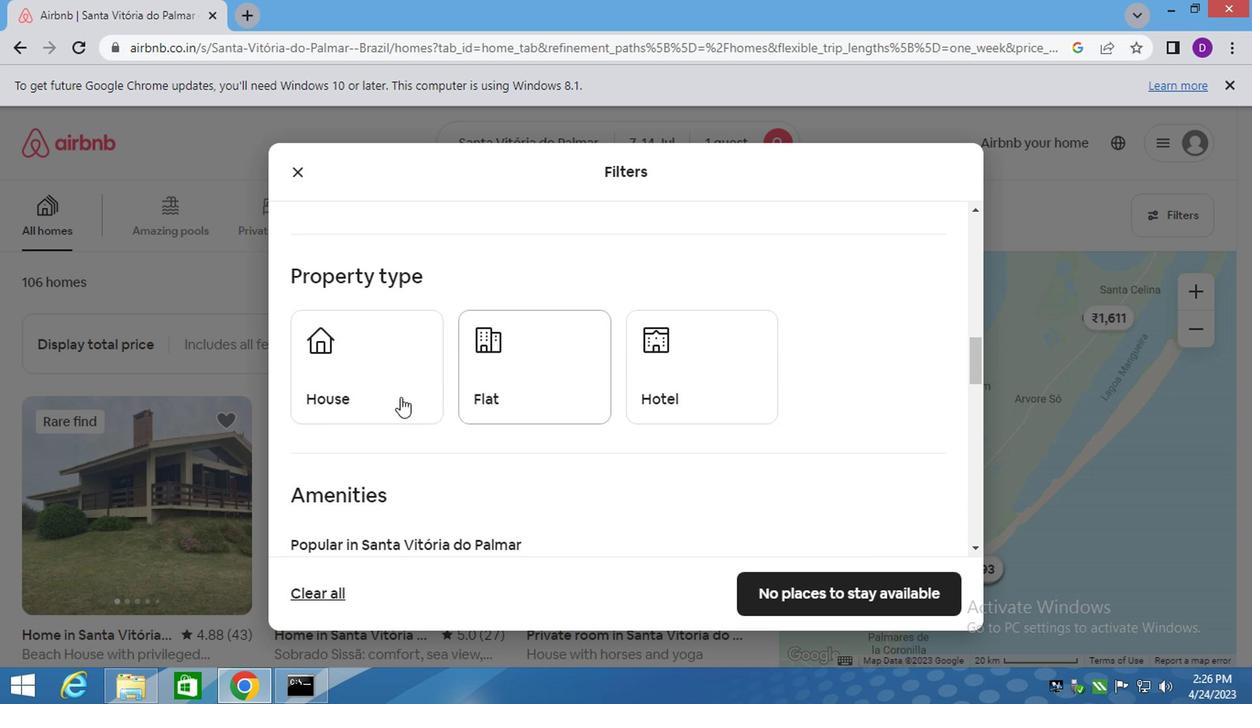 
Action: Mouse pressed left at (375, 381)
Screenshot: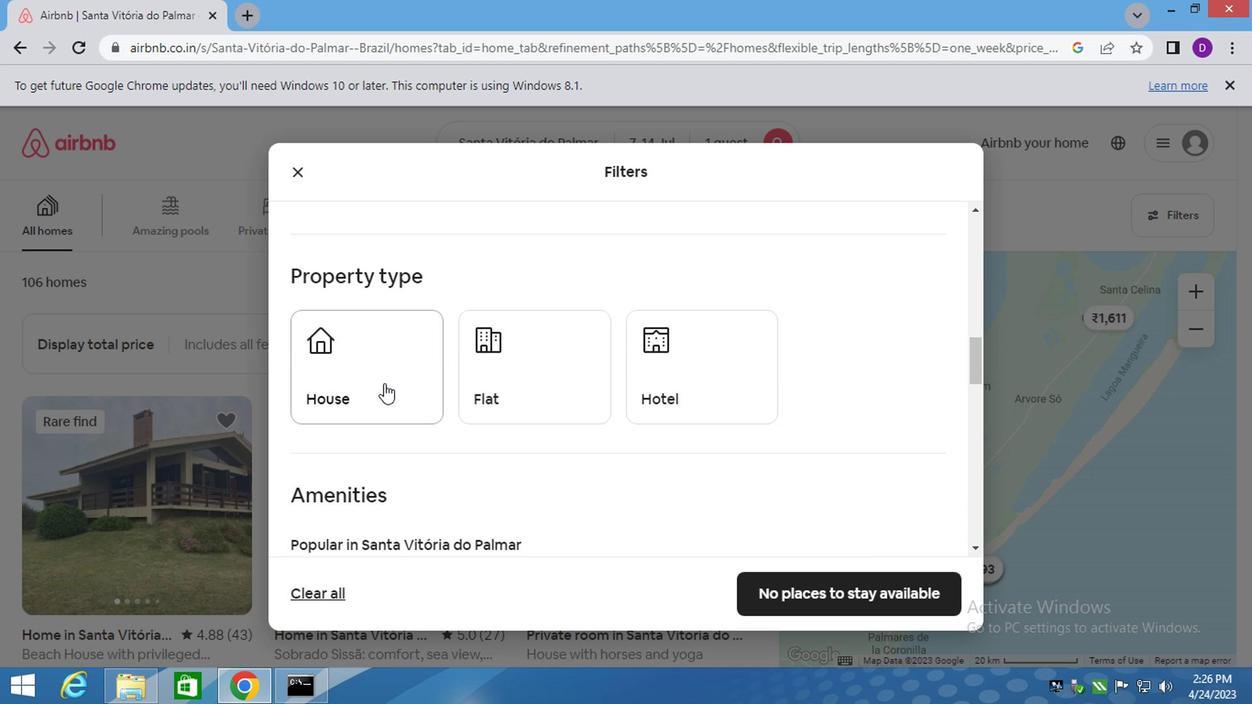 
Action: Mouse moved to (516, 369)
Screenshot: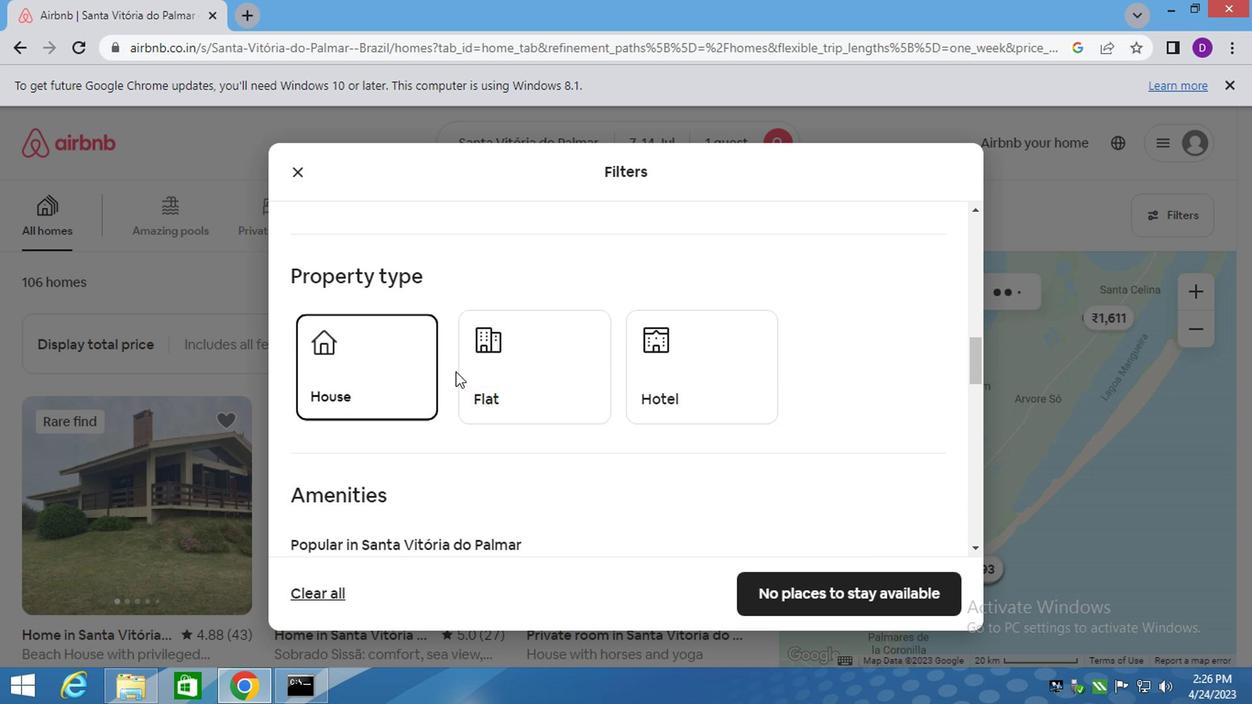 
Action: Mouse pressed left at (516, 369)
Screenshot: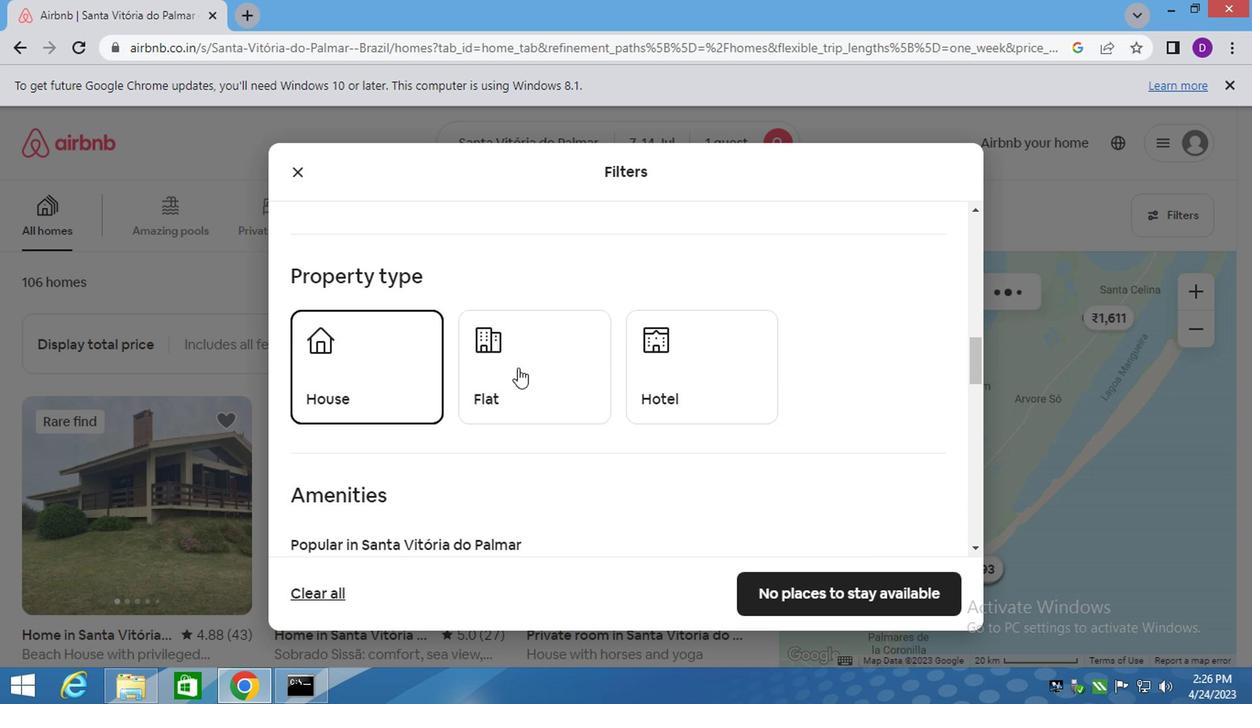 
Action: Mouse moved to (670, 399)
Screenshot: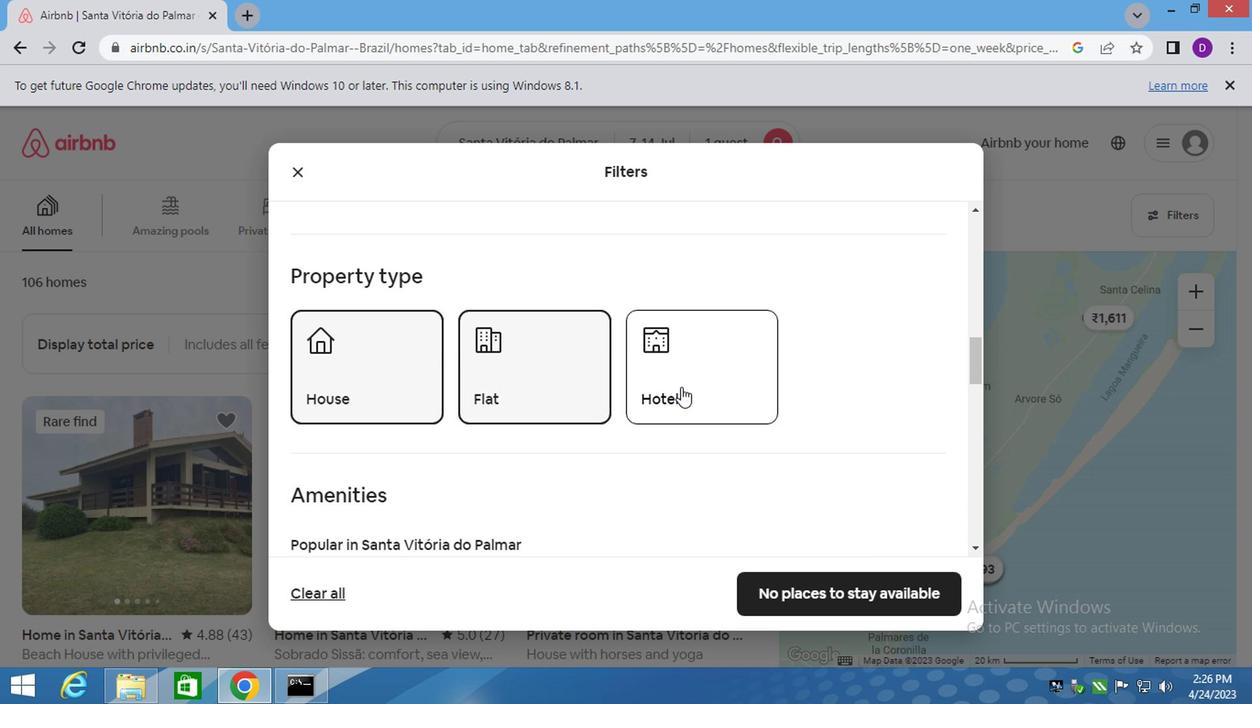 
Action: Mouse pressed left at (670, 399)
Screenshot: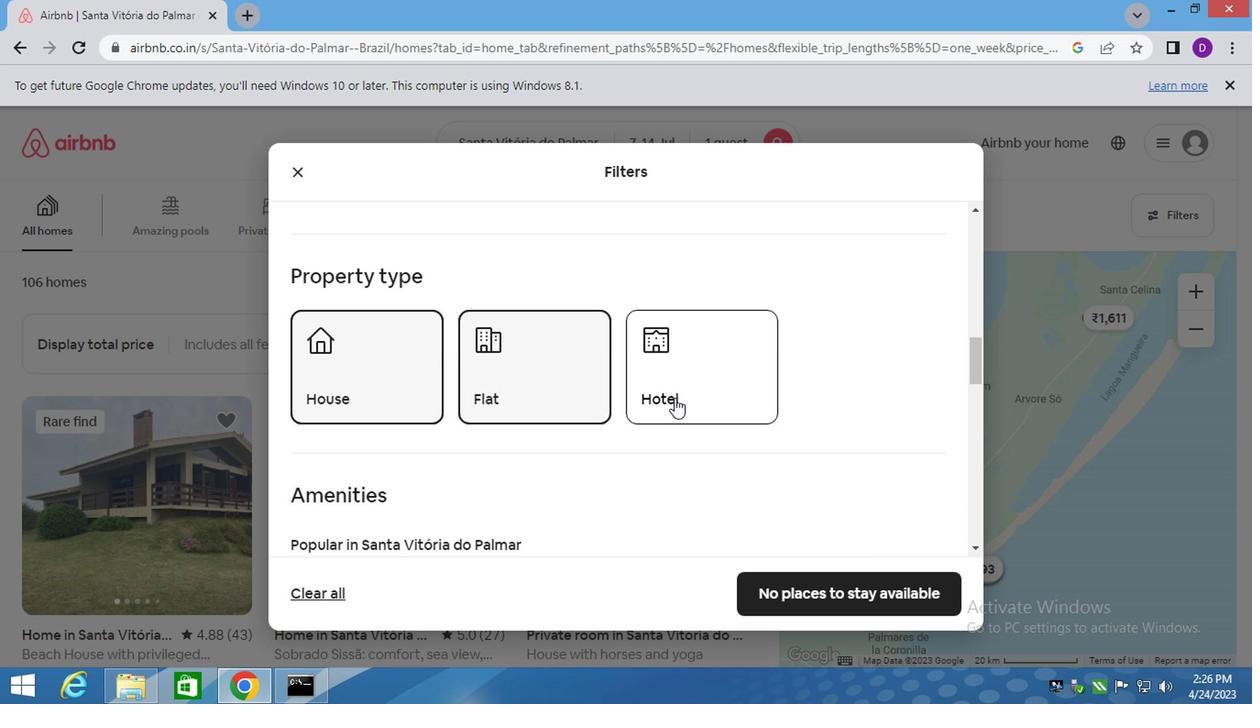
Action: Mouse moved to (647, 412)
Screenshot: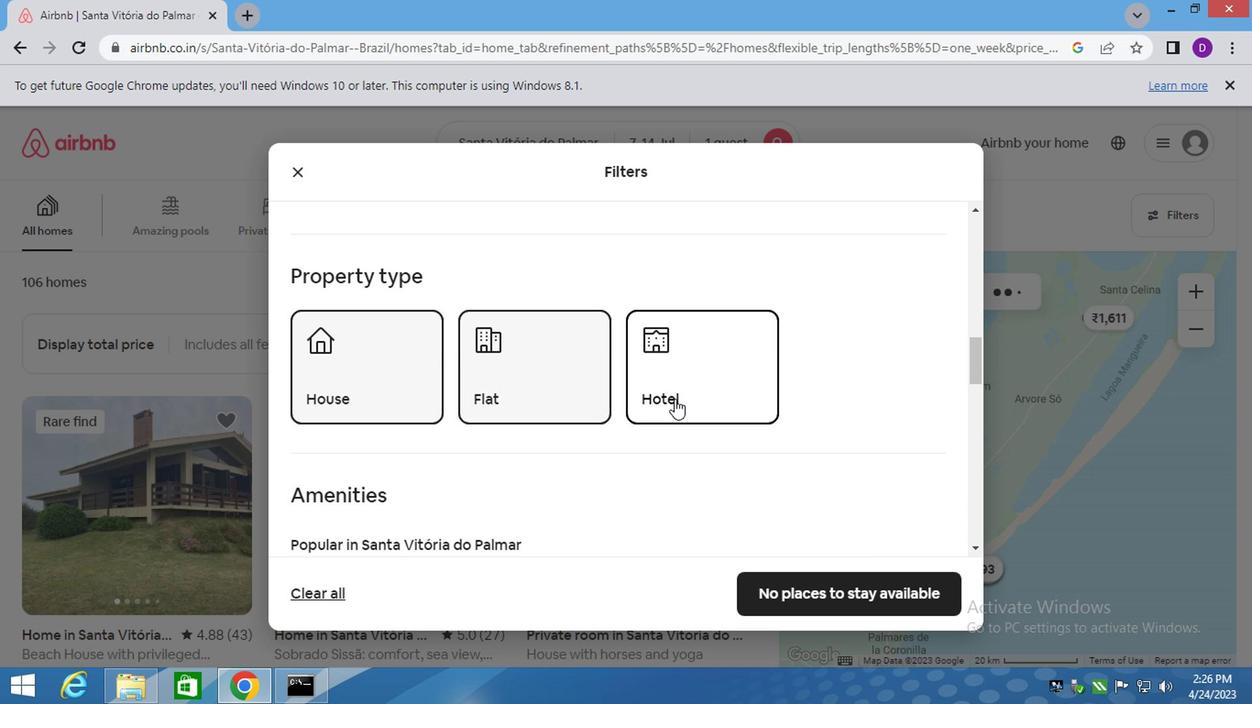 
Action: Mouse scrolled (647, 412) with delta (0, 0)
Screenshot: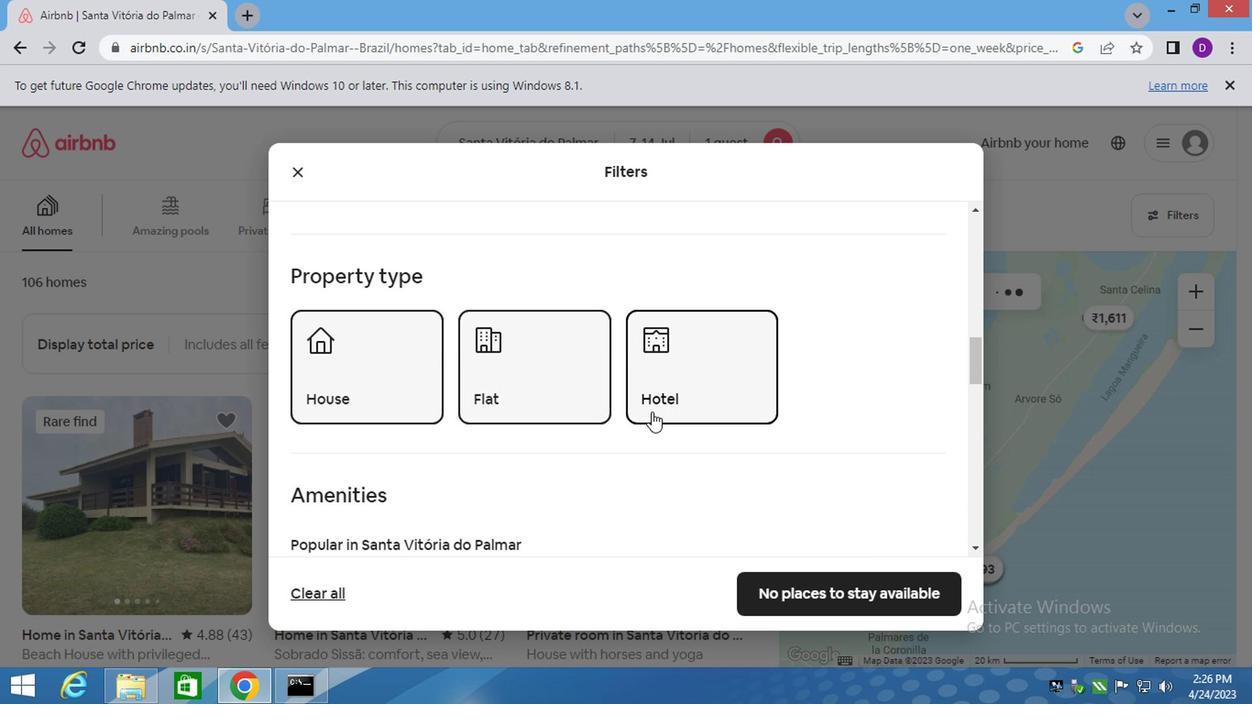 
Action: Mouse scrolled (647, 412) with delta (0, 0)
Screenshot: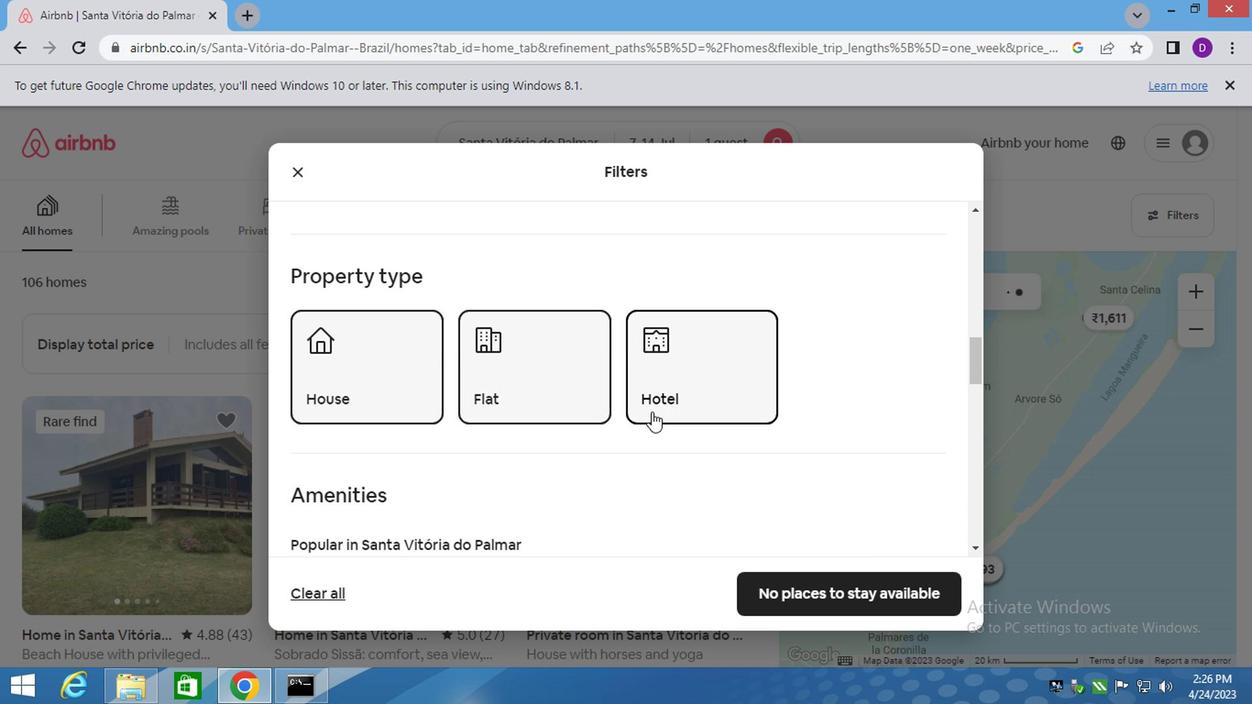 
Action: Mouse moved to (364, 450)
Screenshot: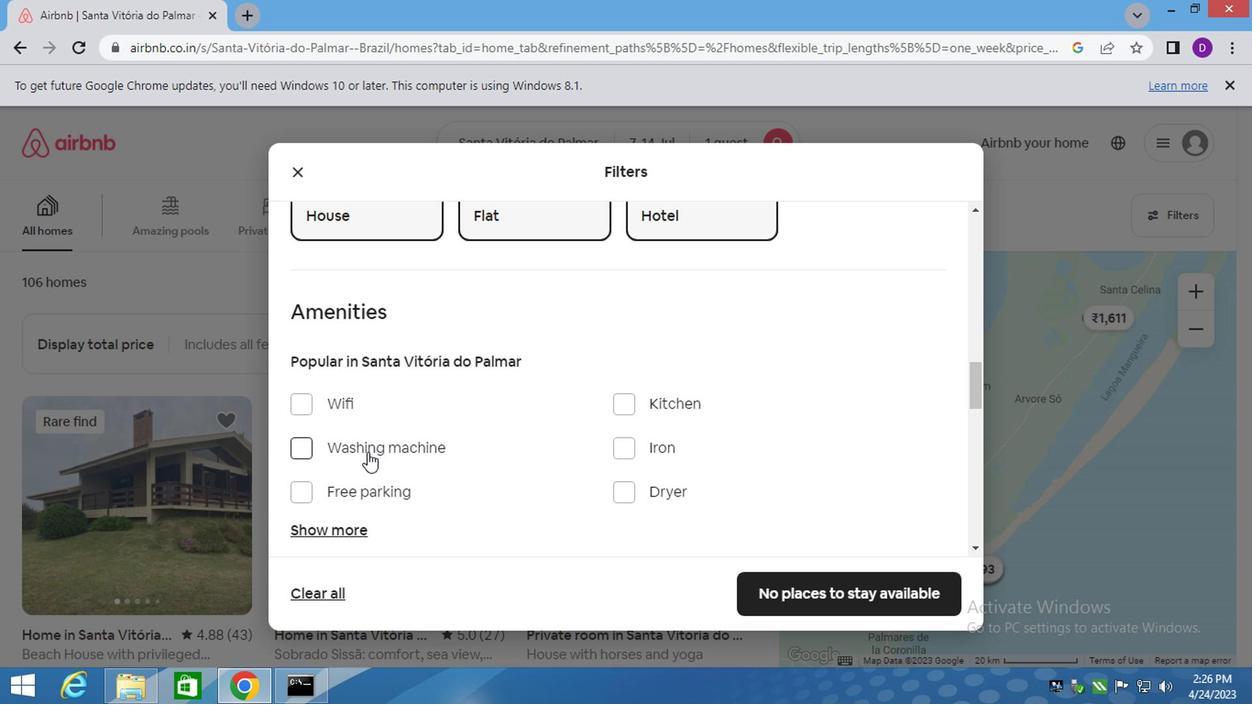 
Action: Mouse pressed left at (364, 450)
Screenshot: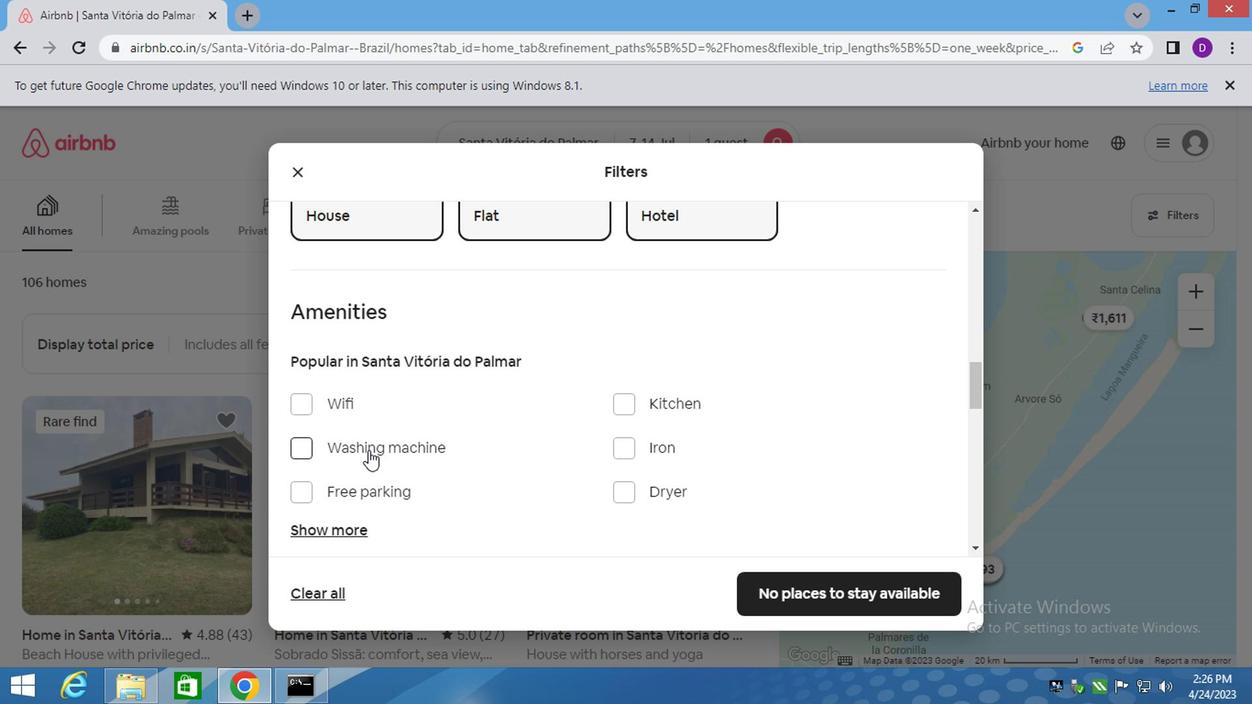 
Action: Mouse moved to (482, 492)
Screenshot: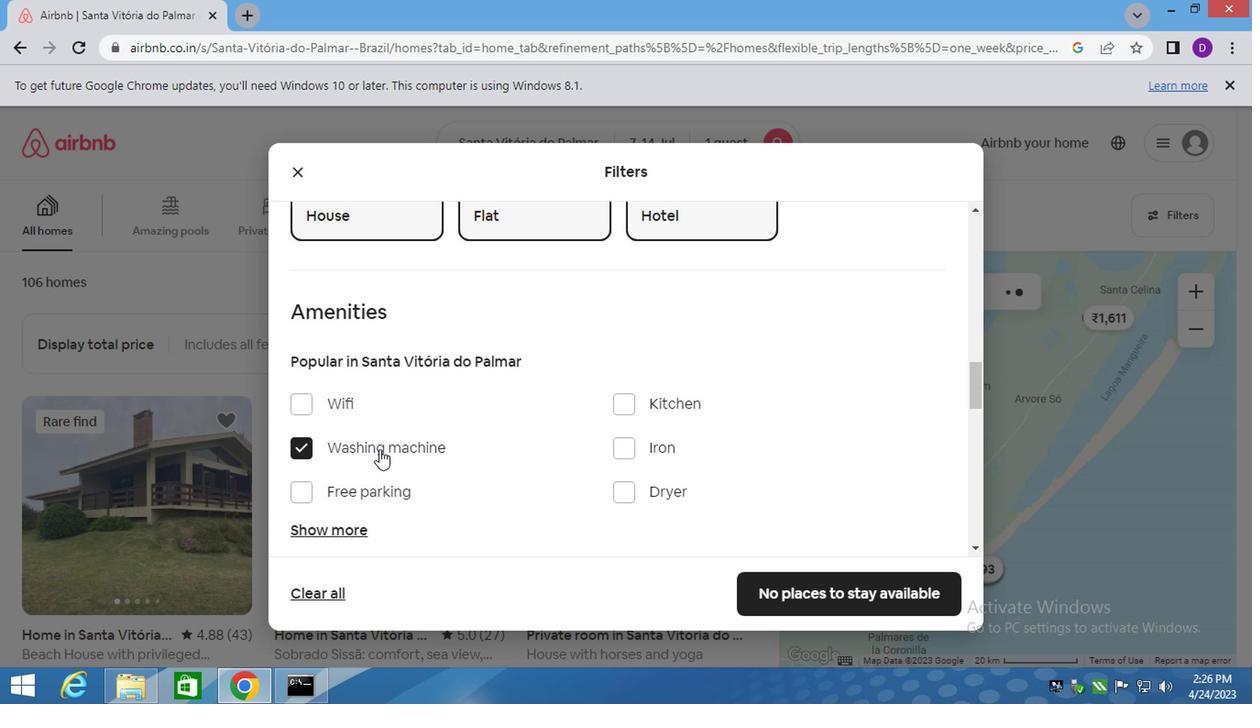 
Action: Mouse scrolled (482, 491) with delta (0, 0)
Screenshot: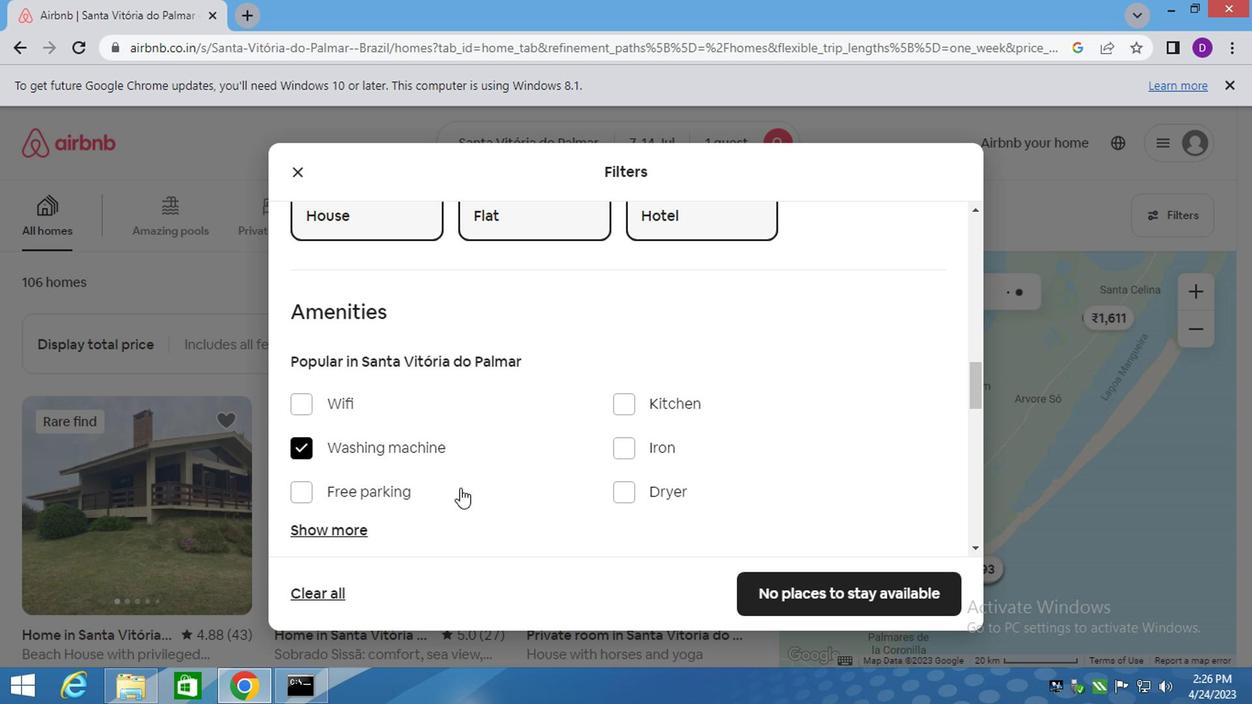 
Action: Mouse scrolled (482, 491) with delta (0, 0)
Screenshot: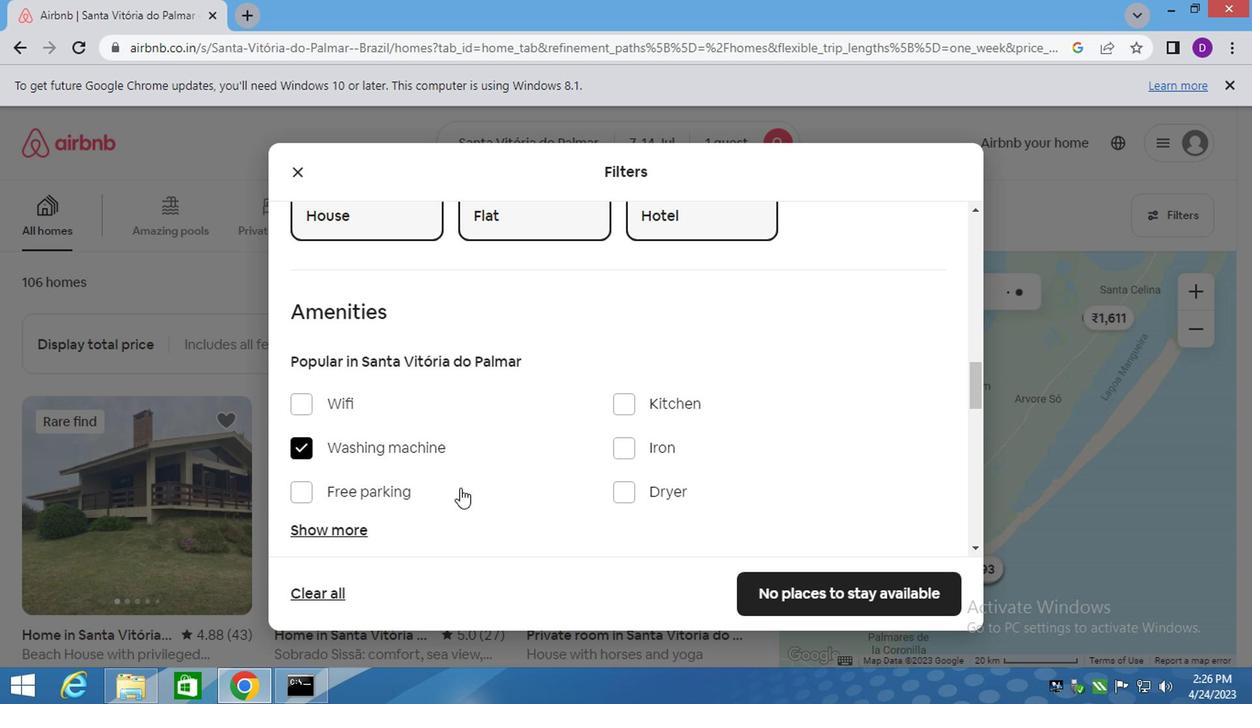 
Action: Mouse scrolled (482, 491) with delta (0, 0)
Screenshot: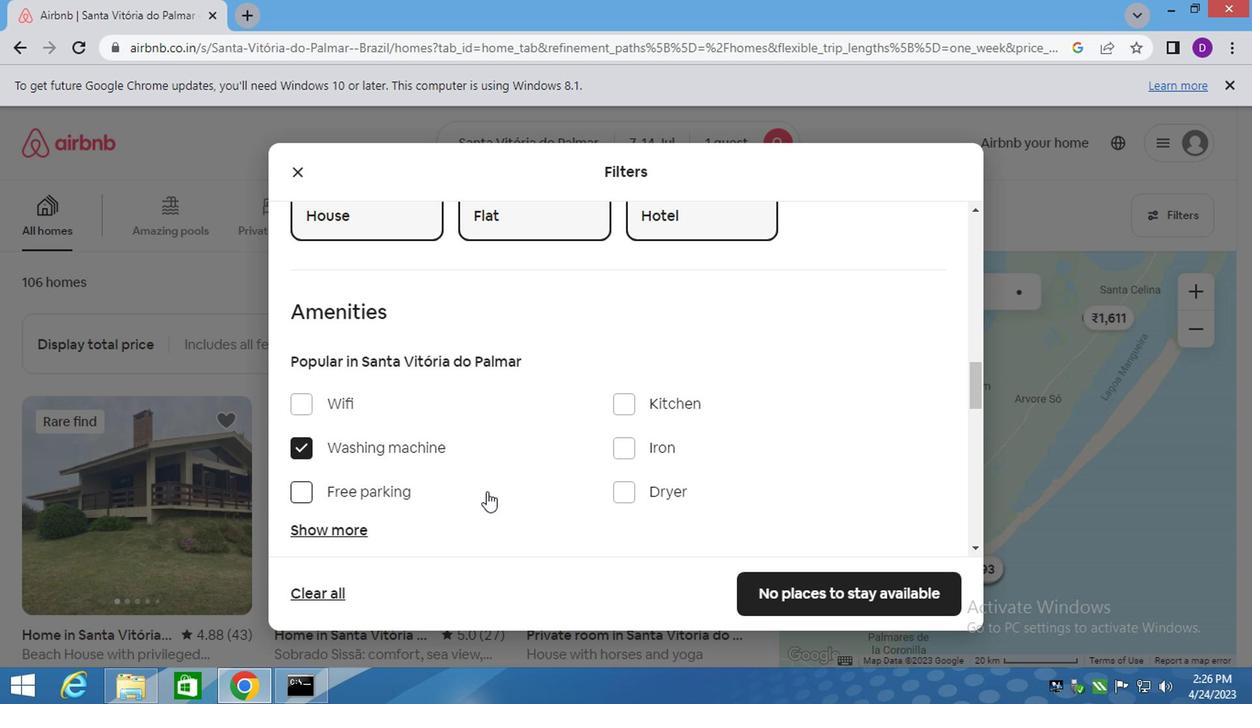 
Action: Mouse scrolled (482, 491) with delta (0, 0)
Screenshot: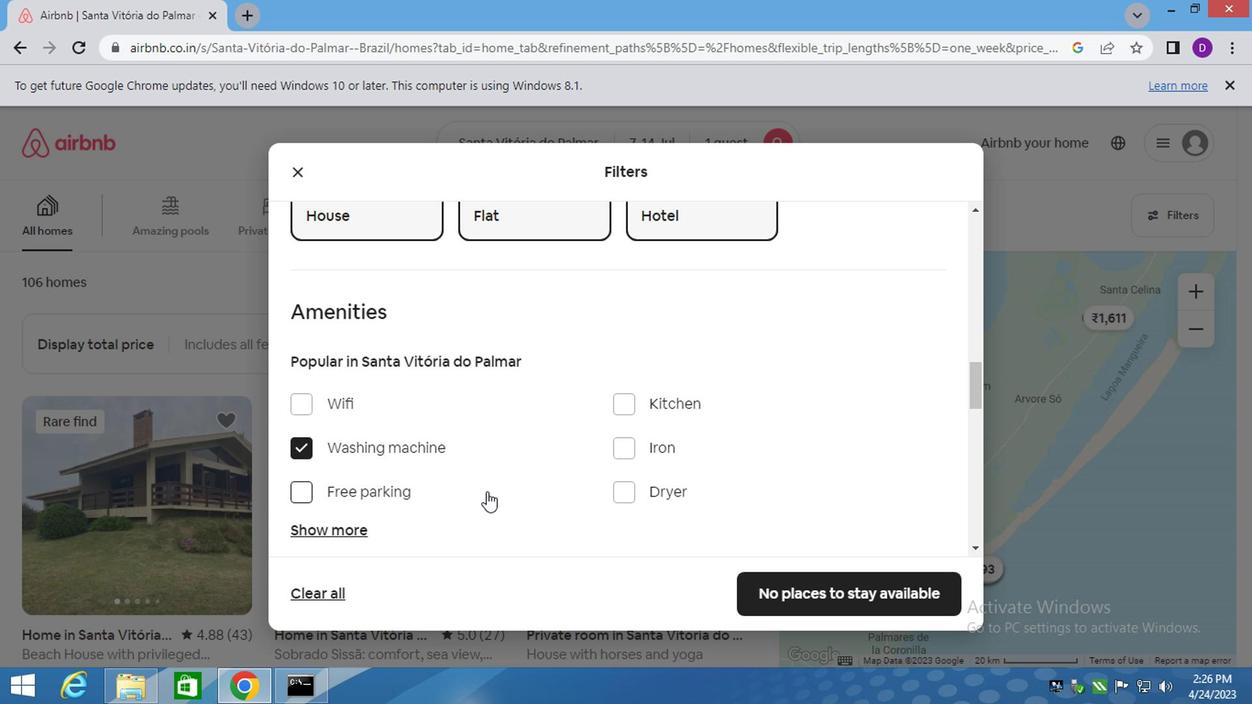 
Action: Mouse moved to (892, 374)
Screenshot: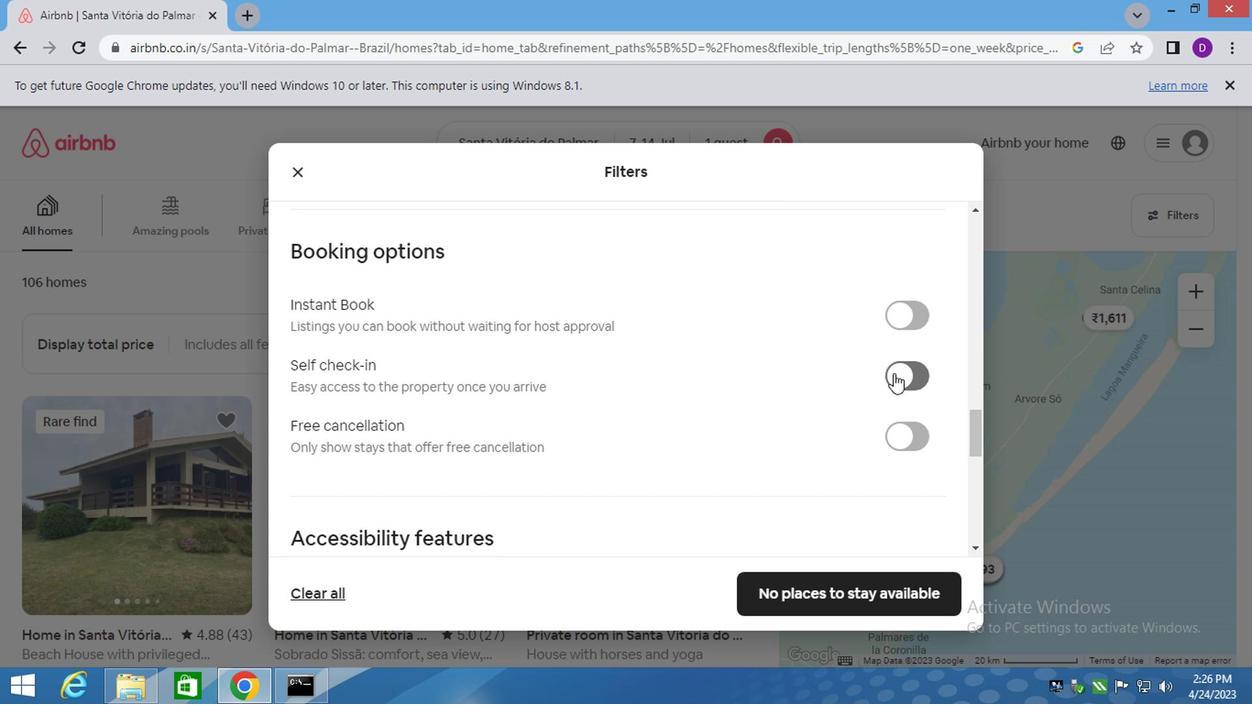 
Action: Mouse pressed left at (892, 374)
Screenshot: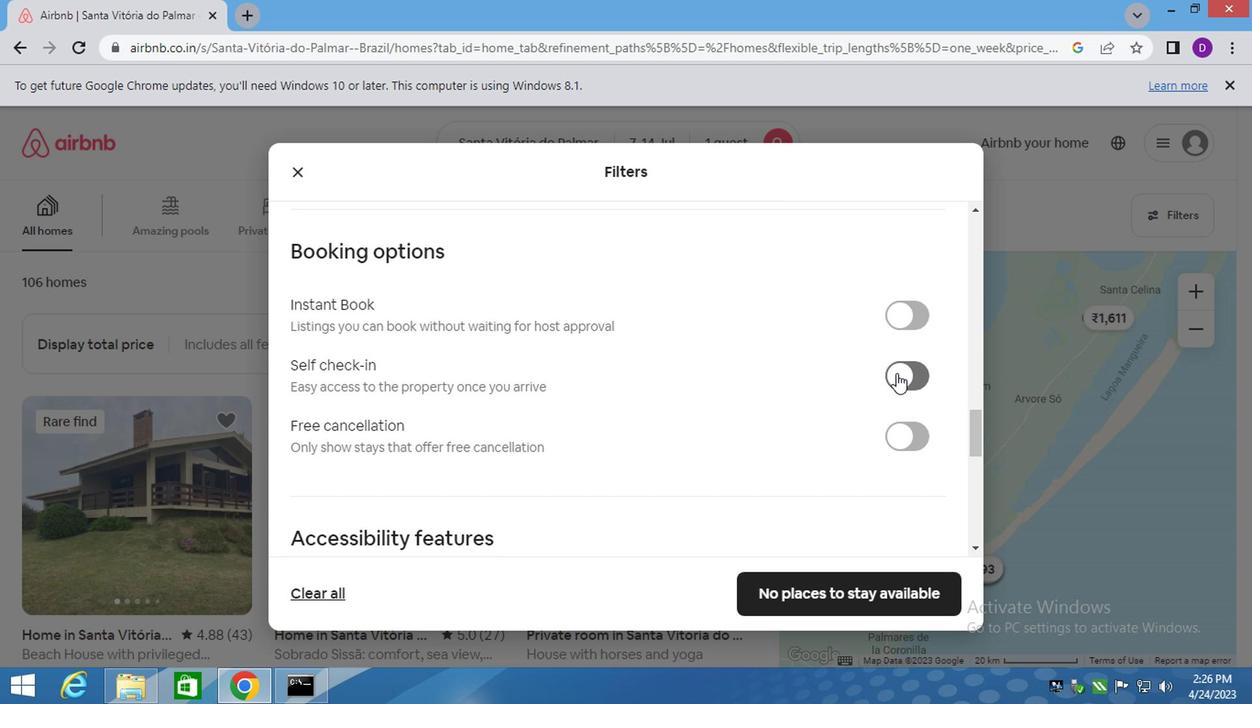 
Action: Mouse moved to (515, 498)
Screenshot: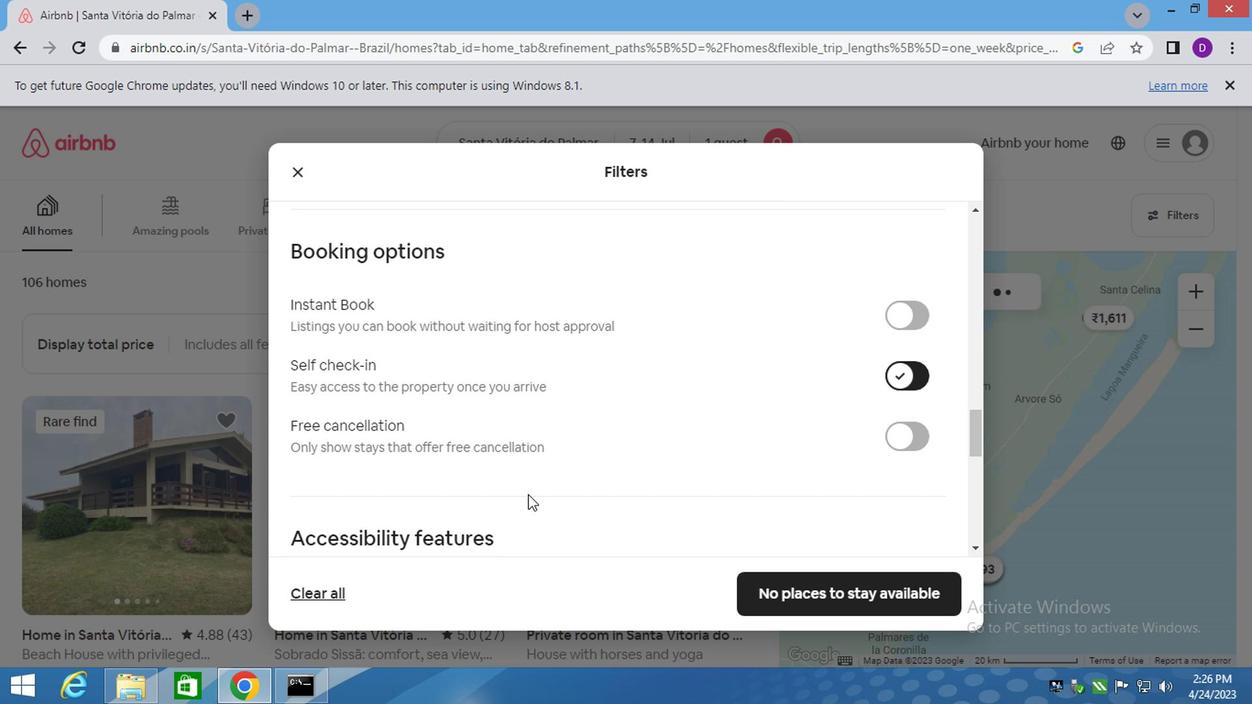 
Action: Mouse scrolled (515, 496) with delta (0, -1)
Screenshot: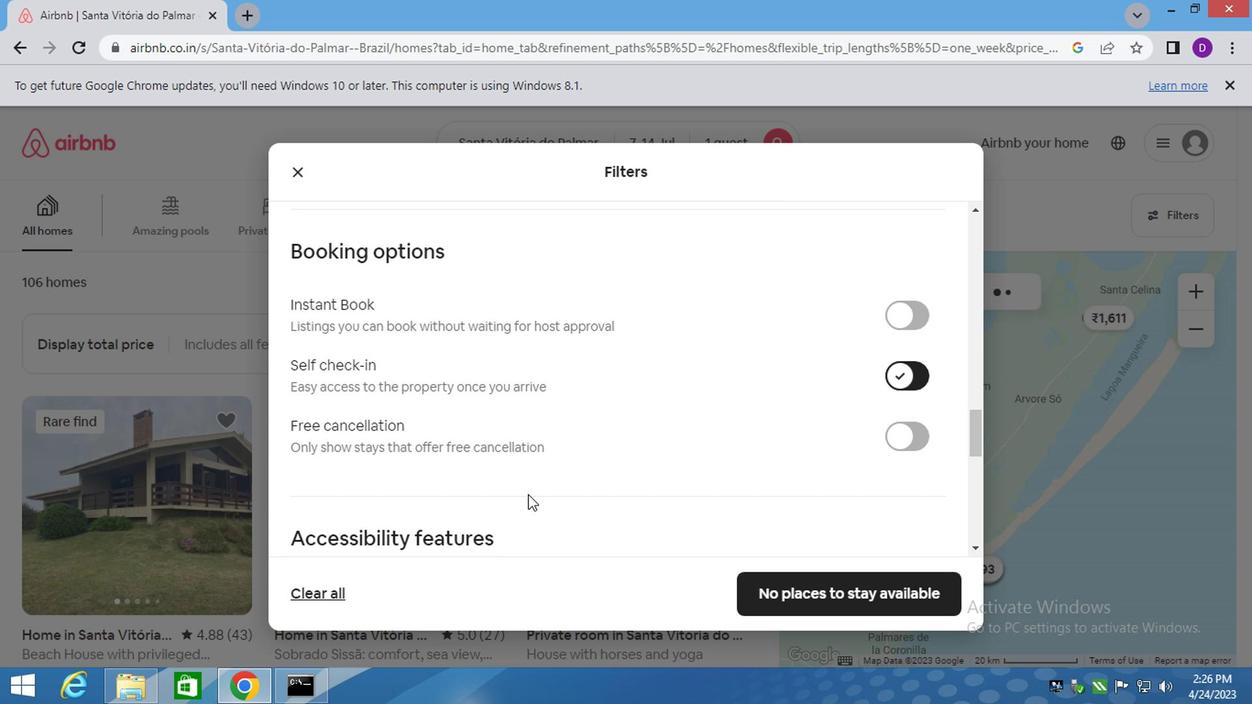 
Action: Mouse moved to (509, 498)
Screenshot: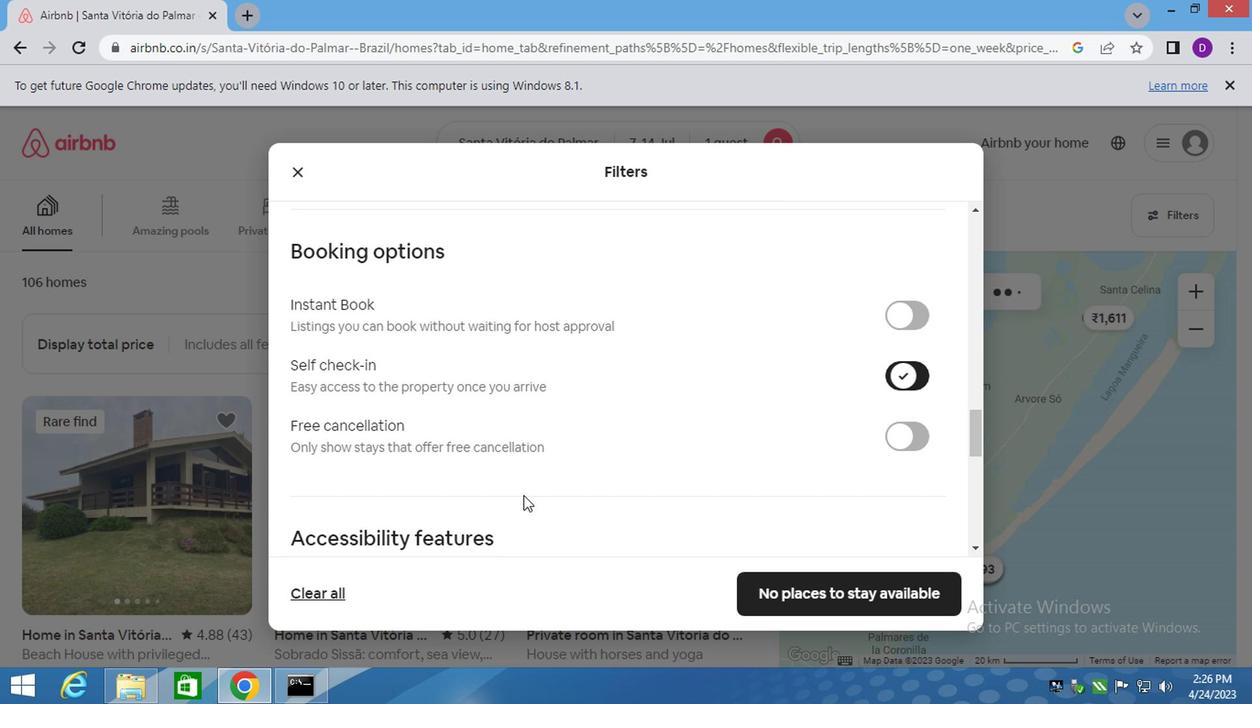 
Action: Mouse scrolled (509, 498) with delta (0, 0)
Screenshot: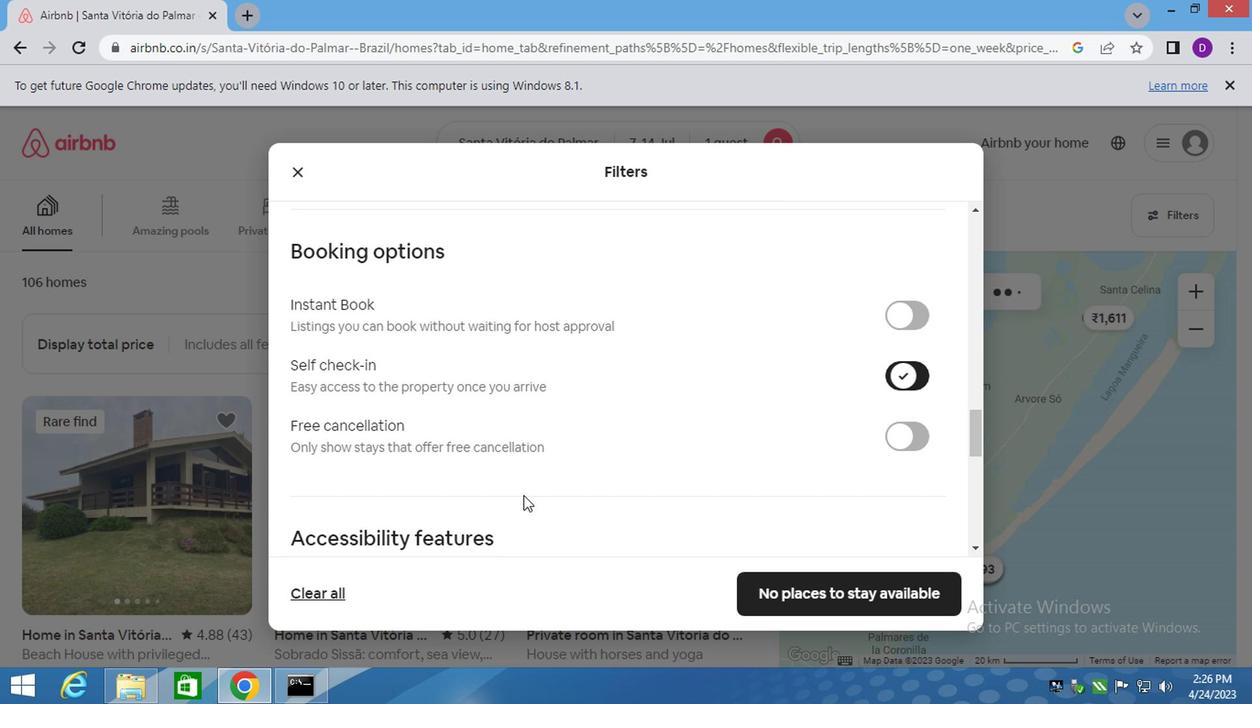 
Action: Mouse moved to (496, 501)
Screenshot: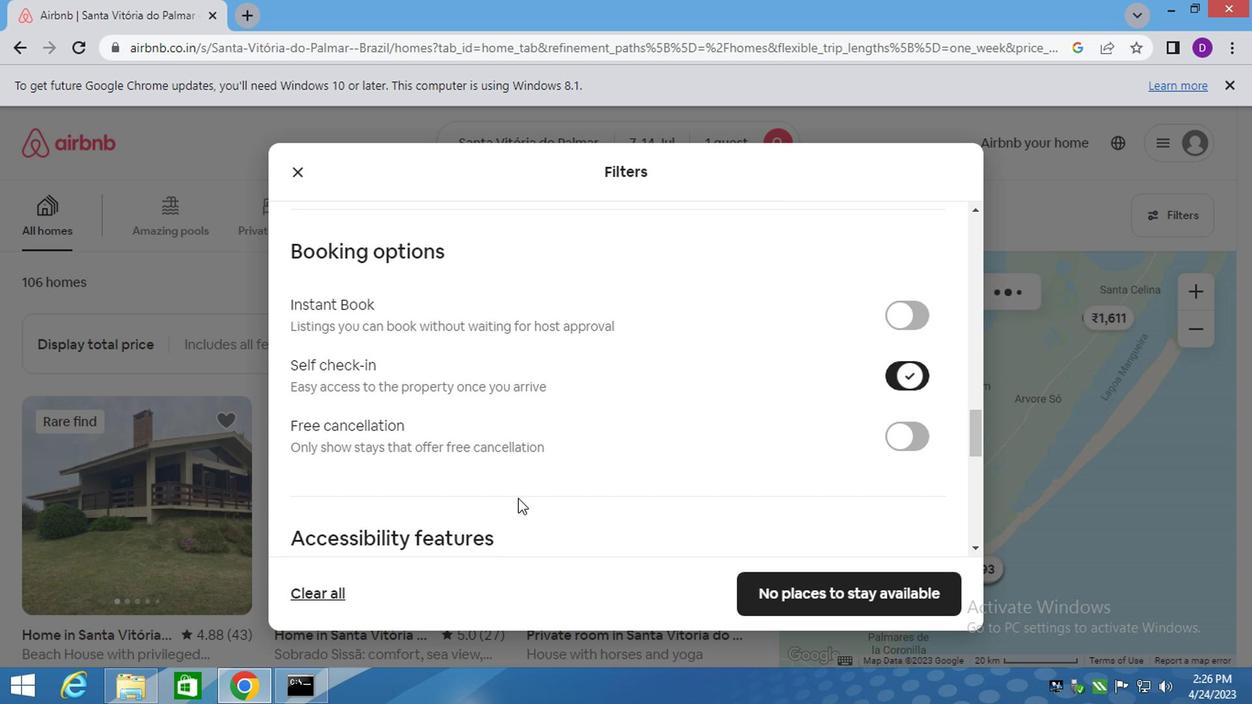 
Action: Mouse scrolled (503, 499) with delta (0, -1)
Screenshot: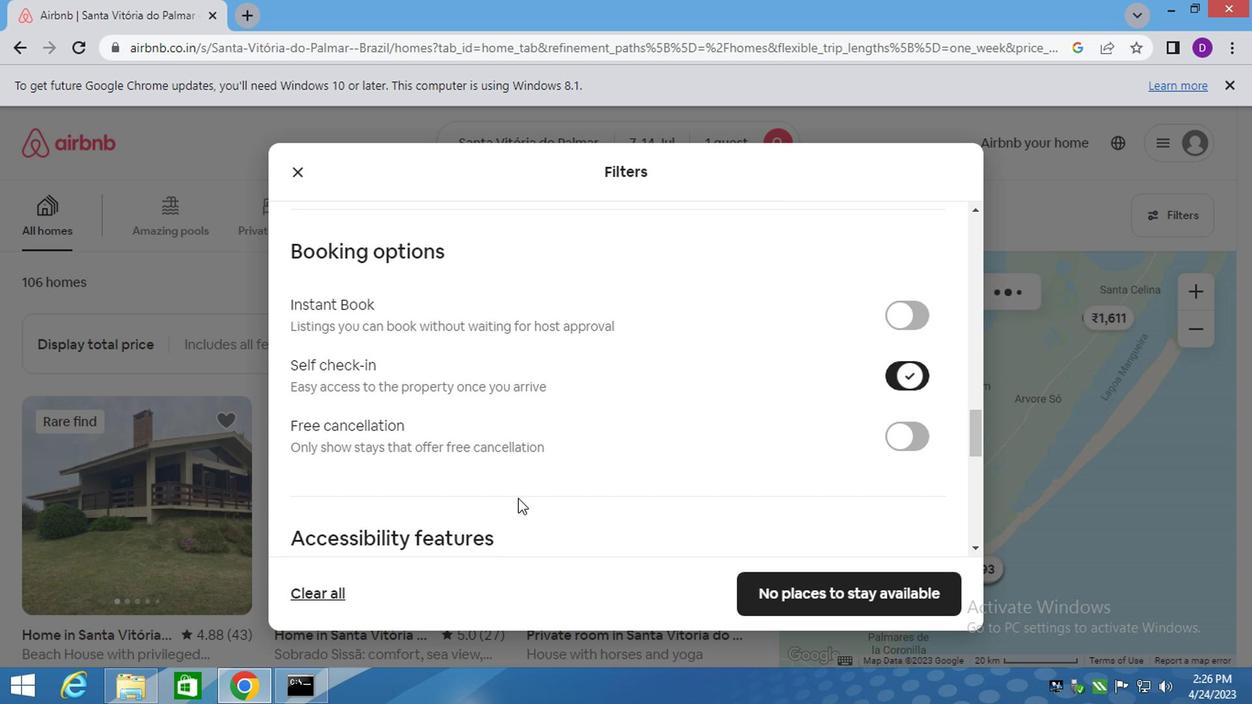 
Action: Mouse moved to (496, 502)
Screenshot: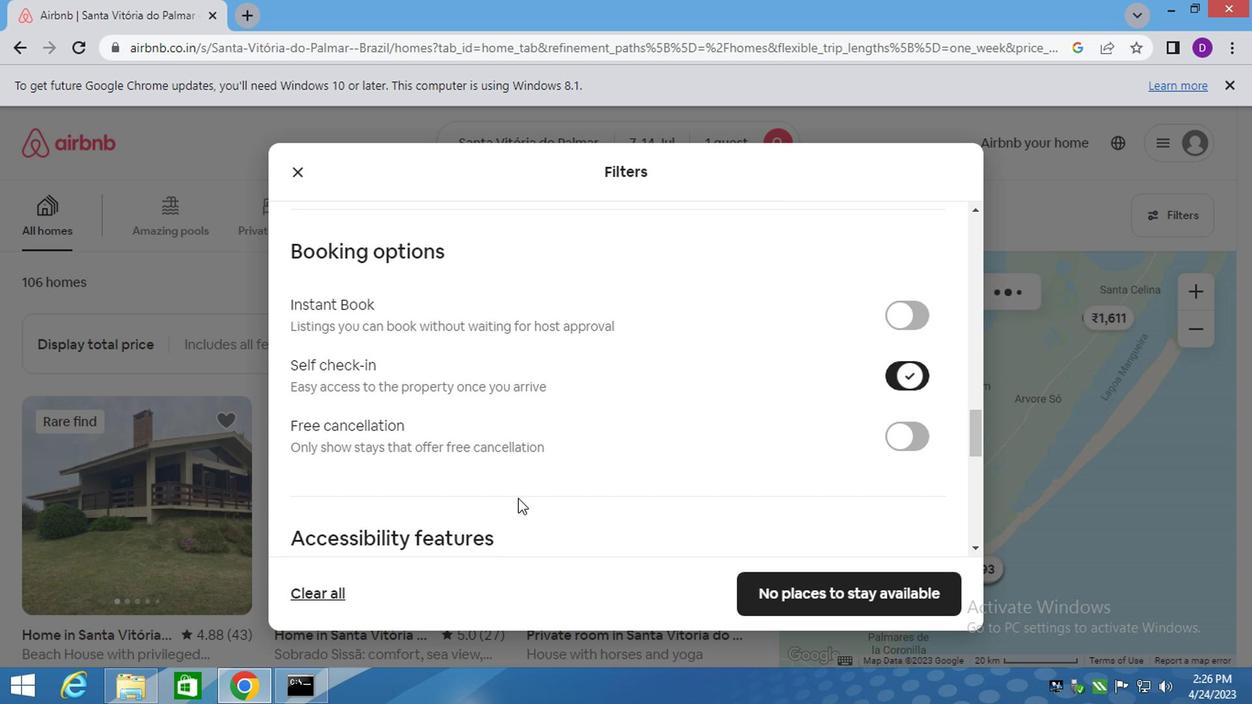 
Action: Mouse scrolled (496, 501) with delta (0, -1)
Screenshot: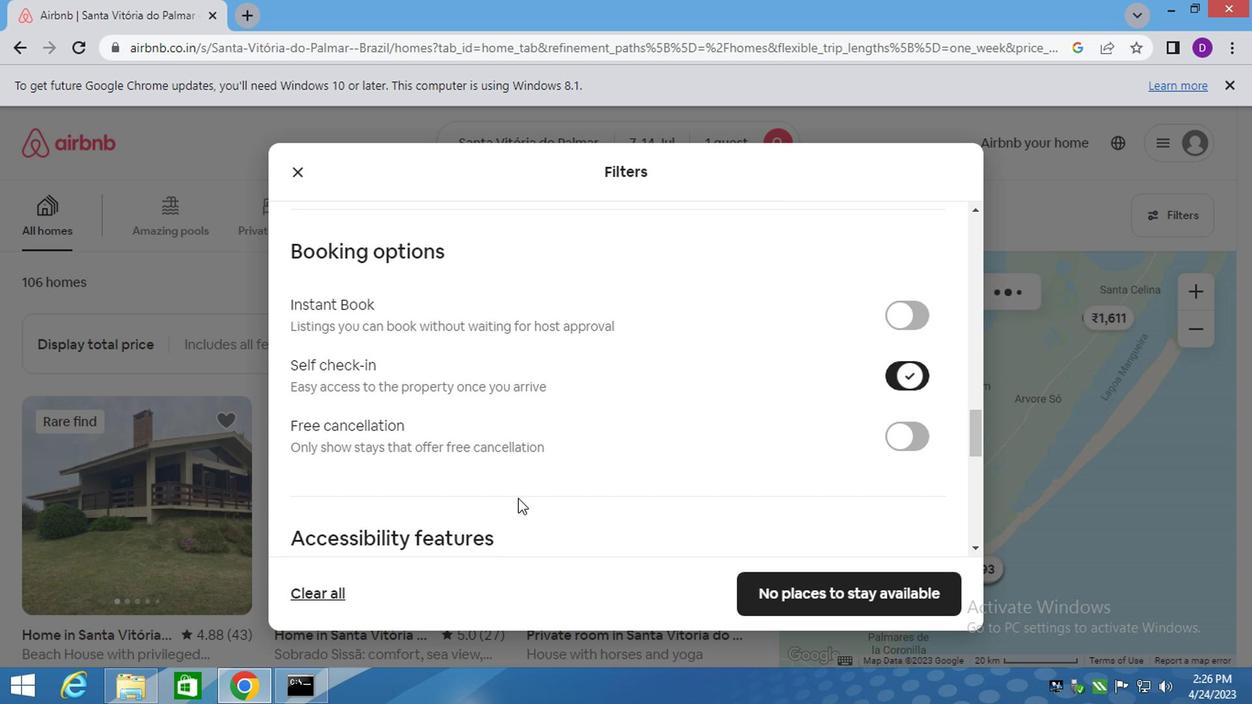 
Action: Mouse moved to (347, 512)
Screenshot: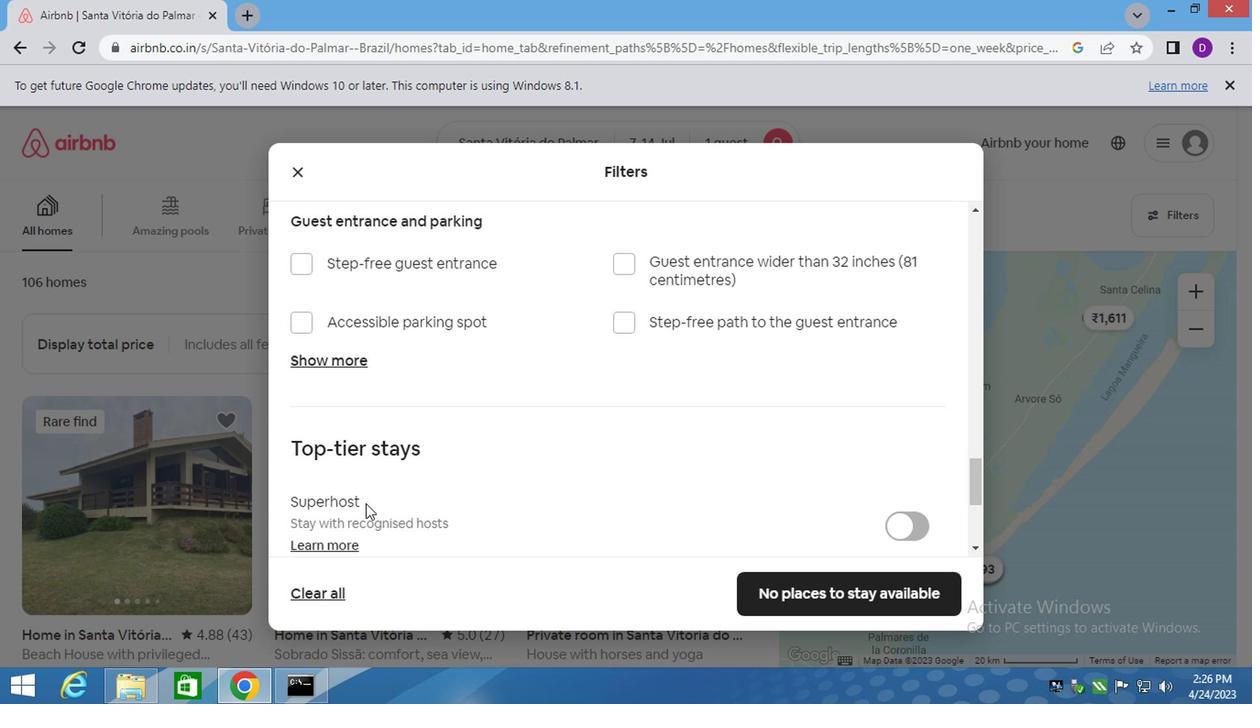 
Action: Mouse scrolled (347, 511) with delta (0, 0)
Screenshot: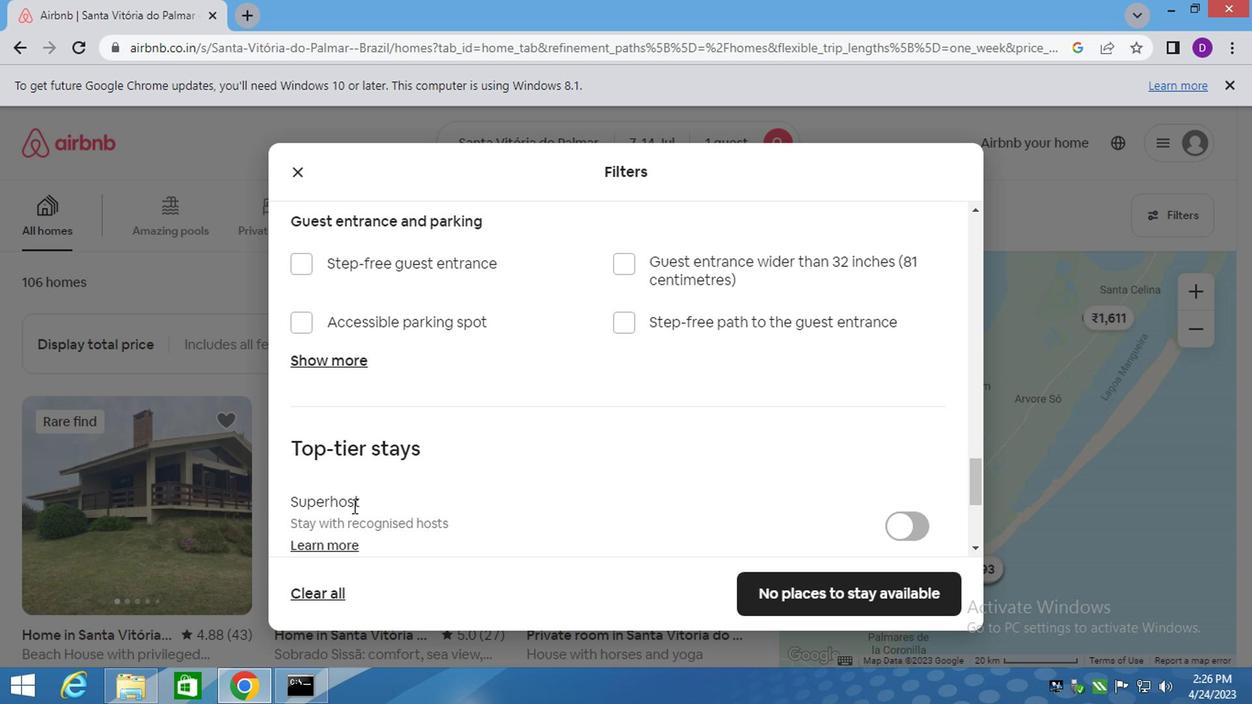 
Action: Mouse scrolled (347, 511) with delta (0, 0)
Screenshot: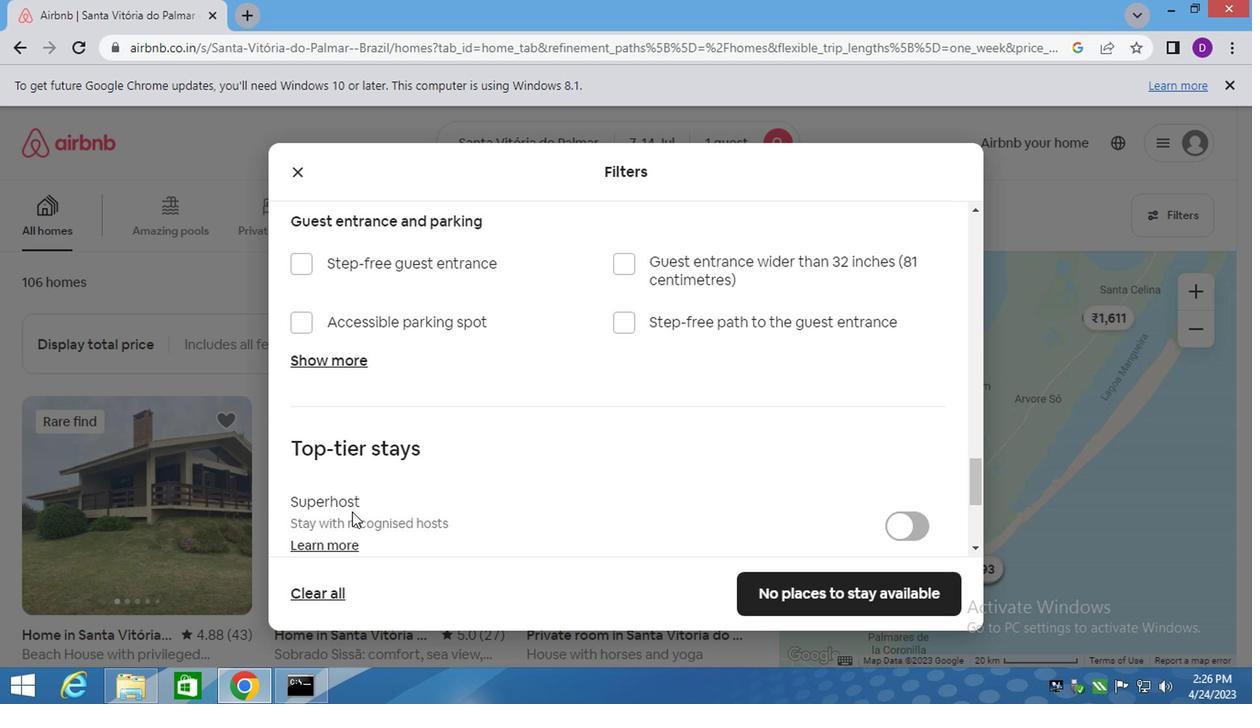 
Action: Mouse moved to (343, 508)
Screenshot: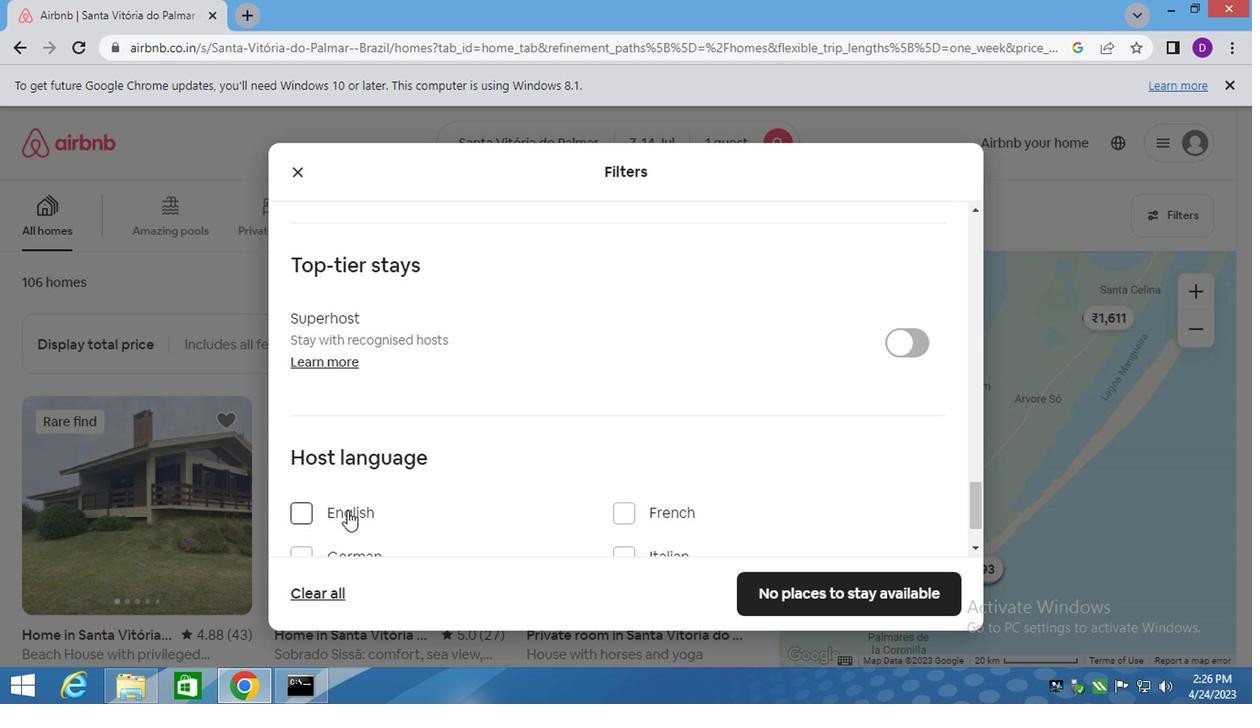 
Action: Mouse scrolled (343, 508) with delta (0, 0)
Screenshot: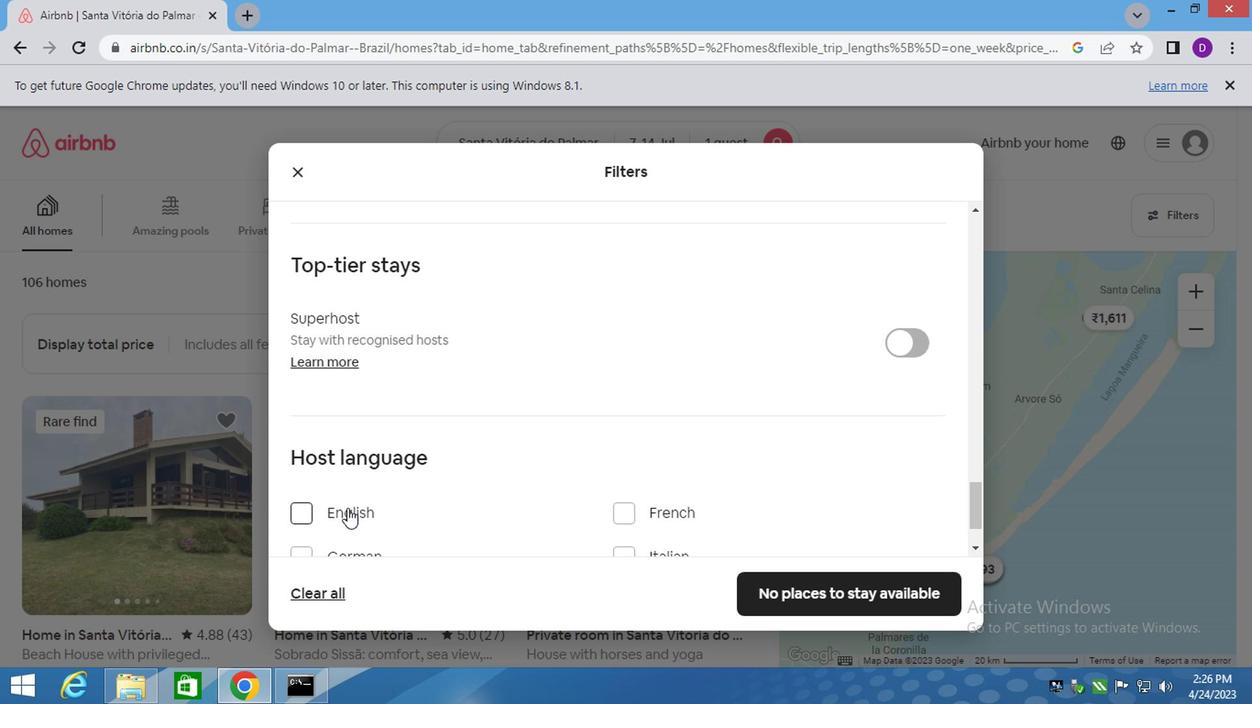 
Action: Mouse scrolled (343, 508) with delta (0, 0)
Screenshot: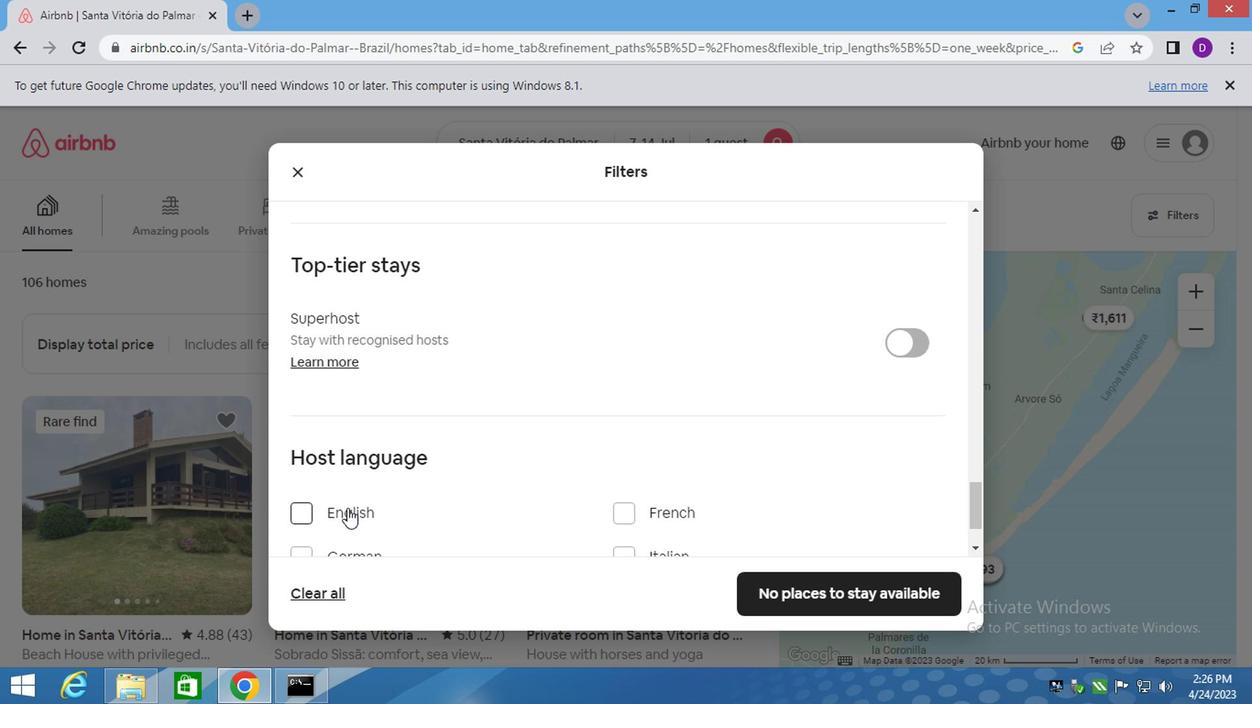 
Action: Mouse moved to (344, 516)
Screenshot: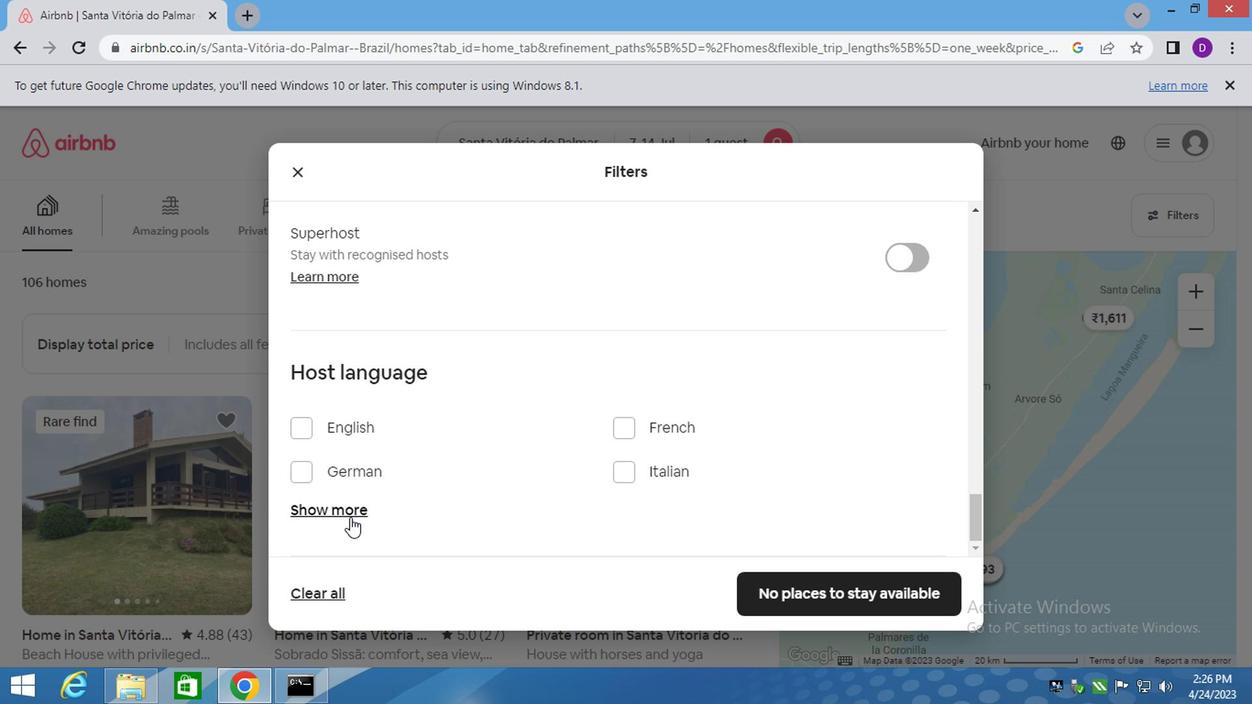 
Action: Mouse pressed left at (344, 516)
Screenshot: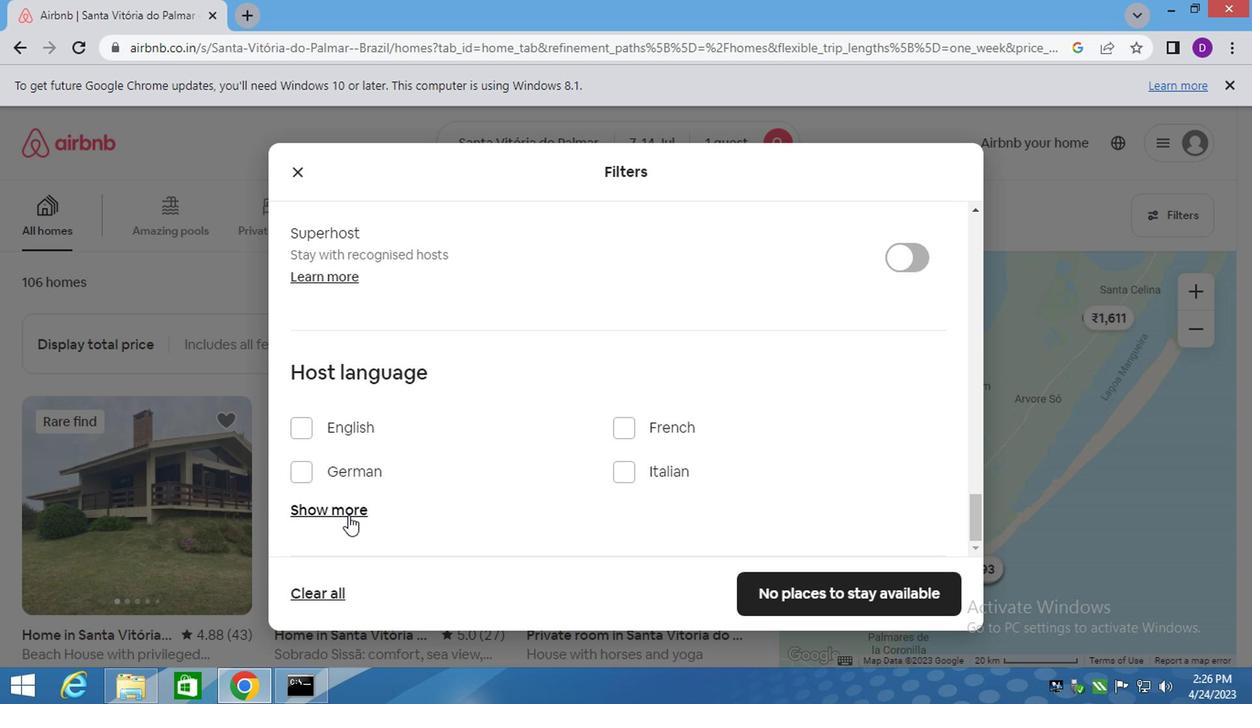 
Action: Mouse moved to (348, 511)
Screenshot: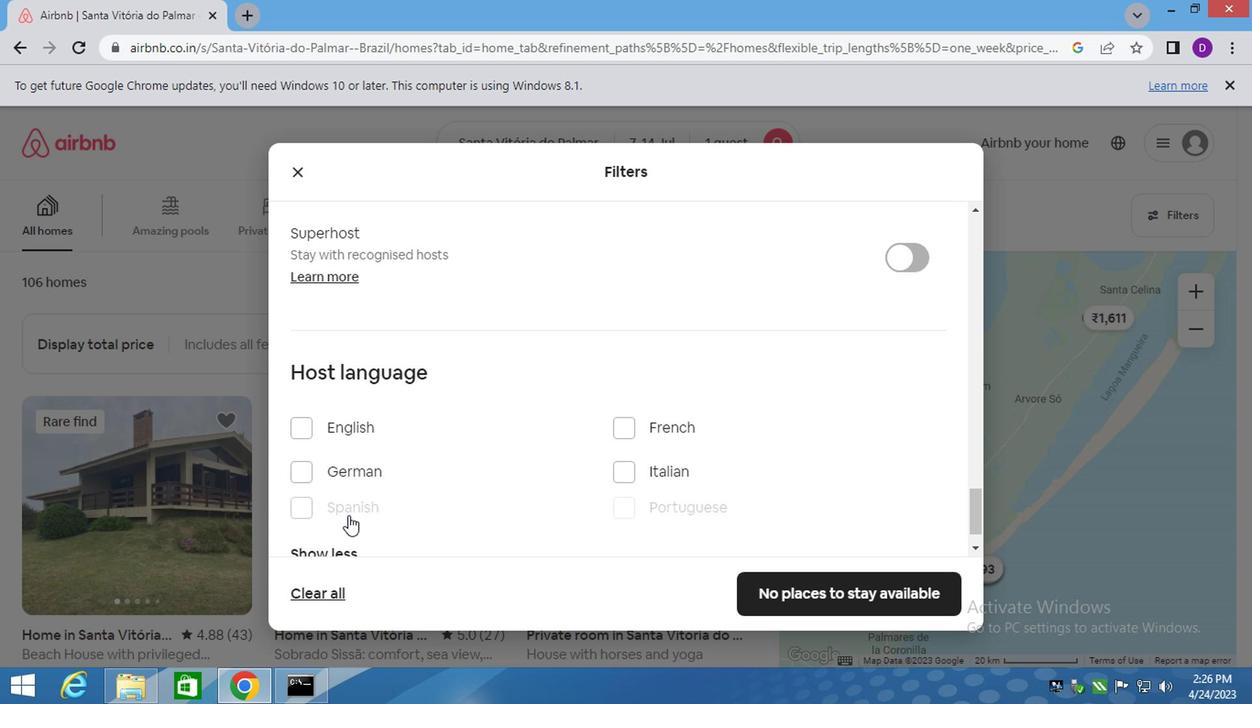 
Action: Mouse scrolled (348, 510) with delta (0, -1)
Screenshot: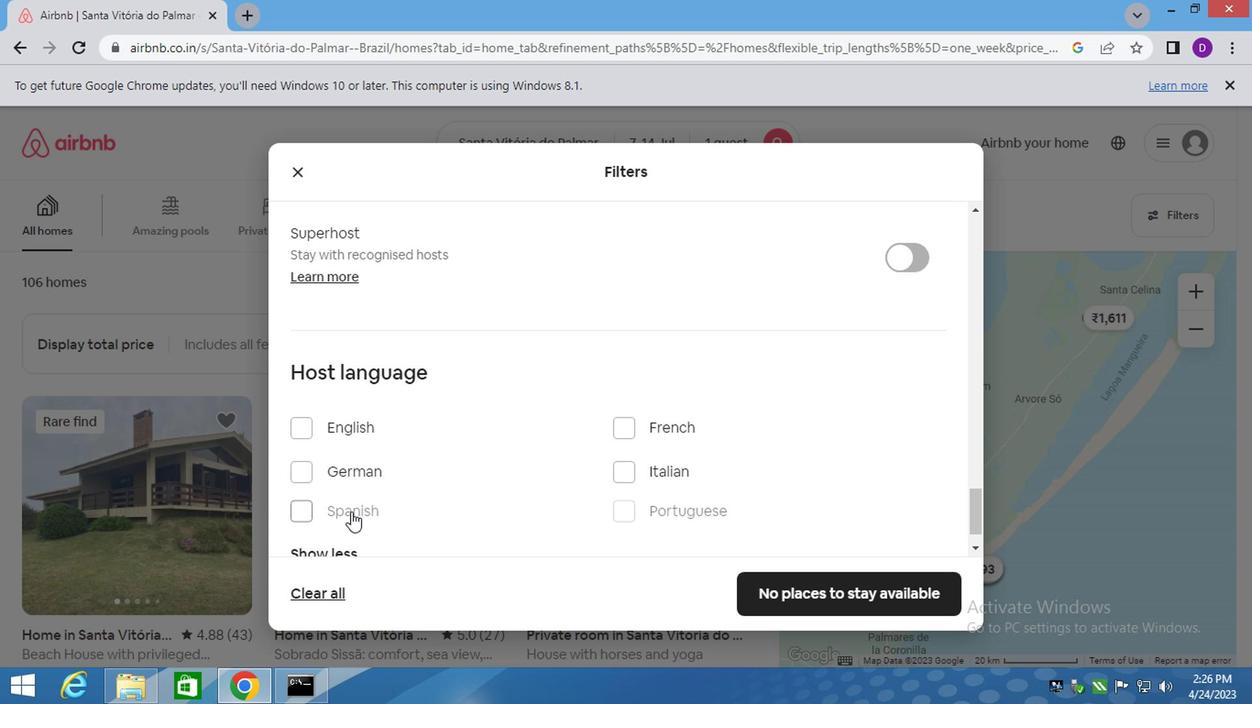 
Action: Mouse scrolled (348, 510) with delta (0, -1)
Screenshot: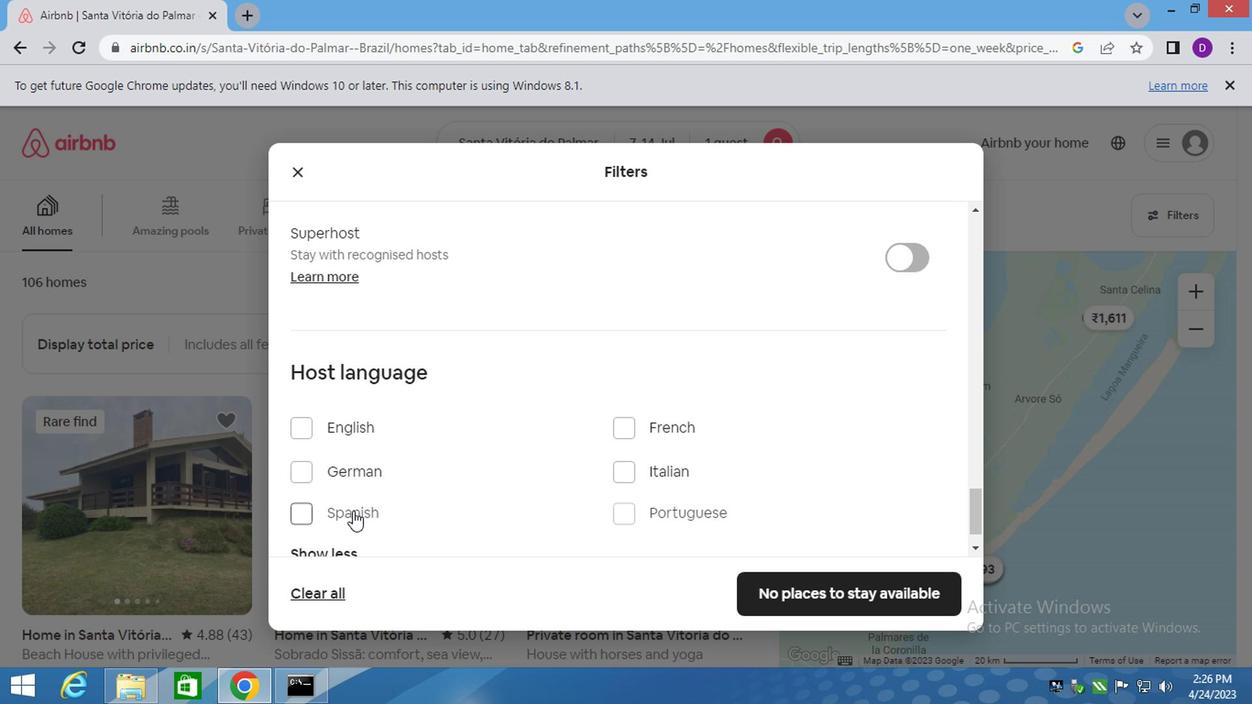 
Action: Mouse moved to (360, 478)
Screenshot: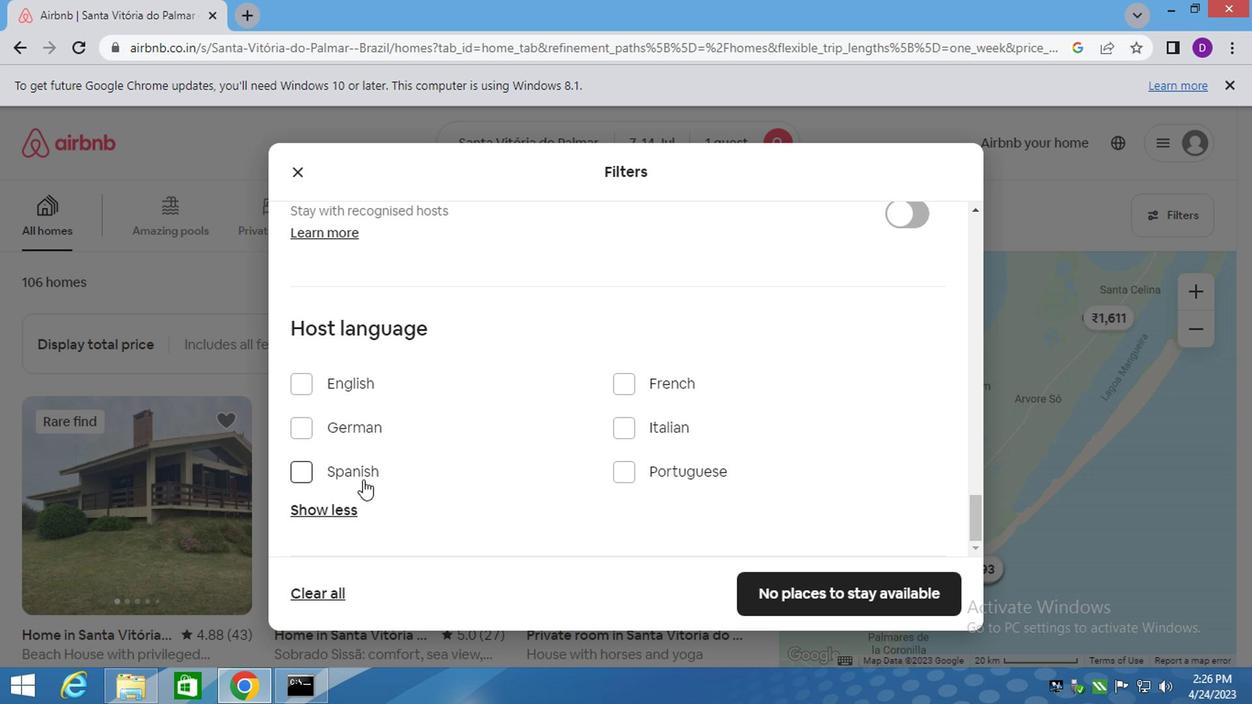 
Action: Mouse pressed left at (360, 478)
Screenshot: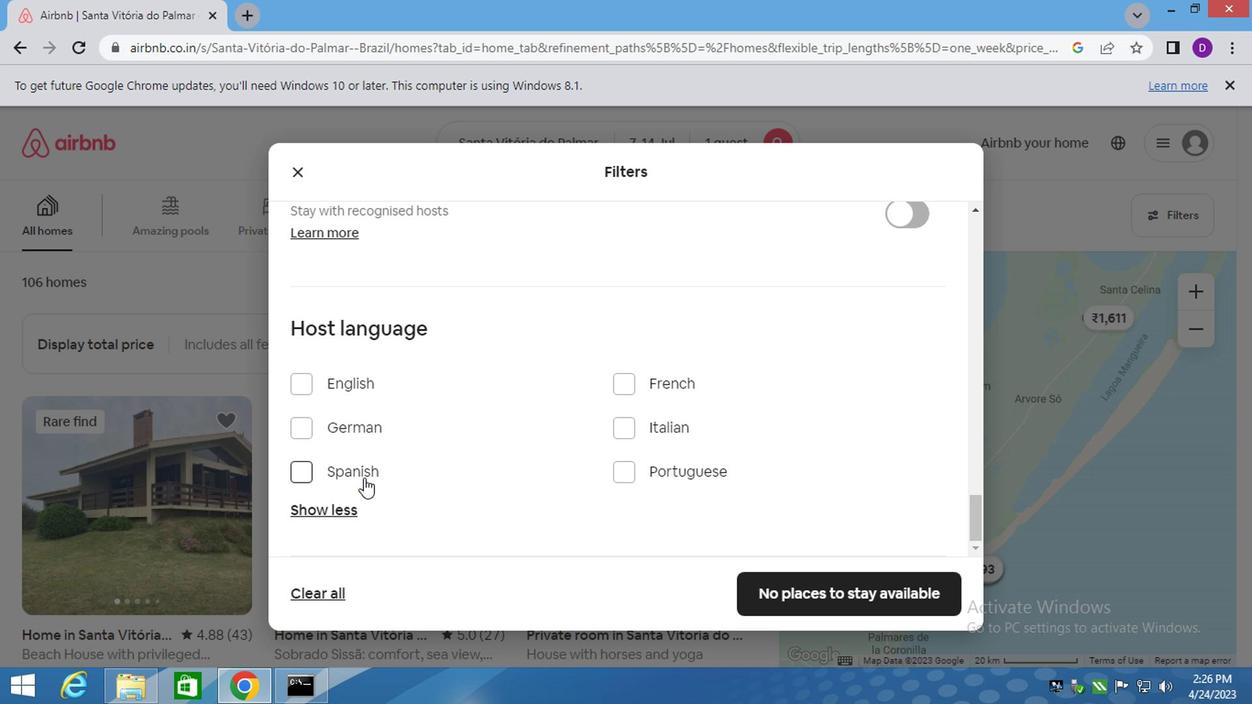 
Action: Mouse moved to (763, 592)
Screenshot: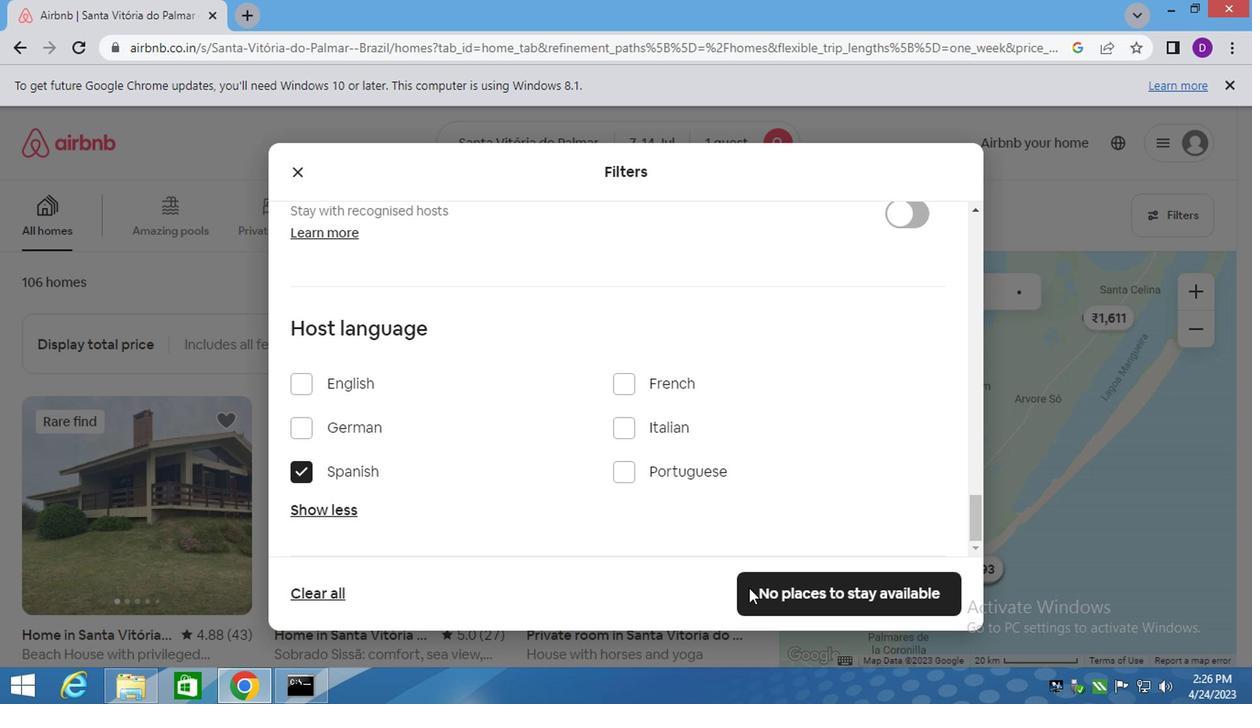 
Action: Mouse pressed left at (763, 592)
Screenshot: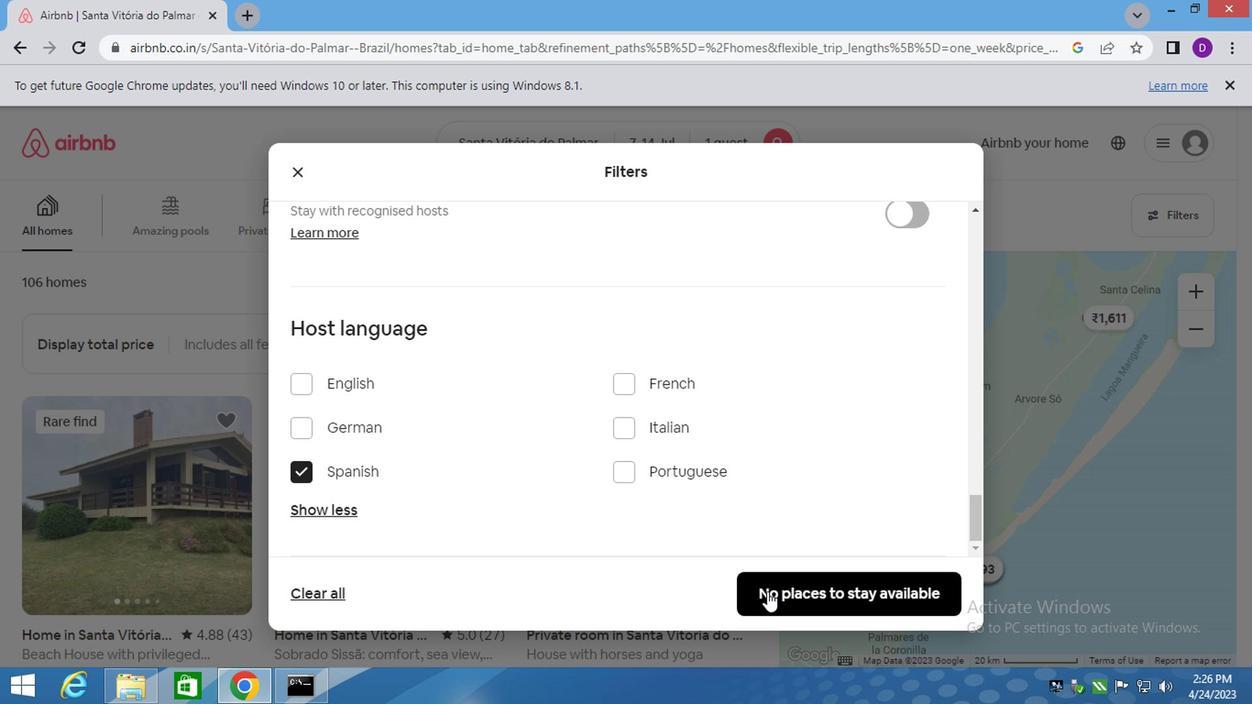 
Action: Mouse moved to (586, 465)
Screenshot: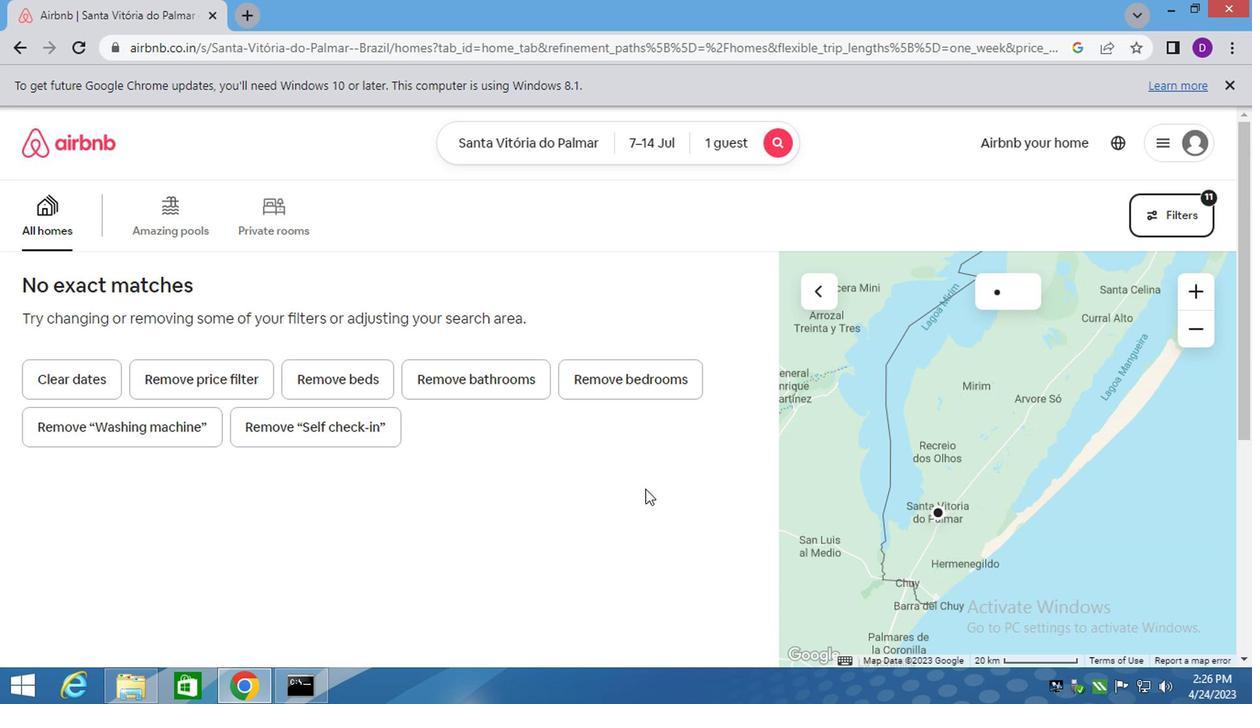 
